 Task: Compose an email with the signature Isabel Kelly with the subject Thank you for a referral and the message Please confirm if the new deadline is feasible for you. from softage.8@softage.net to softage.9@softage.net Select the numbered list and change the font typography to strikethroughSelect the numbered list and remove the font typography strikethrough Send the email. Finally, move the email from Sent Items to the label Gifts
Action: Mouse moved to (1070, 60)
Screenshot: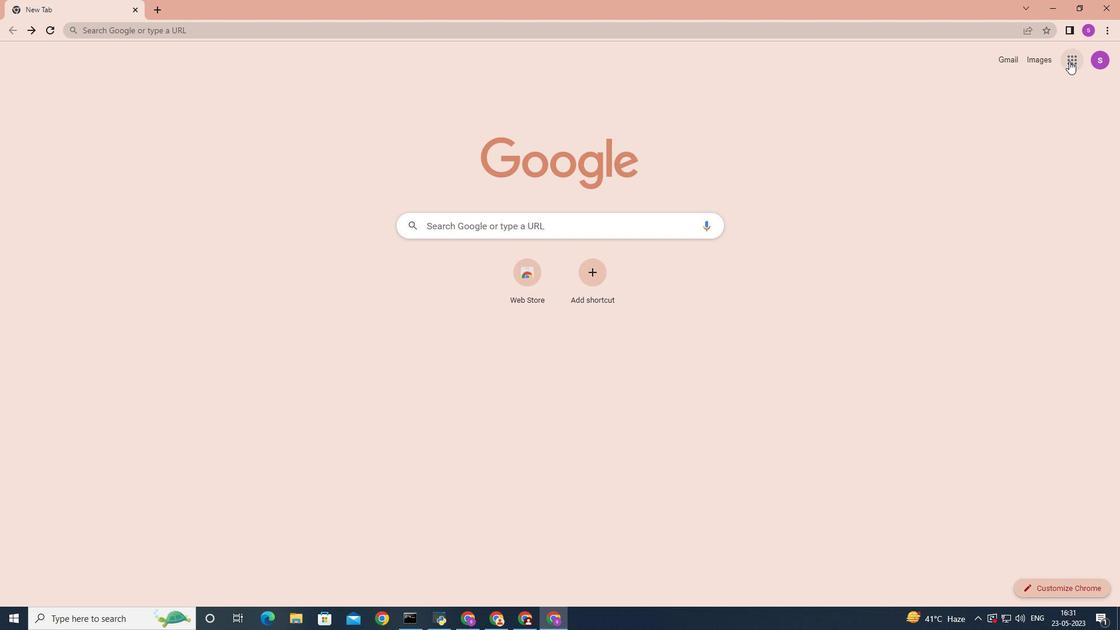 
Action: Mouse pressed left at (1070, 60)
Screenshot: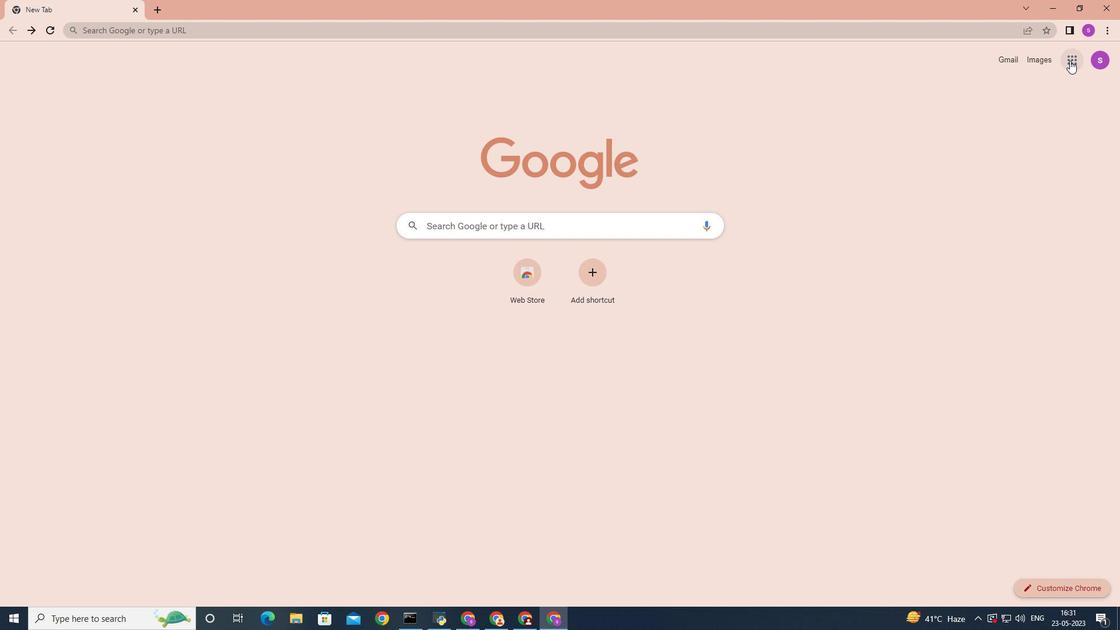 
Action: Mouse moved to (1067, 62)
Screenshot: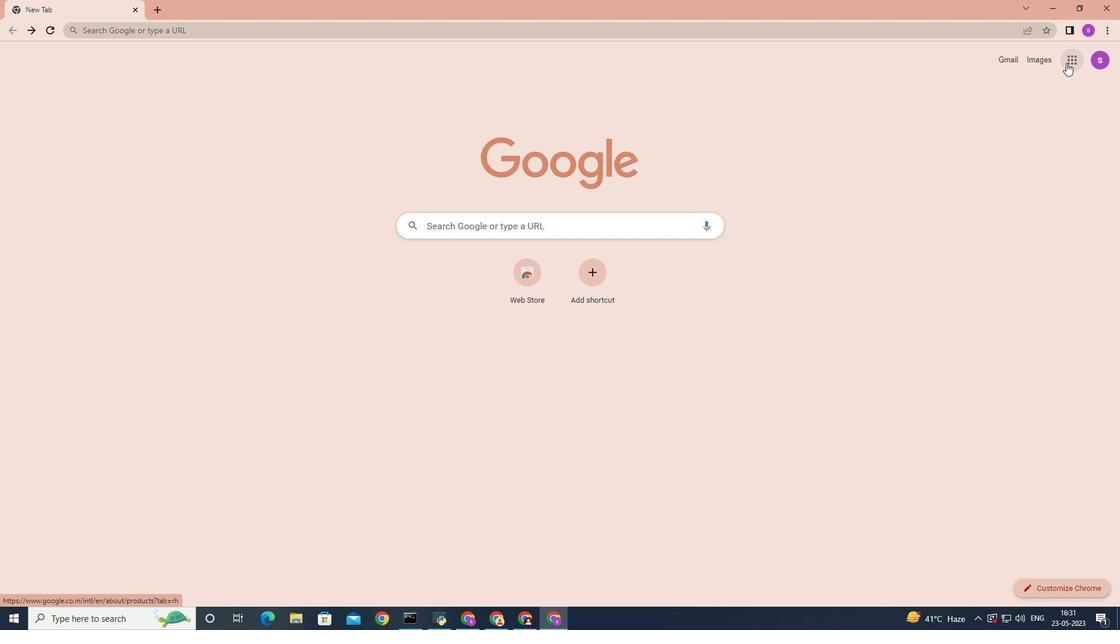 
Action: Mouse pressed left at (1067, 62)
Screenshot: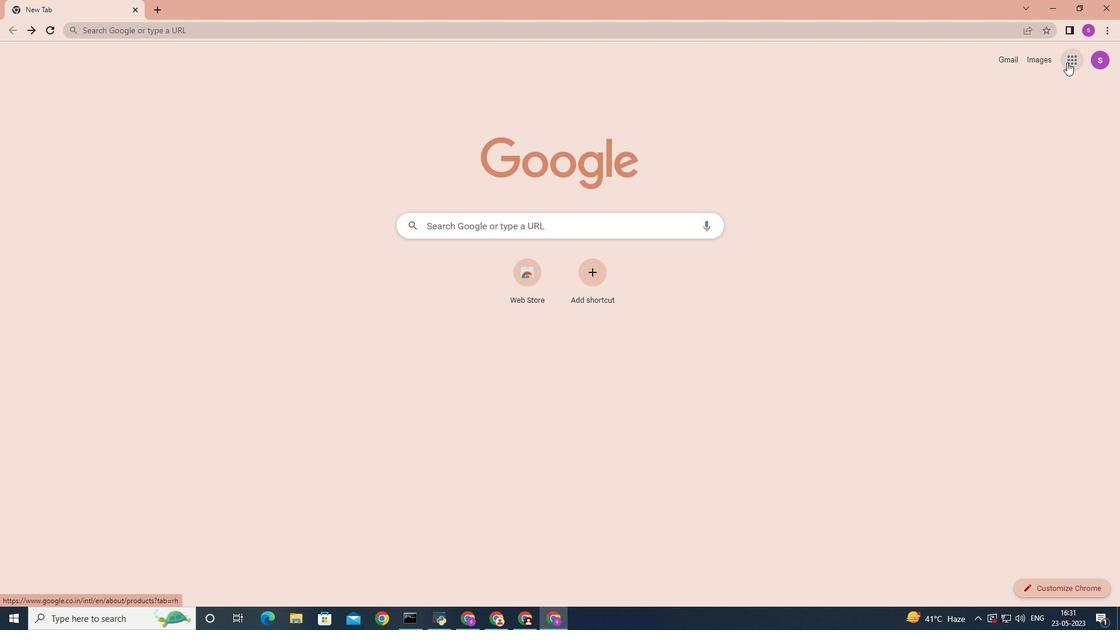 
Action: Mouse moved to (1025, 114)
Screenshot: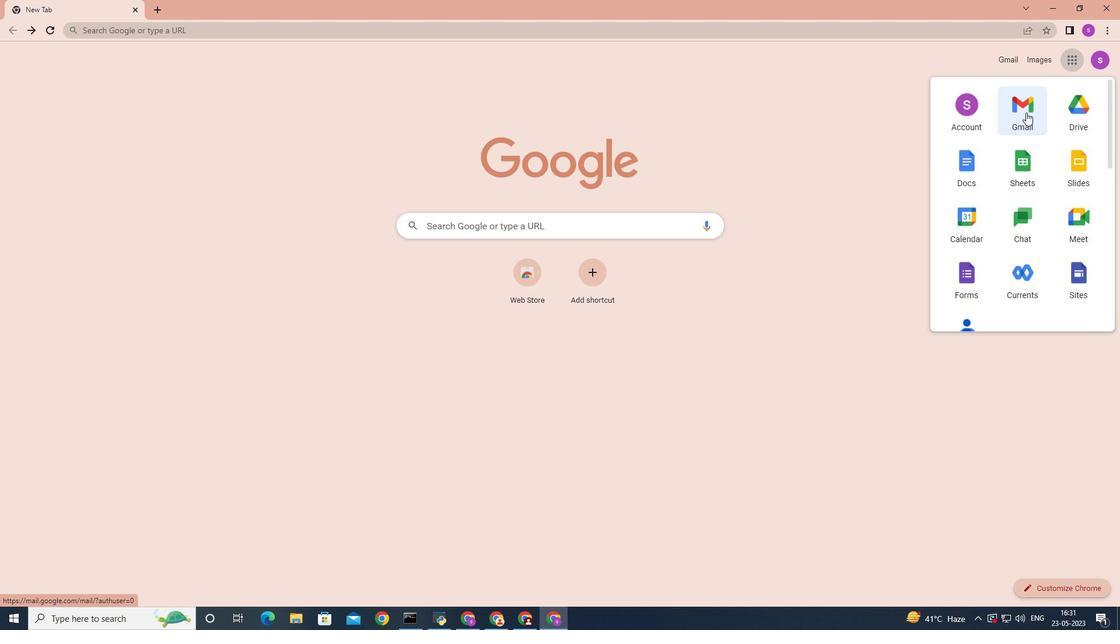 
Action: Mouse pressed left at (1025, 114)
Screenshot: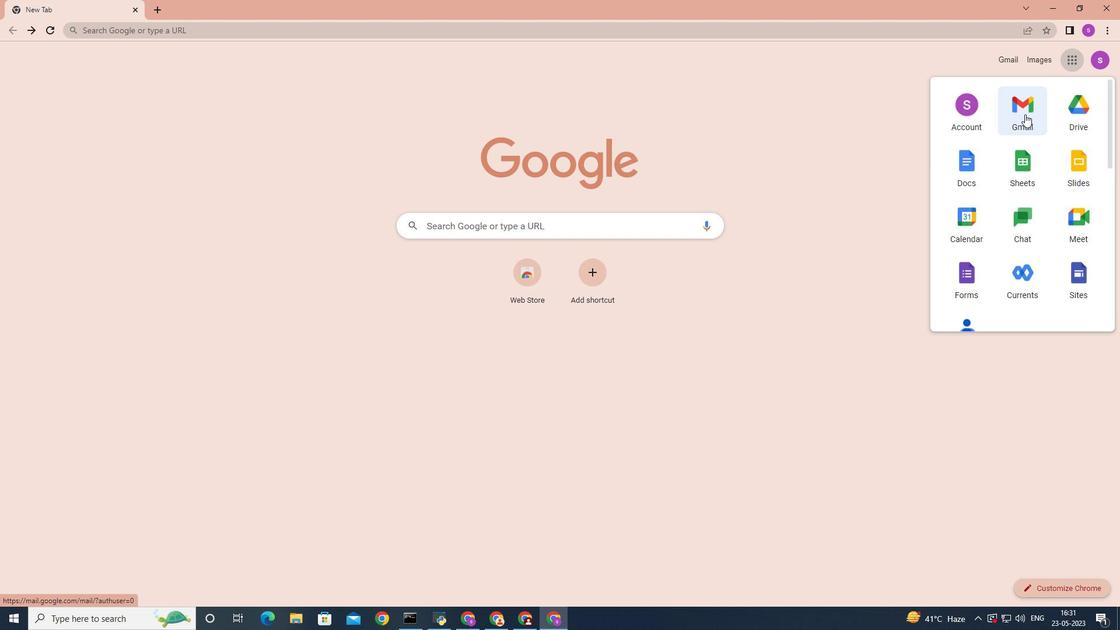 
Action: Mouse moved to (997, 63)
Screenshot: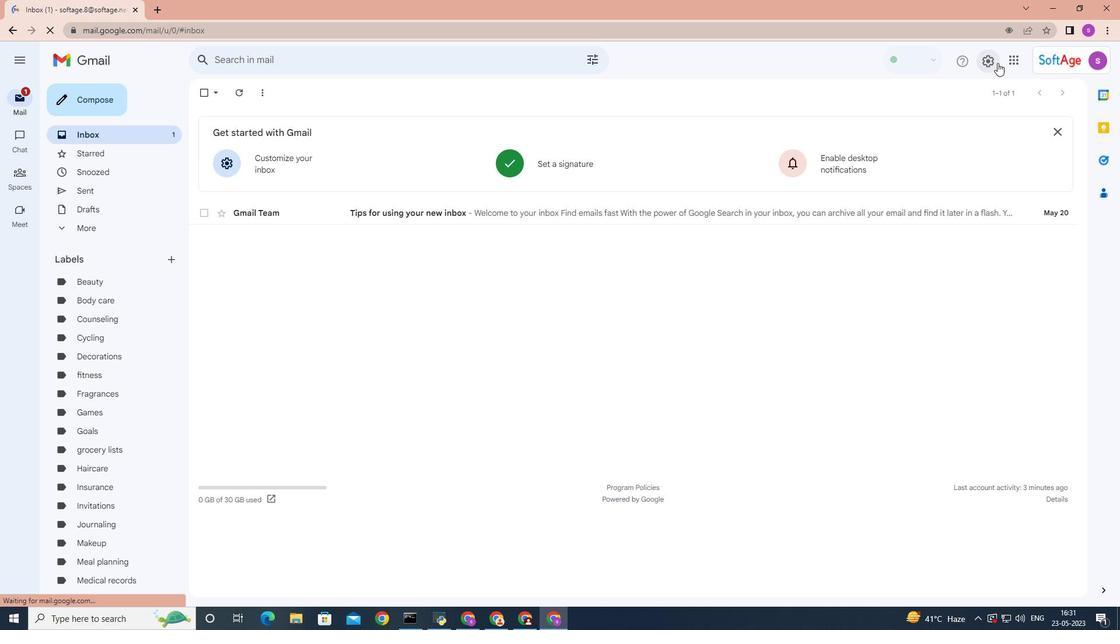 
Action: Mouse pressed left at (997, 63)
Screenshot: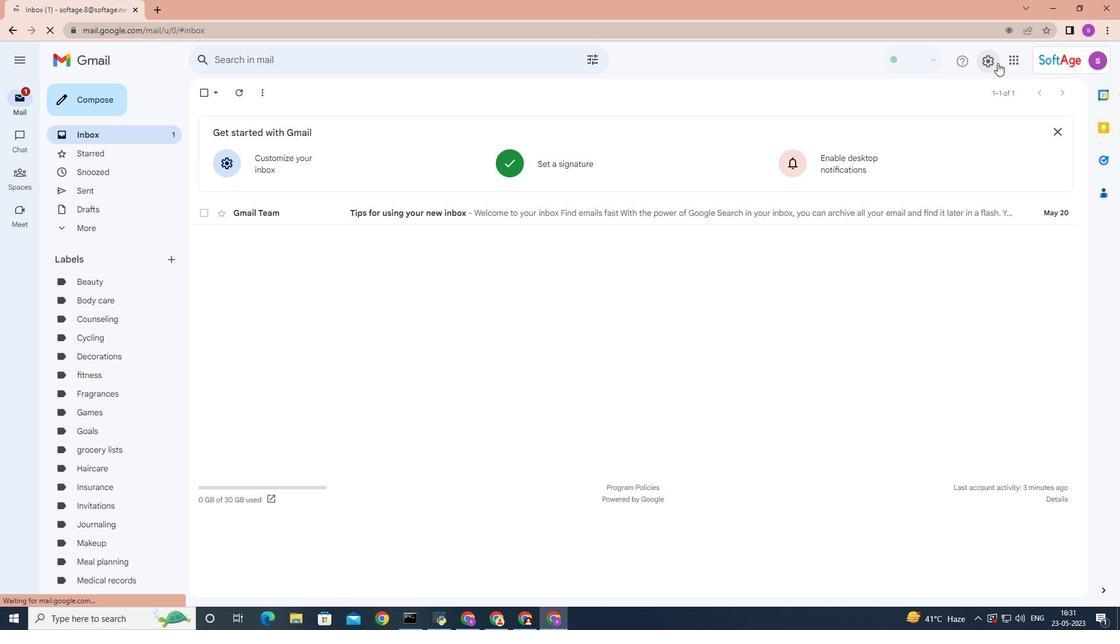 
Action: Mouse moved to (994, 117)
Screenshot: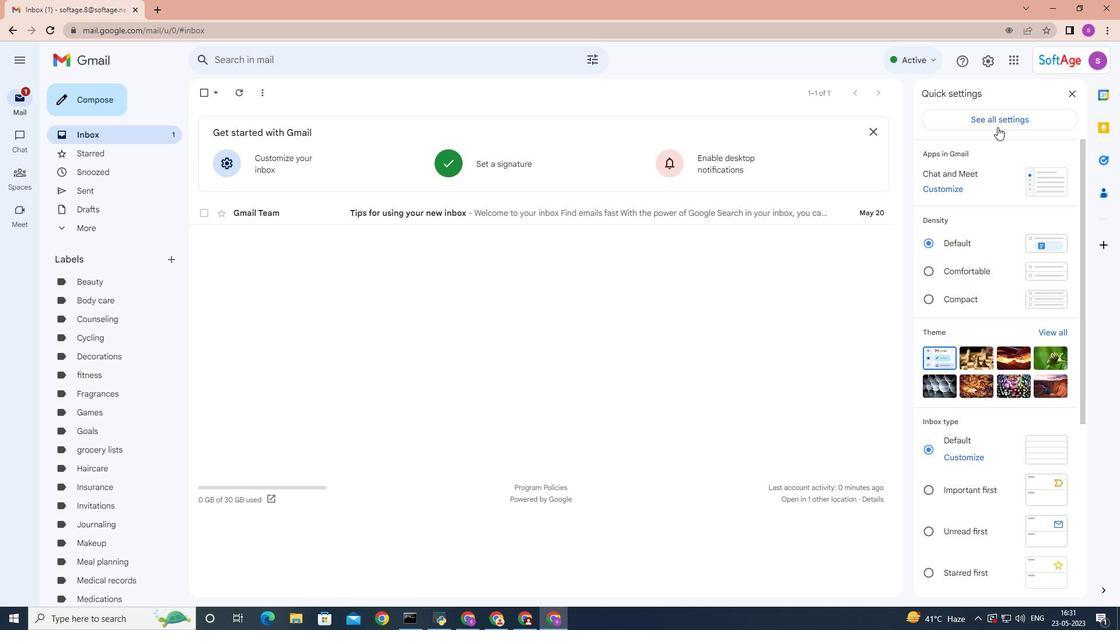 
Action: Mouse pressed left at (994, 117)
Screenshot: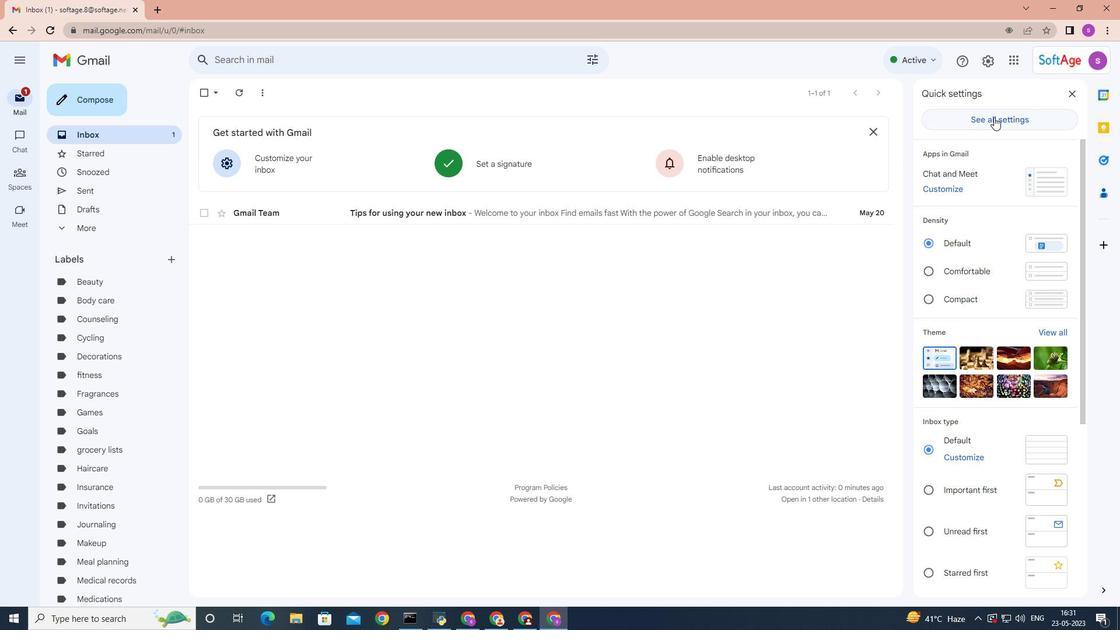 
Action: Mouse moved to (794, 255)
Screenshot: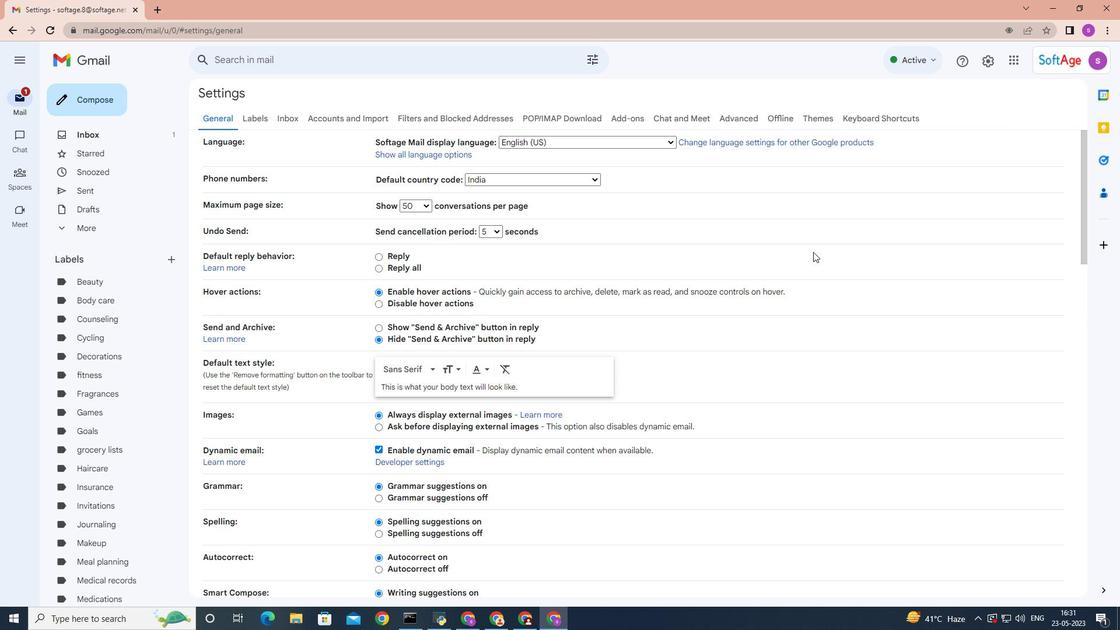 
Action: Mouse scrolled (794, 255) with delta (0, 0)
Screenshot: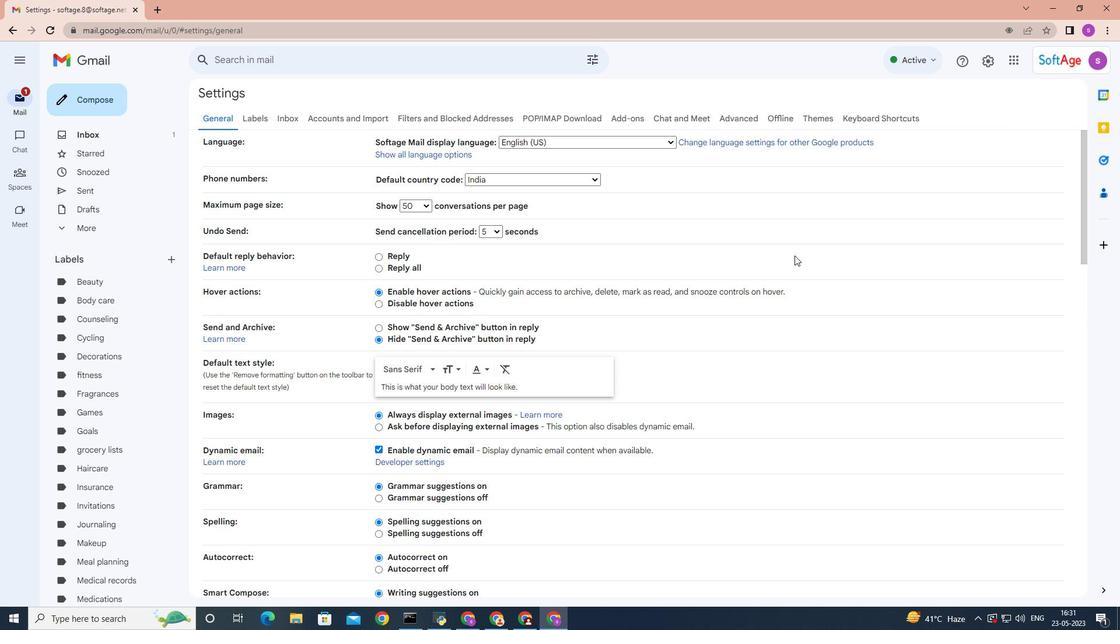
Action: Mouse scrolled (794, 255) with delta (0, 0)
Screenshot: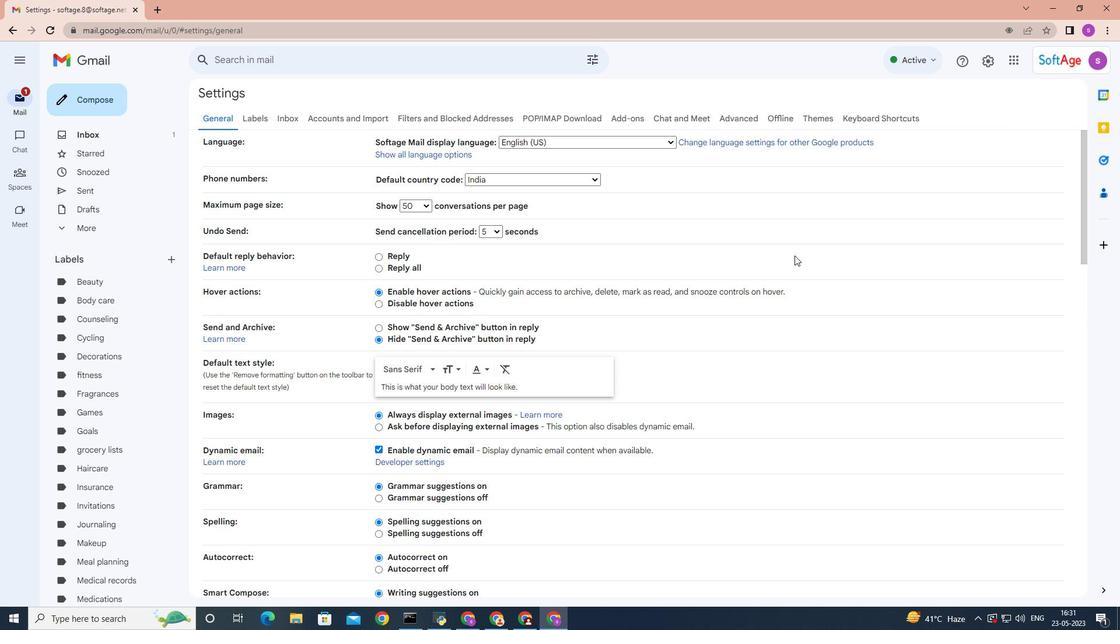 
Action: Mouse scrolled (794, 255) with delta (0, 0)
Screenshot: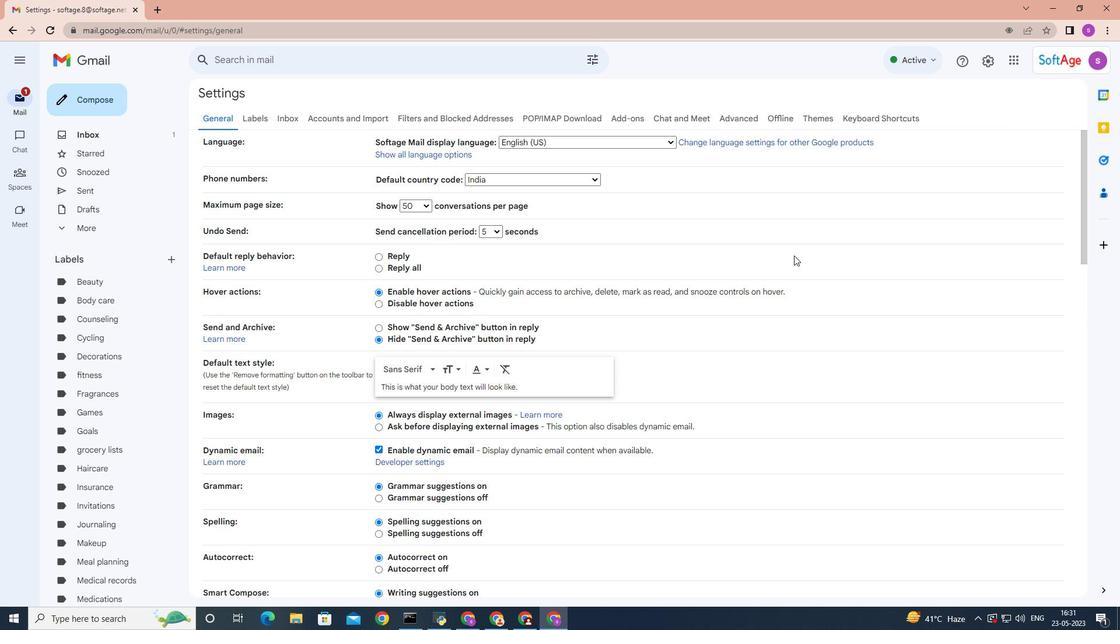 
Action: Mouse scrolled (794, 255) with delta (0, 0)
Screenshot: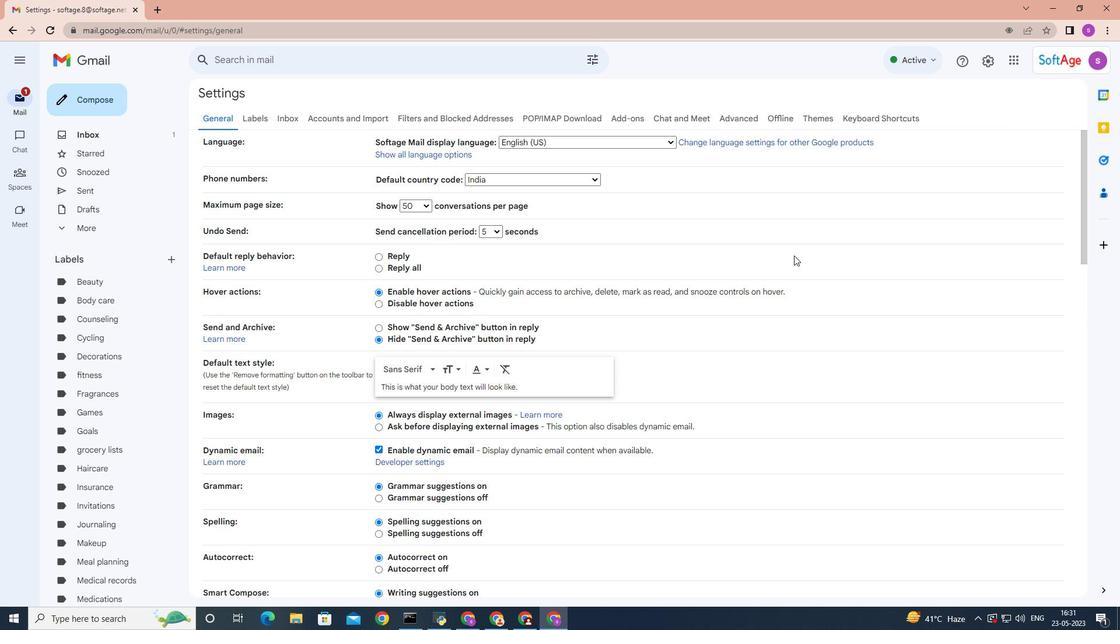 
Action: Mouse scrolled (794, 255) with delta (0, 0)
Screenshot: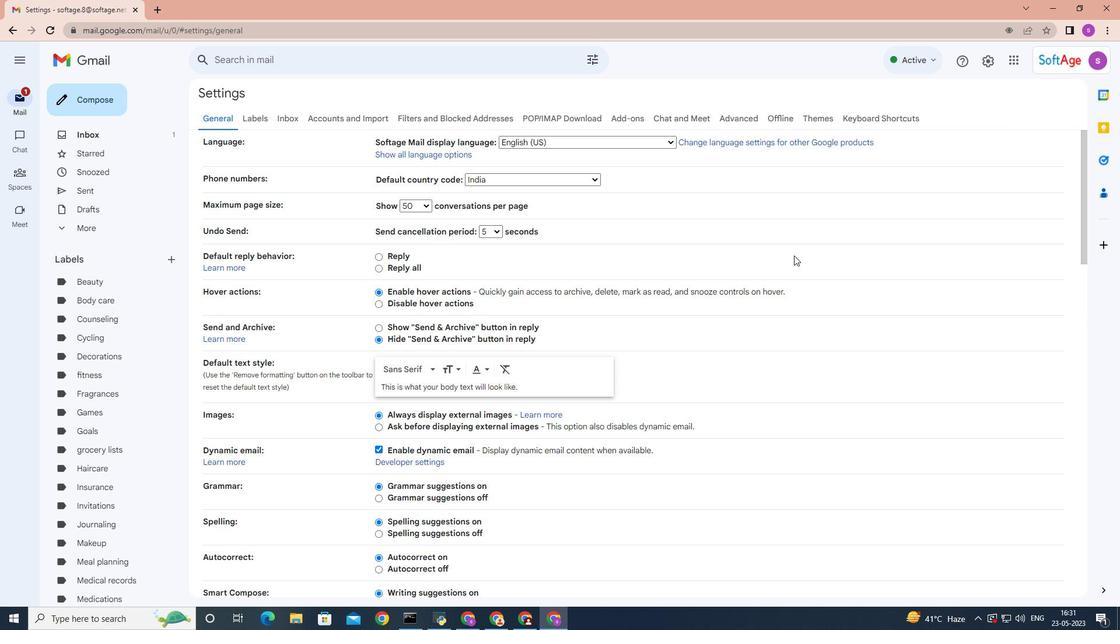 
Action: Mouse moved to (780, 243)
Screenshot: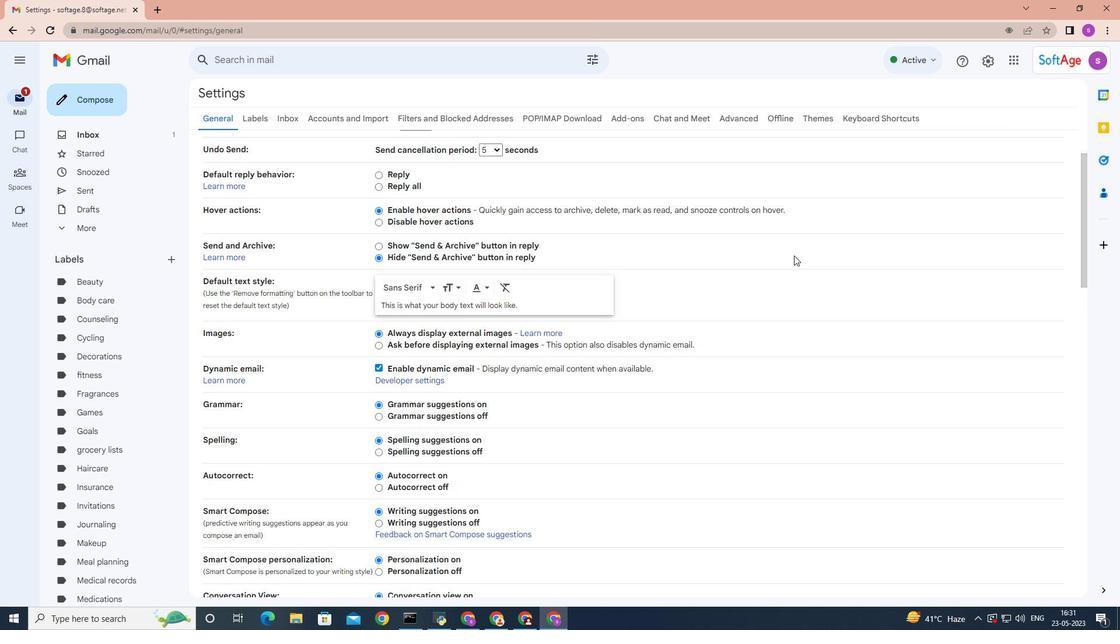 
Action: Mouse scrolled (791, 253) with delta (0, 0)
Screenshot: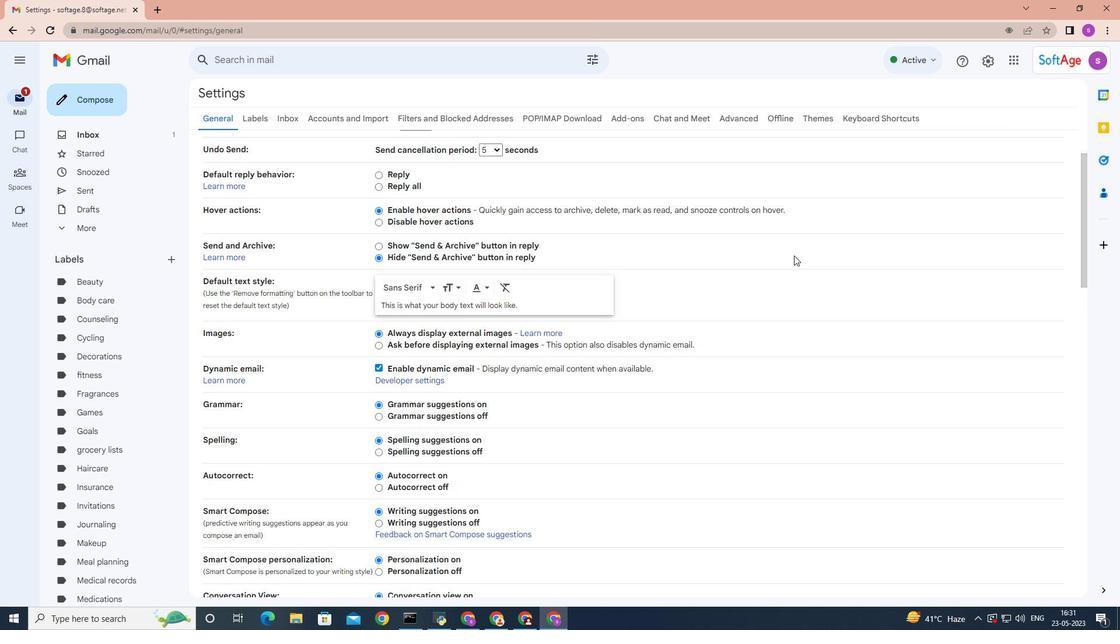 
Action: Mouse scrolled (788, 251) with delta (0, 0)
Screenshot: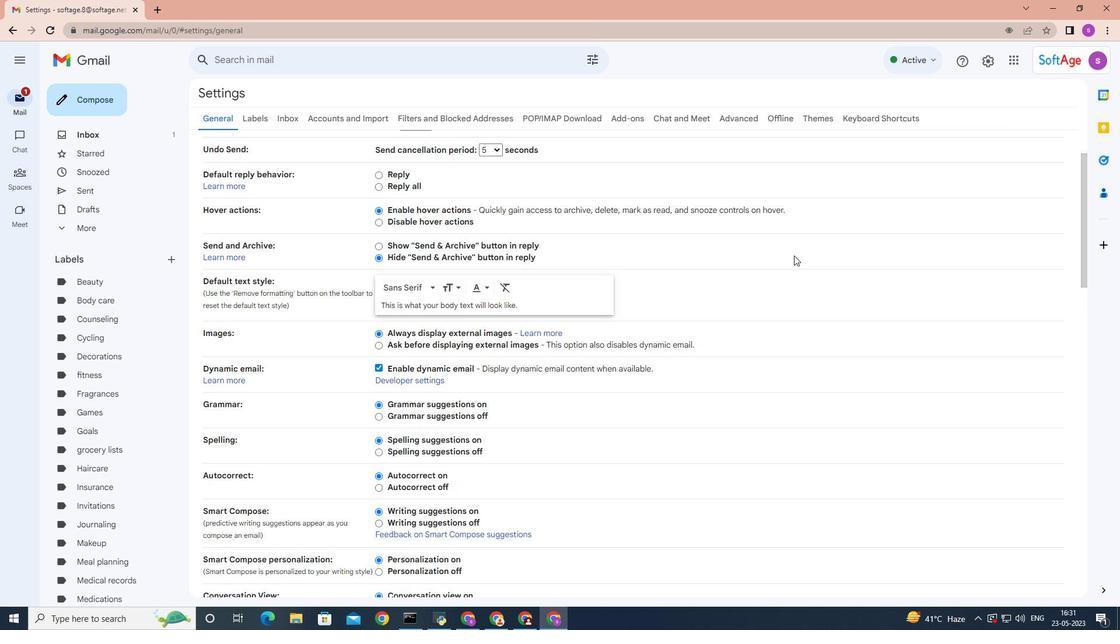 
Action: Mouse moved to (739, 247)
Screenshot: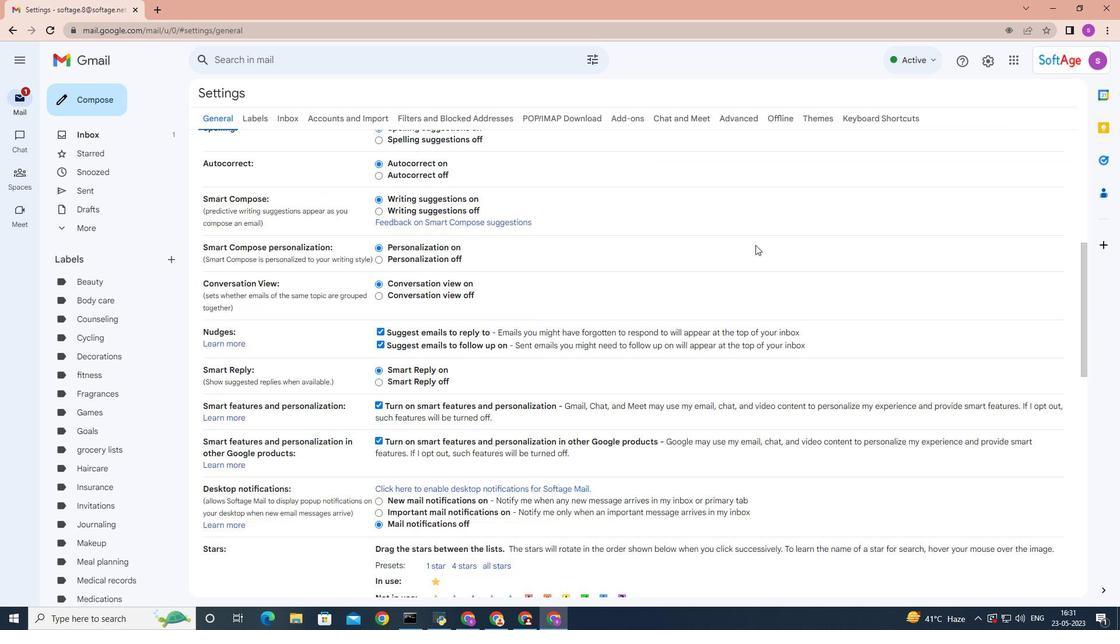 
Action: Mouse scrolled (739, 246) with delta (0, 0)
Screenshot: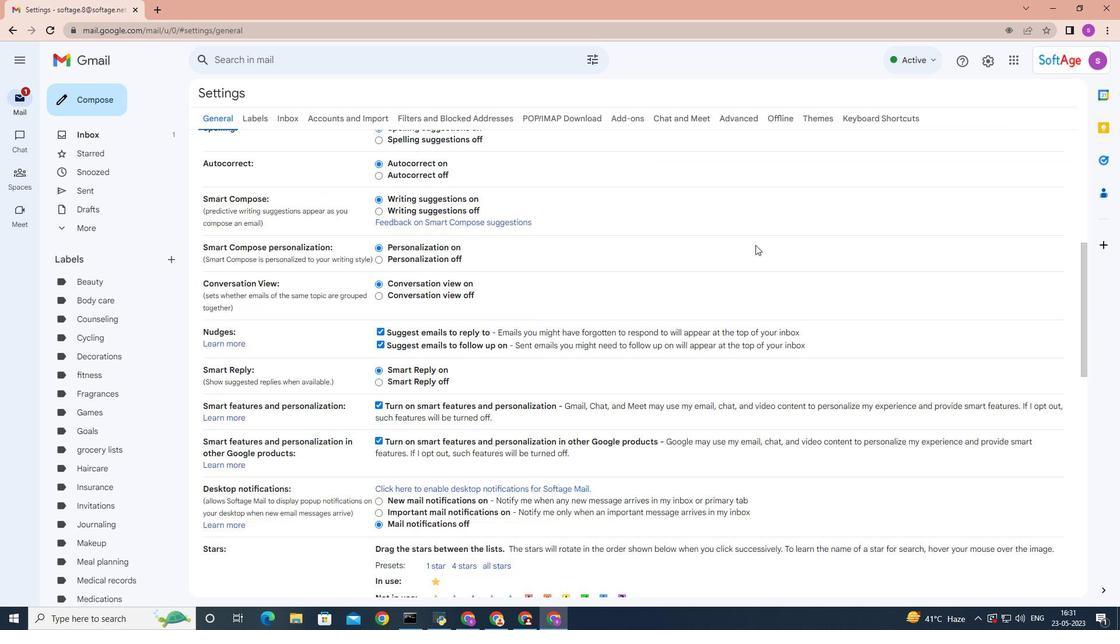 
Action: Mouse moved to (734, 247)
Screenshot: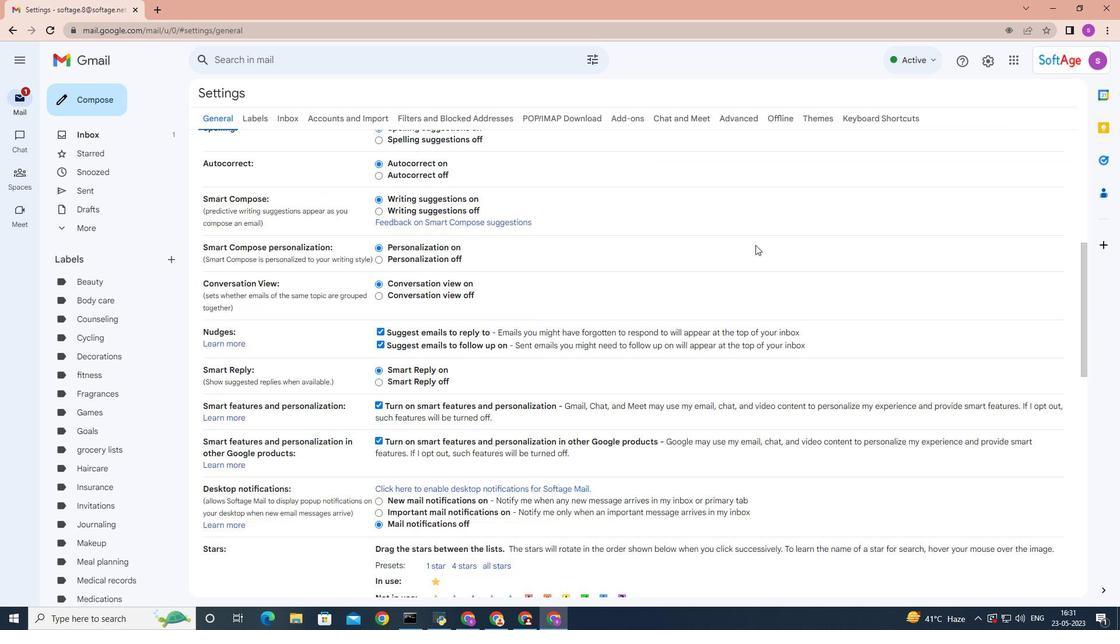 
Action: Mouse scrolled (734, 246) with delta (0, 0)
Screenshot: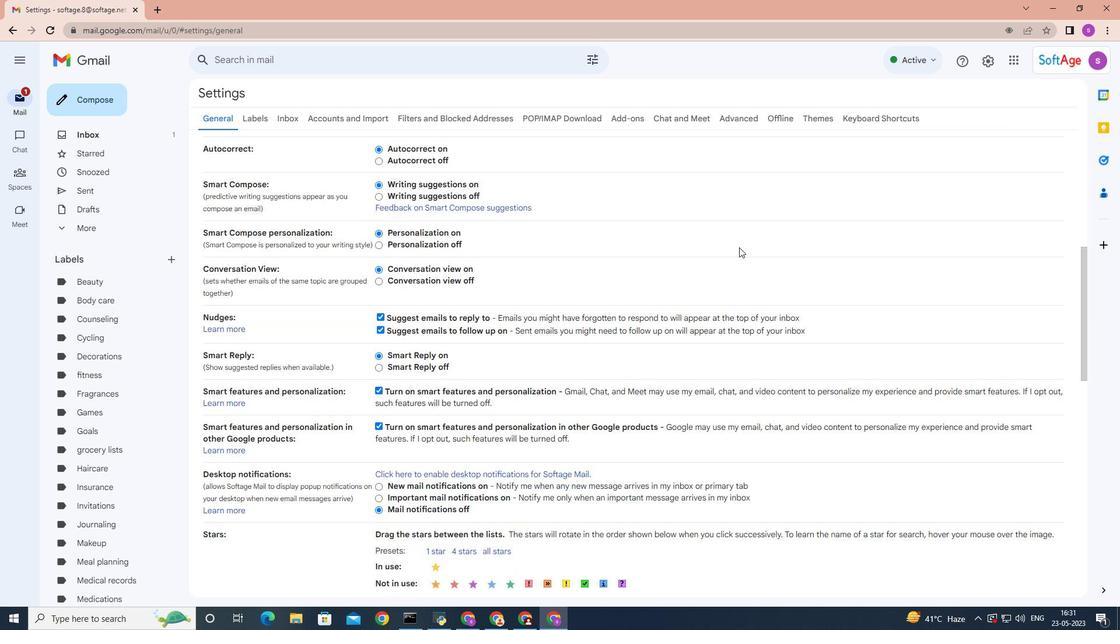 
Action: Mouse moved to (731, 247)
Screenshot: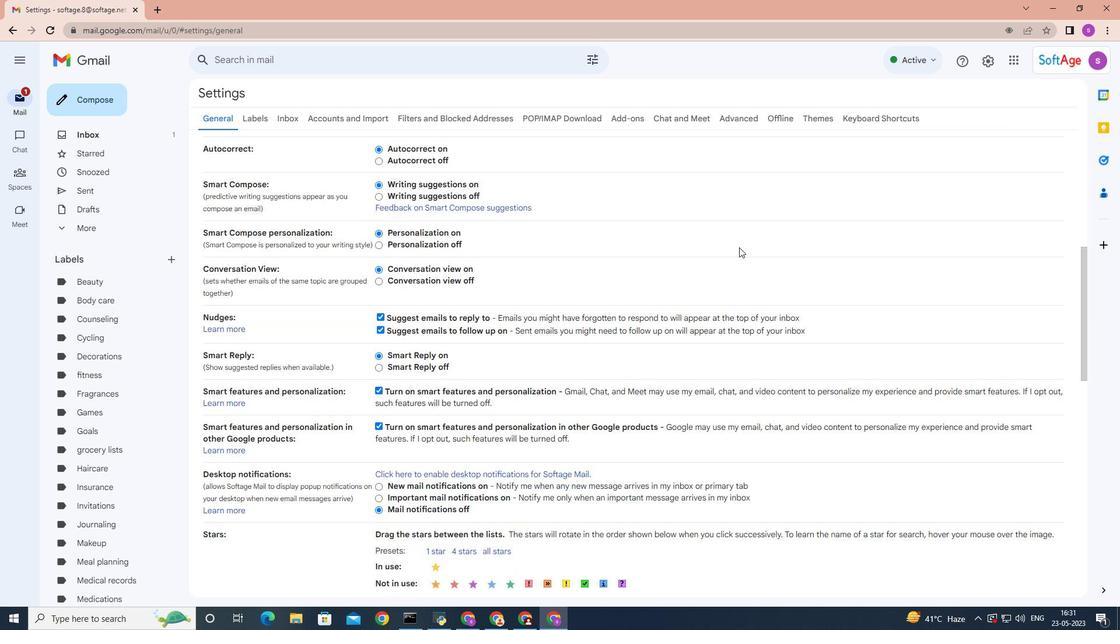 
Action: Mouse scrolled (731, 246) with delta (0, 0)
Screenshot: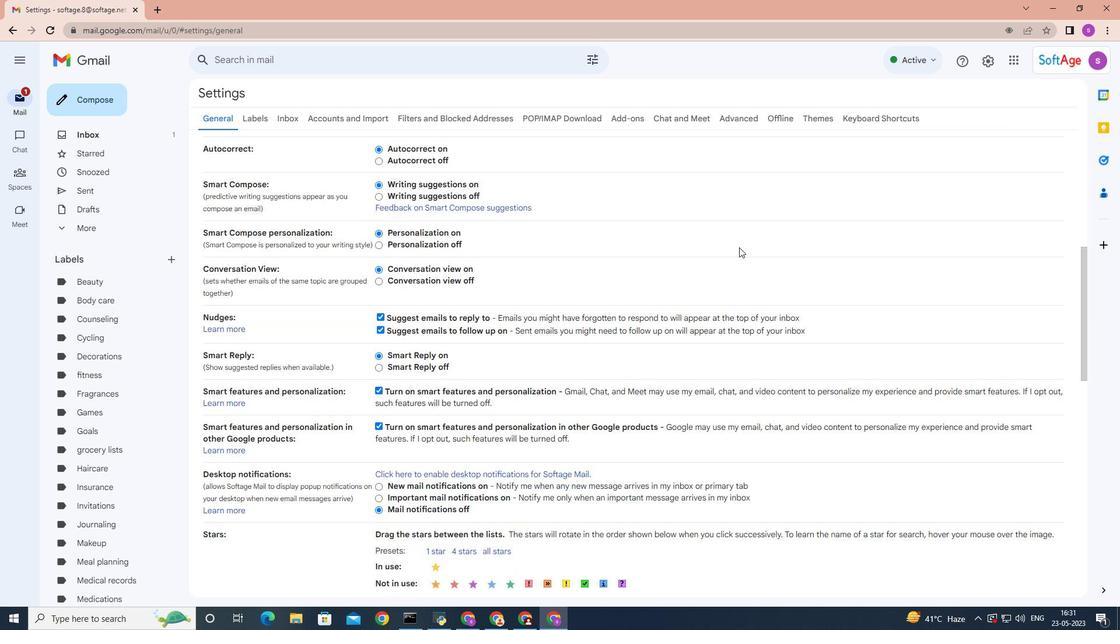 
Action: Mouse moved to (727, 247)
Screenshot: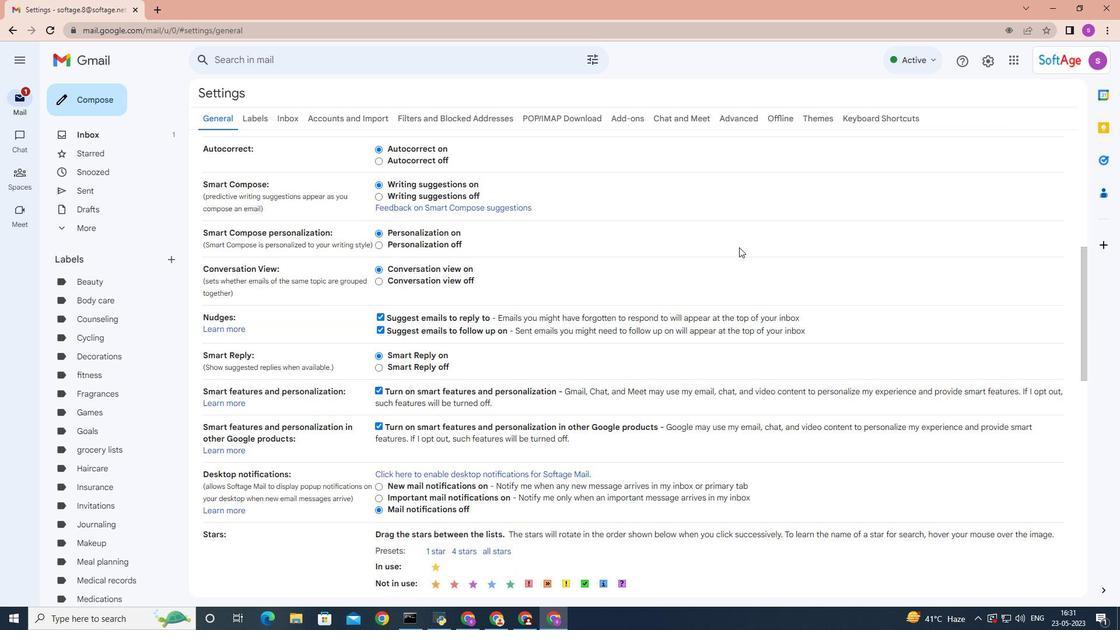 
Action: Mouse scrolled (727, 246) with delta (0, 0)
Screenshot: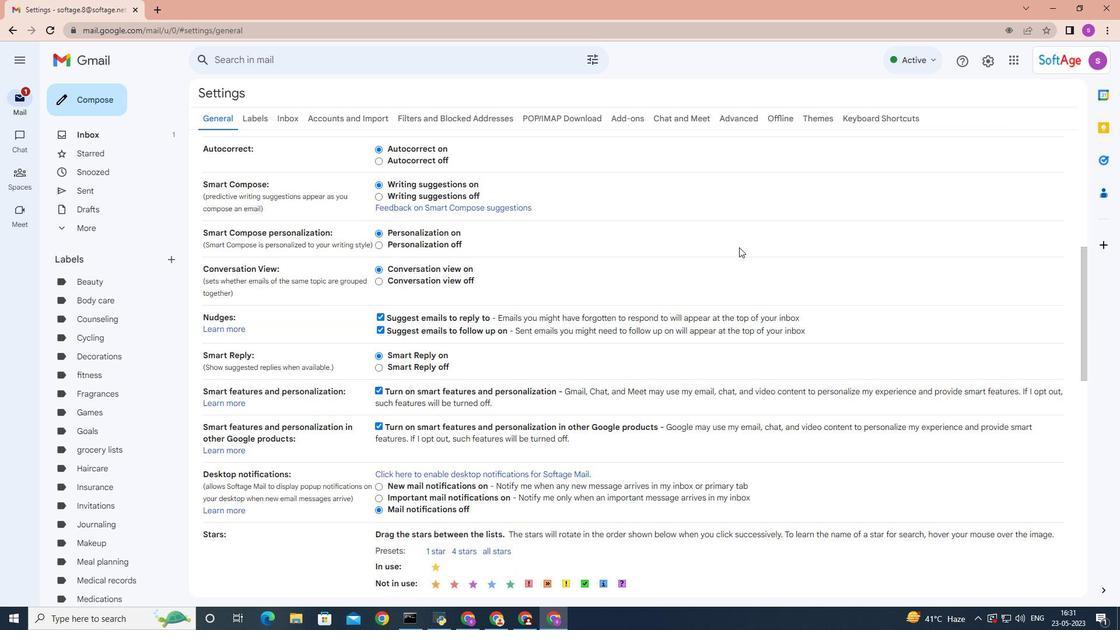 
Action: Mouse moved to (723, 247)
Screenshot: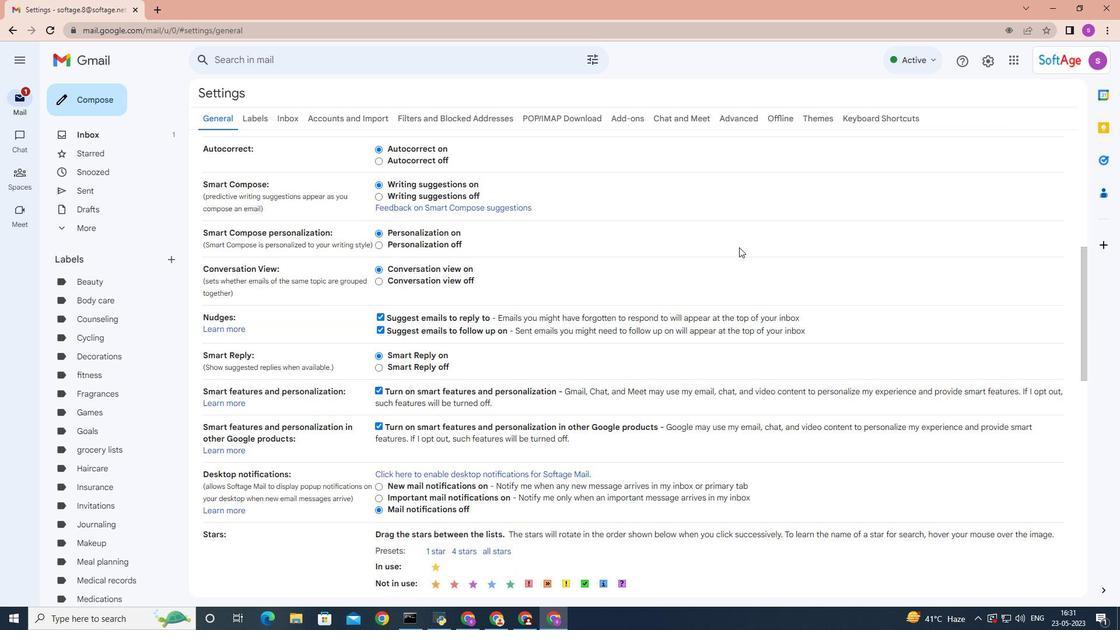 
Action: Mouse scrolled (723, 246) with delta (0, 0)
Screenshot: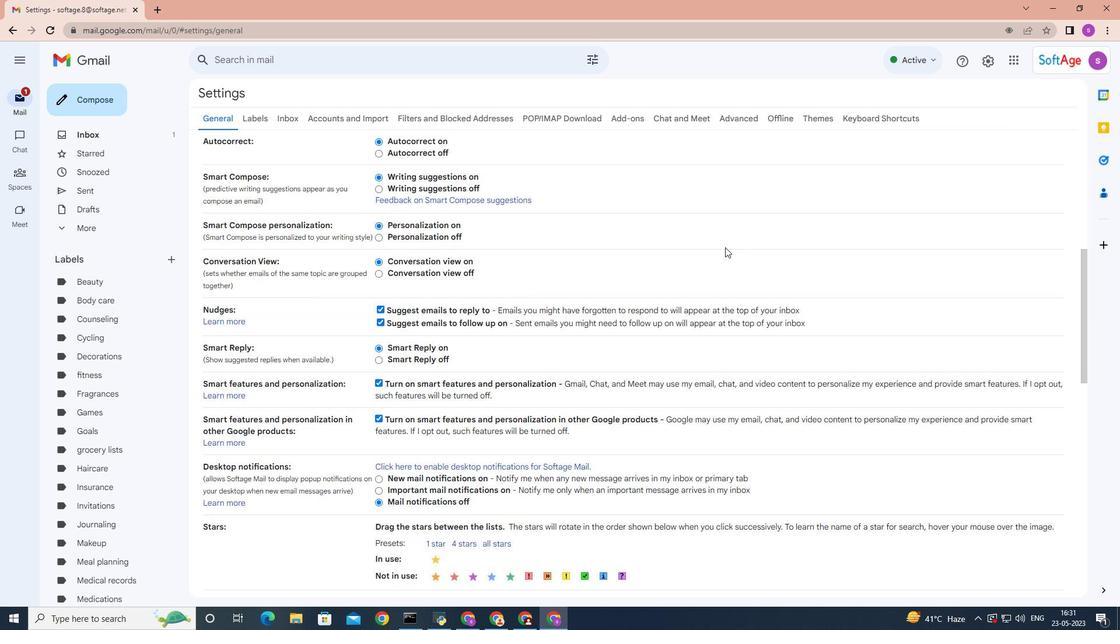 
Action: Mouse moved to (717, 247)
Screenshot: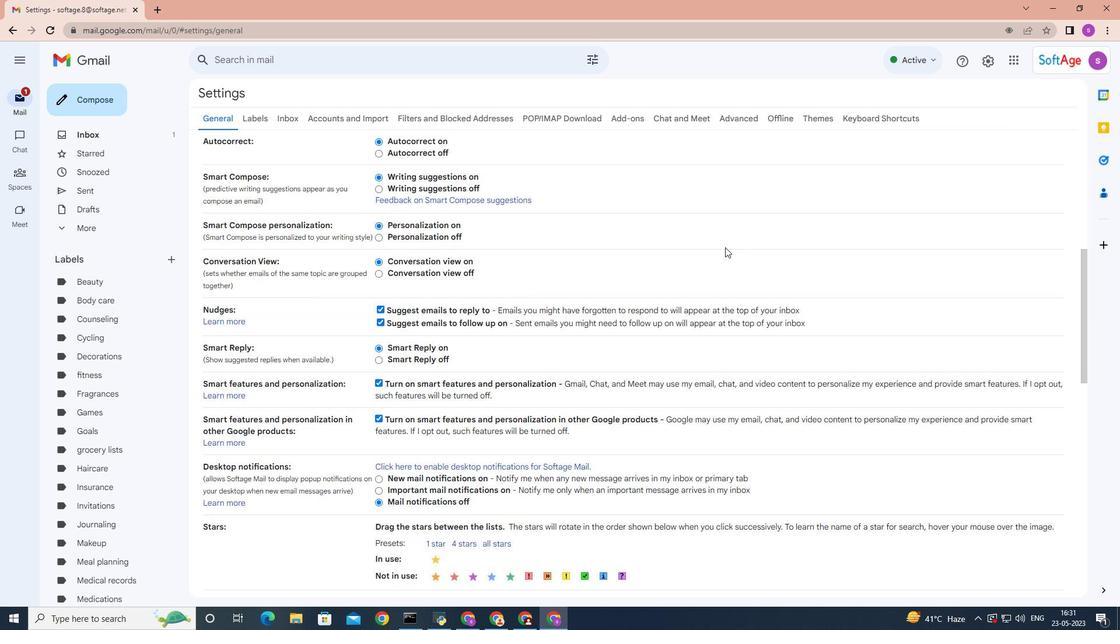 
Action: Mouse scrolled (717, 246) with delta (0, 0)
Screenshot: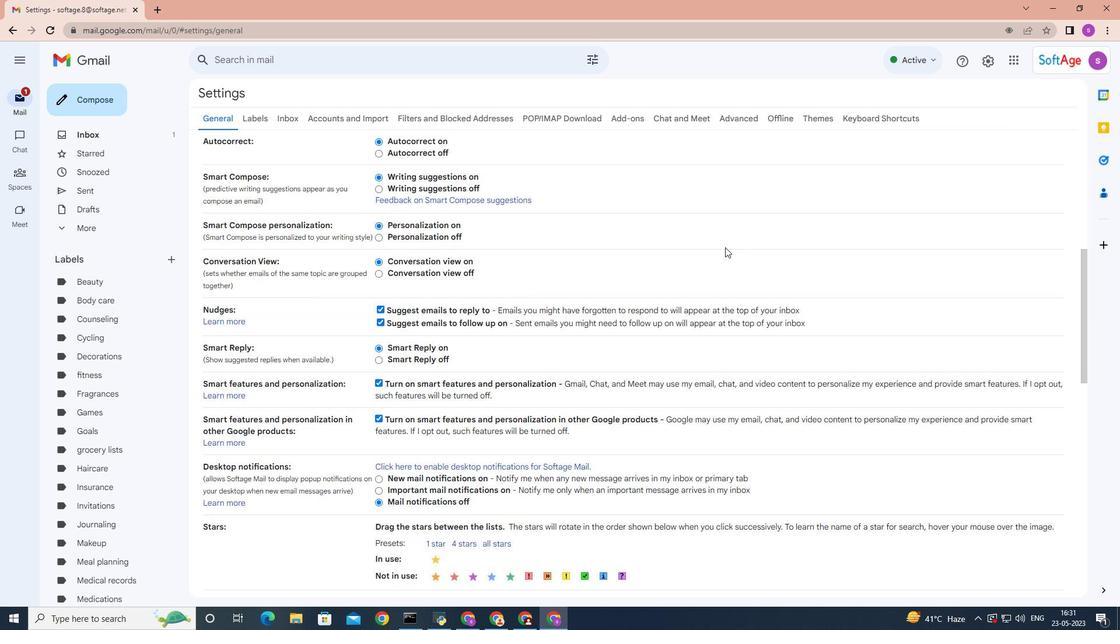 
Action: Mouse moved to (688, 244)
Screenshot: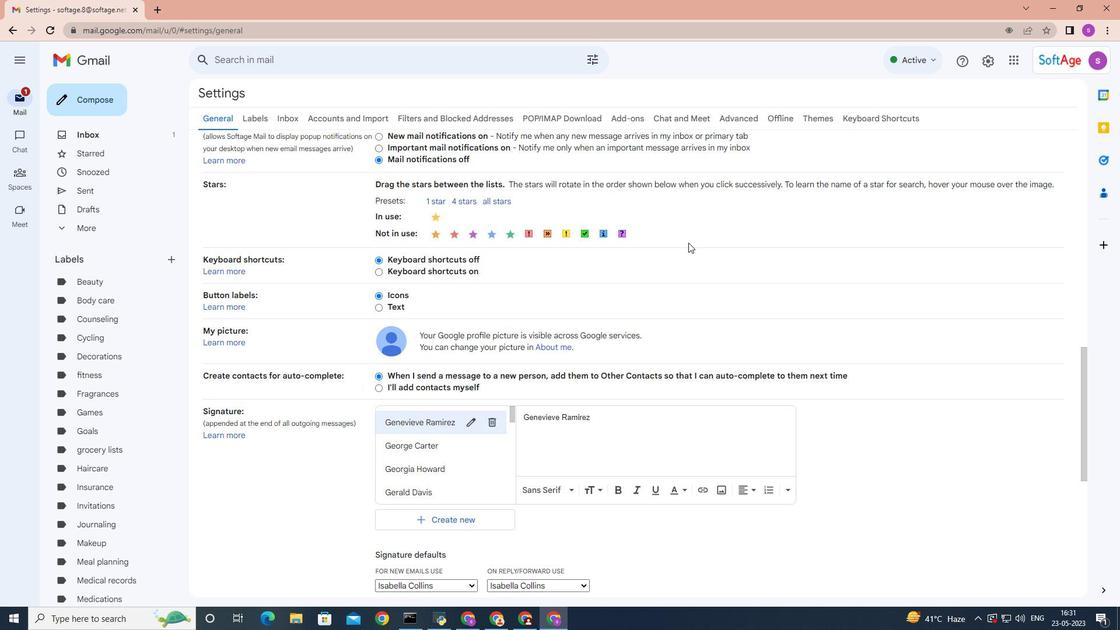 
Action: Mouse scrolled (688, 243) with delta (0, 0)
Screenshot: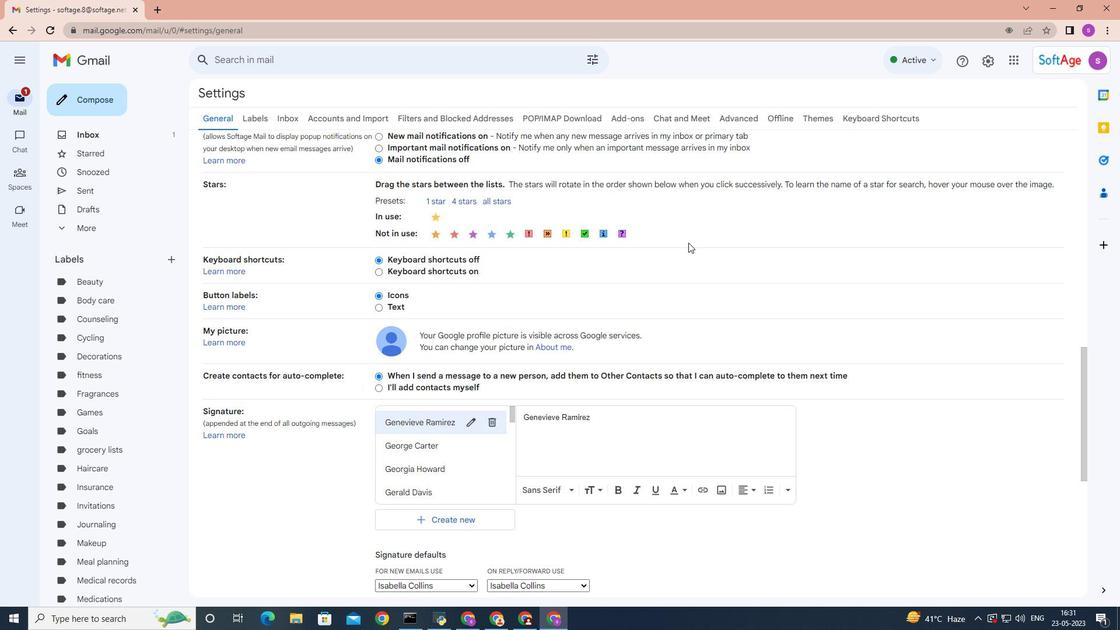 
Action: Mouse scrolled (688, 243) with delta (0, 0)
Screenshot: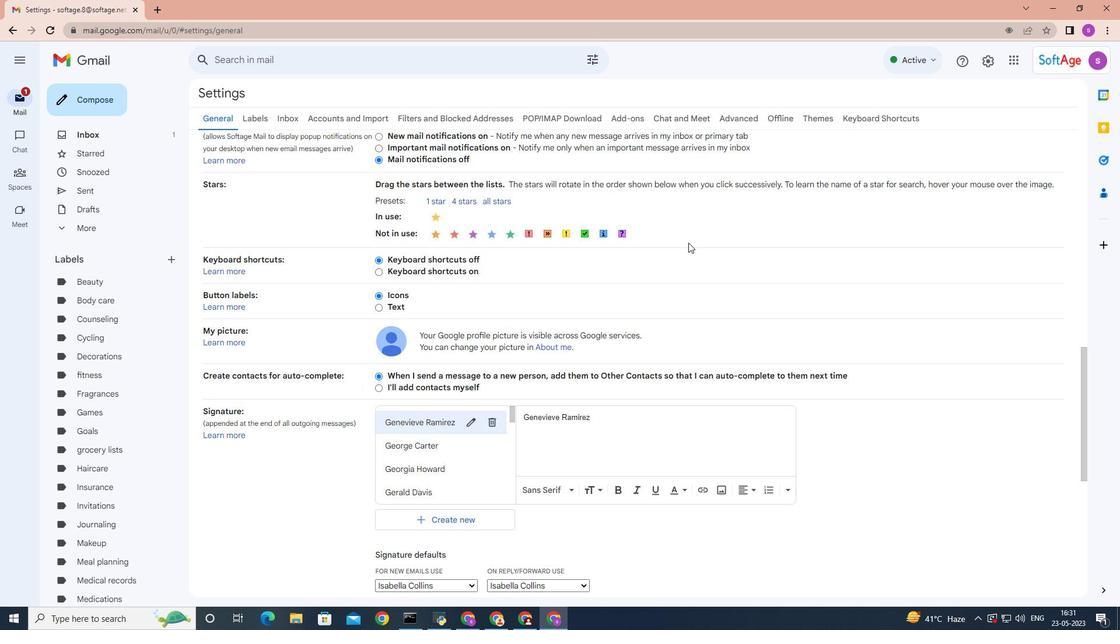 
Action: Mouse scrolled (688, 243) with delta (0, 0)
Screenshot: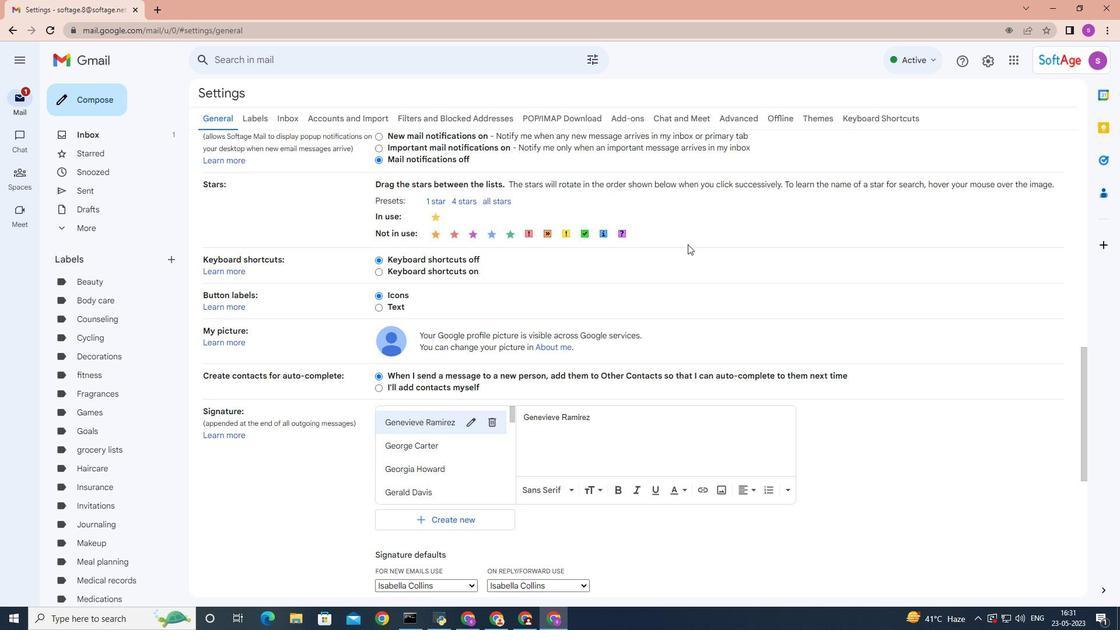 
Action: Mouse moved to (686, 243)
Screenshot: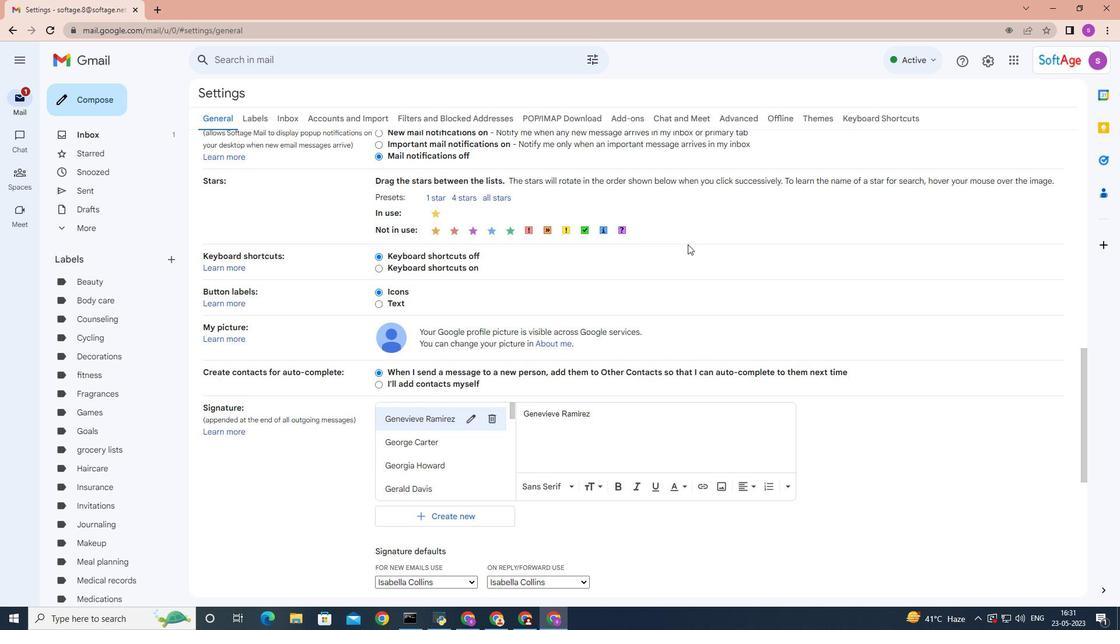 
Action: Mouse scrolled (686, 243) with delta (0, 0)
Screenshot: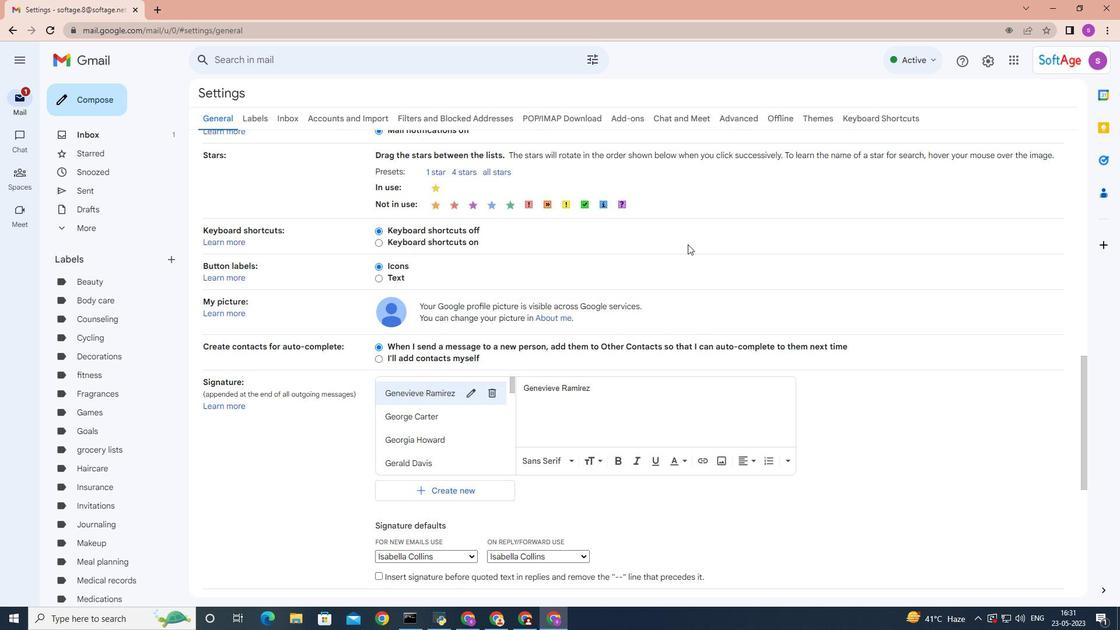 
Action: Mouse moved to (488, 285)
Screenshot: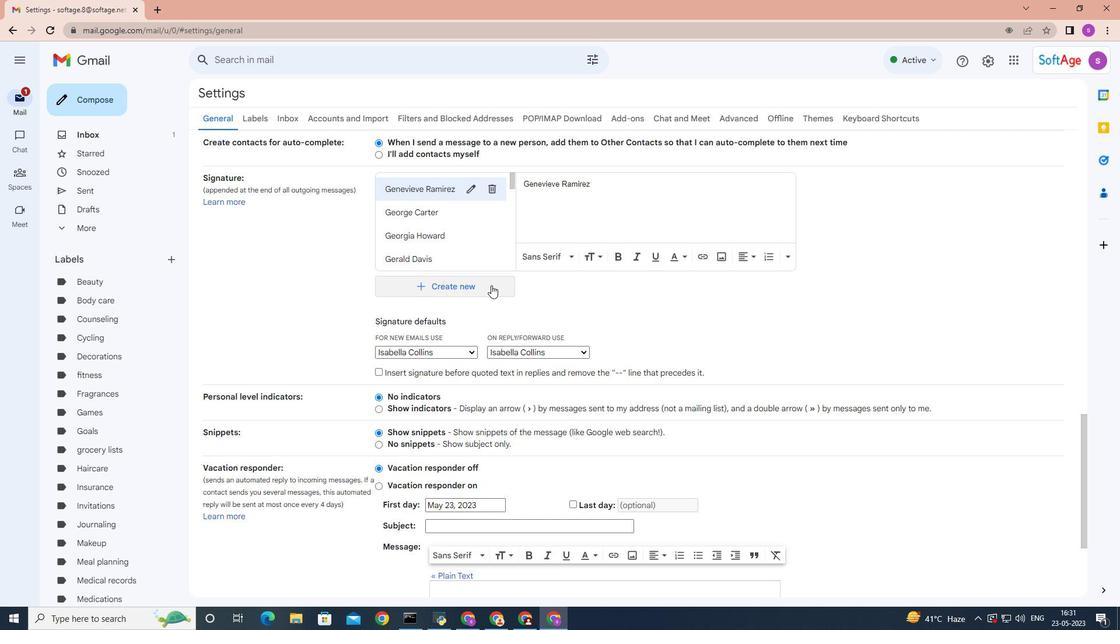 
Action: Mouse pressed left at (488, 285)
Screenshot: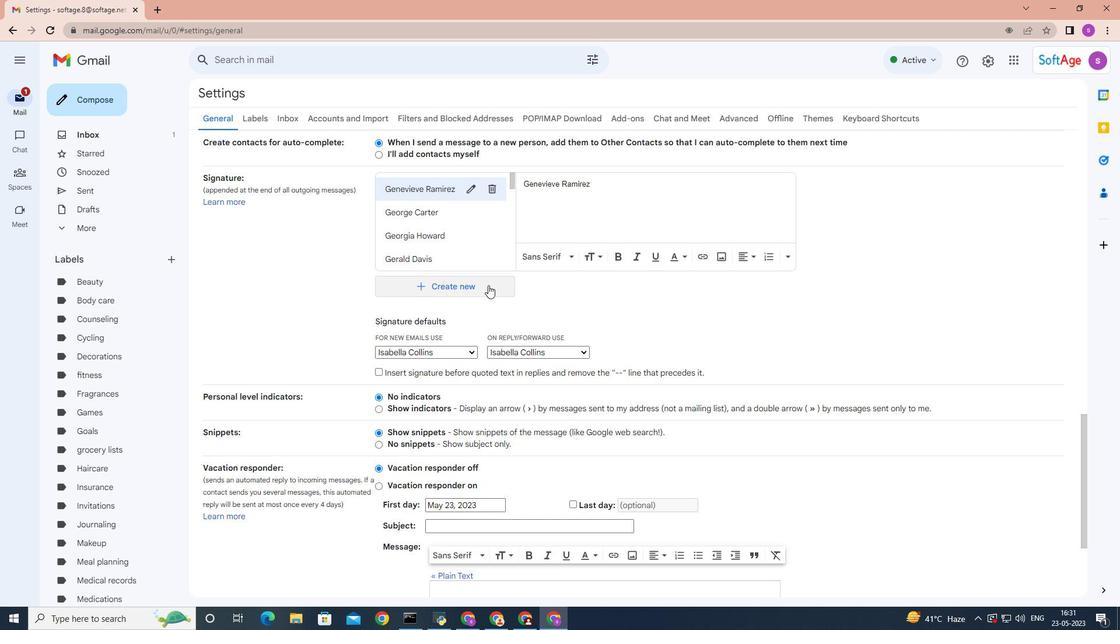
Action: Mouse moved to (588, 307)
Screenshot: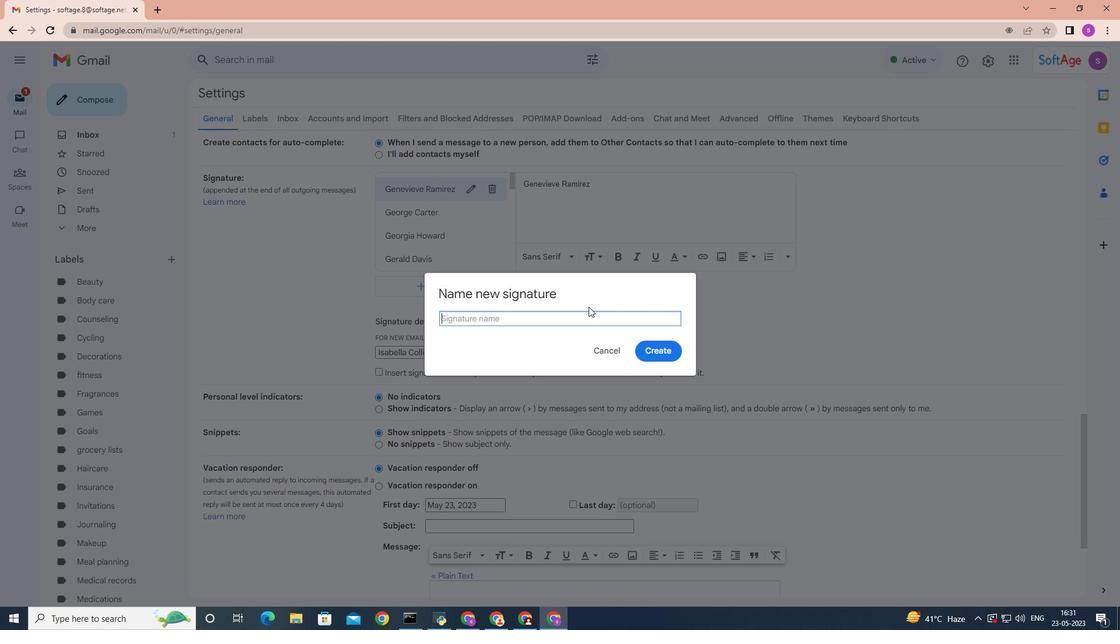 
Action: Key pressed <Key.shift>Isabel<Key.space><Key.shift>L<Key.backspace><Key.shift>Kelly
Screenshot: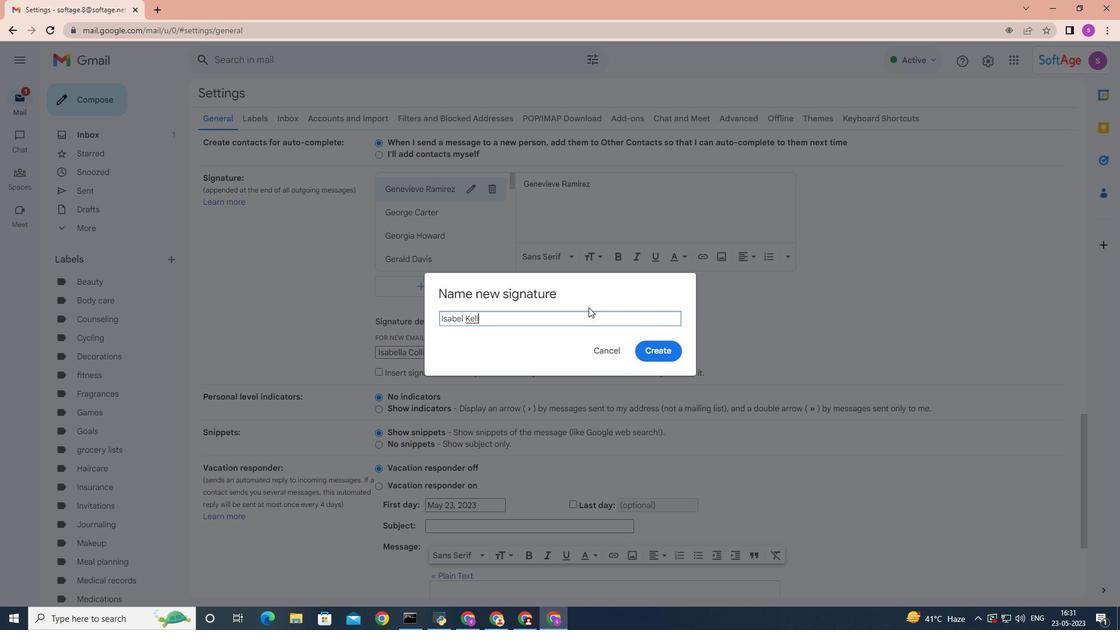 
Action: Mouse moved to (669, 357)
Screenshot: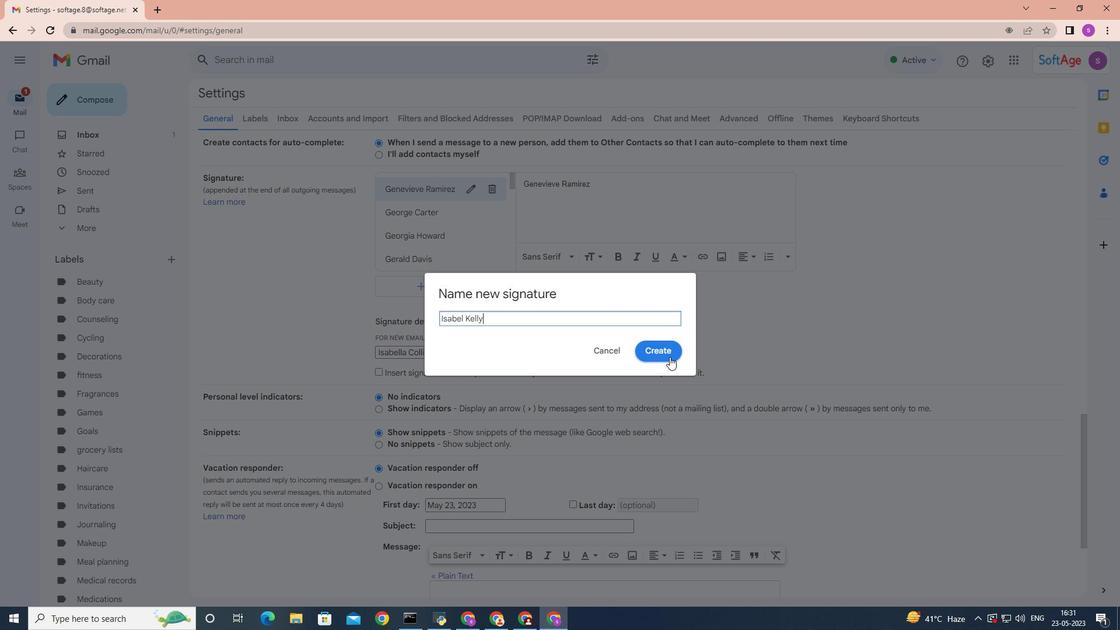 
Action: Mouse pressed left at (669, 357)
Screenshot: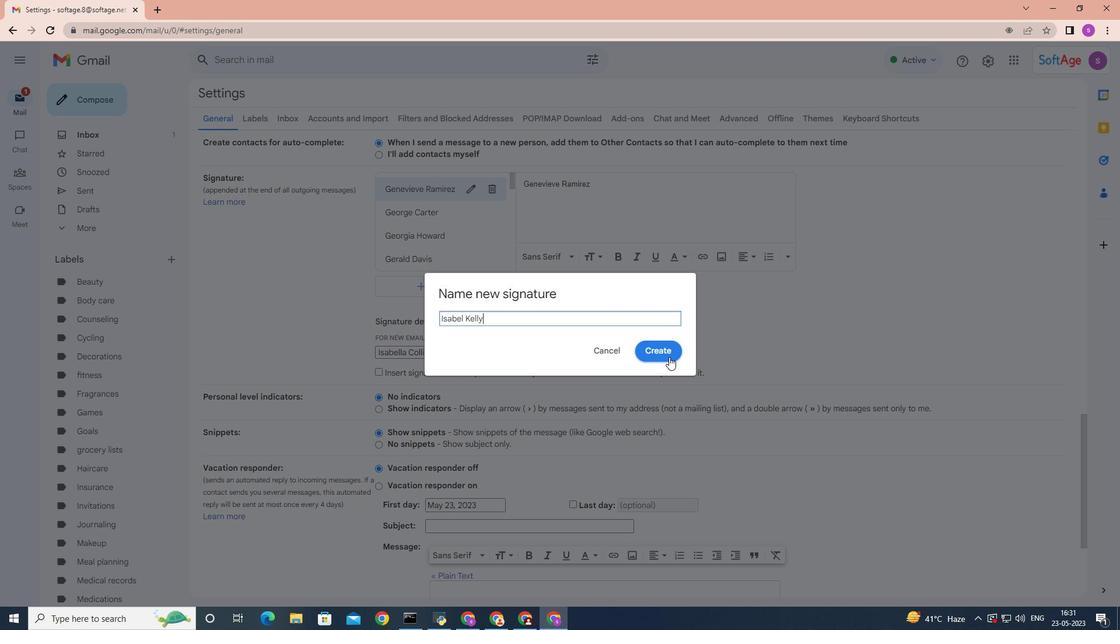
Action: Mouse moved to (548, 170)
Screenshot: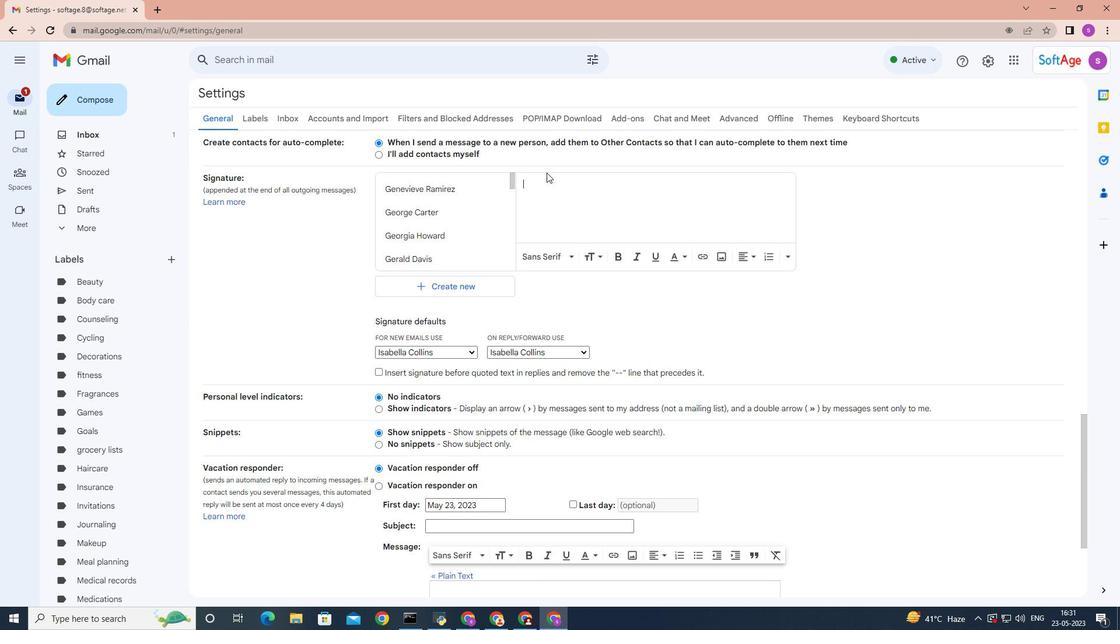 
Action: Key pressed <Key.shift>Isabel<Key.space><Key.shift><Key.shift><Key.shift><Key.shift><Key.shift><Key.shift>Kelly
Screenshot: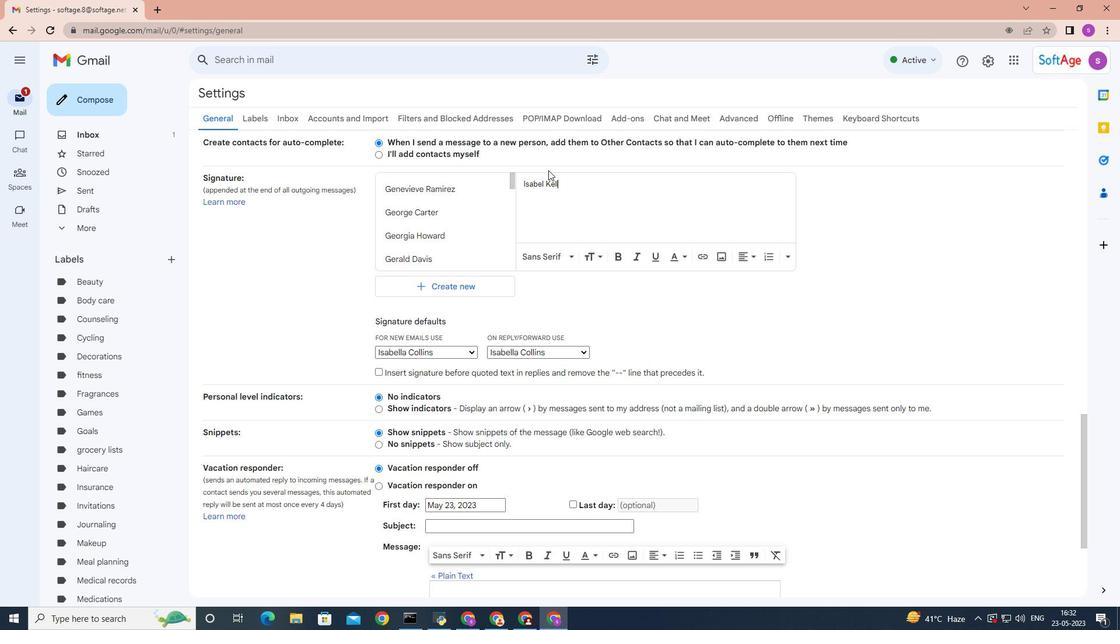 
Action: Mouse moved to (504, 340)
Screenshot: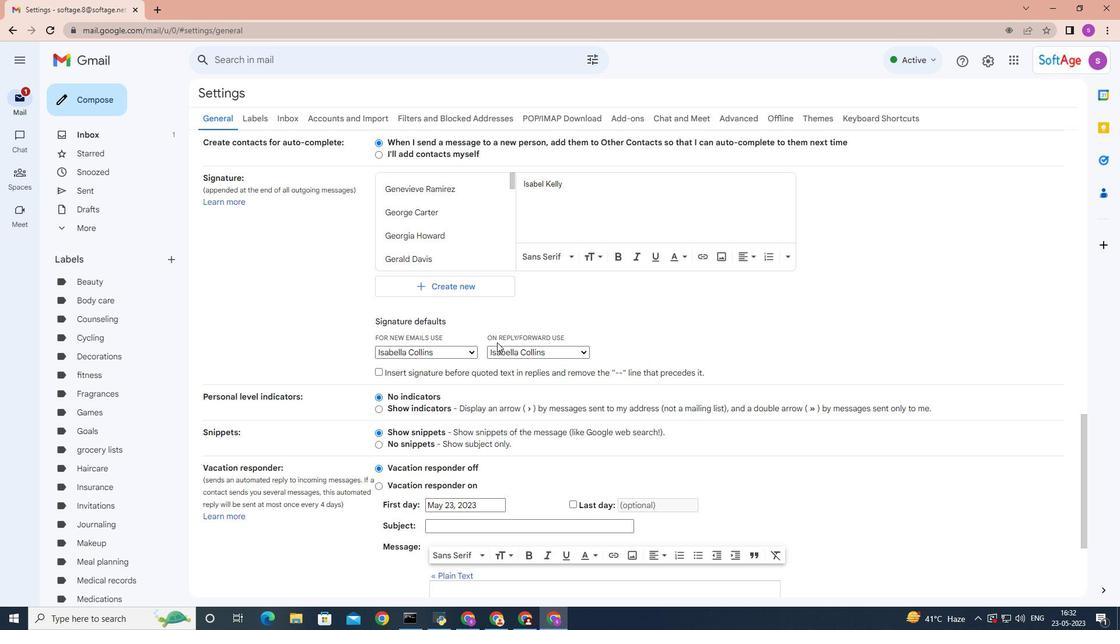
Action: Mouse scrolled (504, 340) with delta (0, 0)
Screenshot: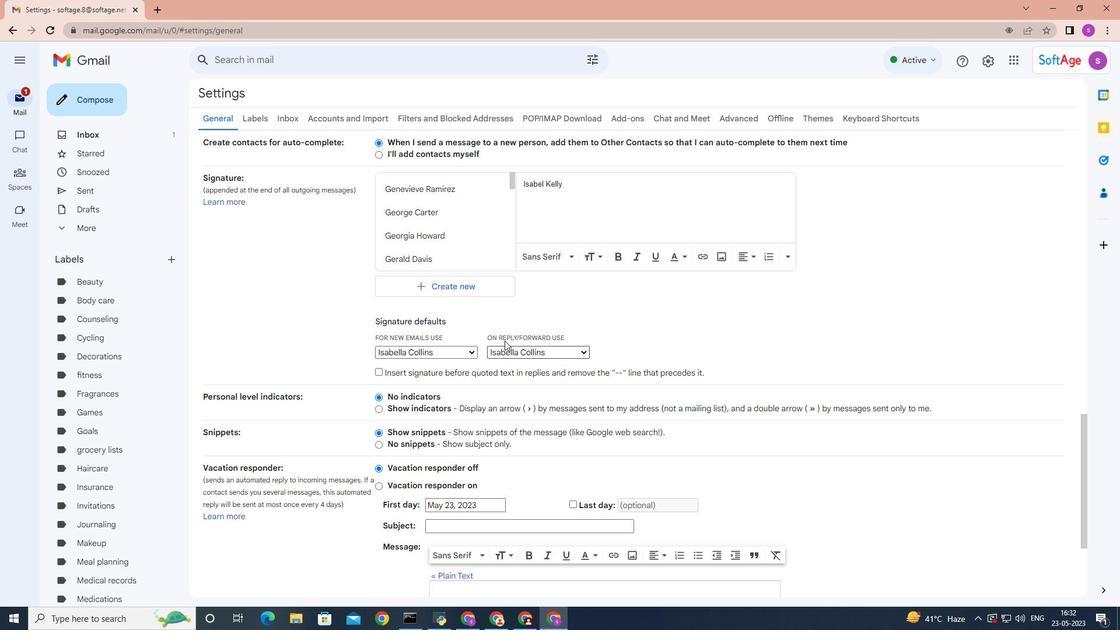 
Action: Mouse moved to (467, 295)
Screenshot: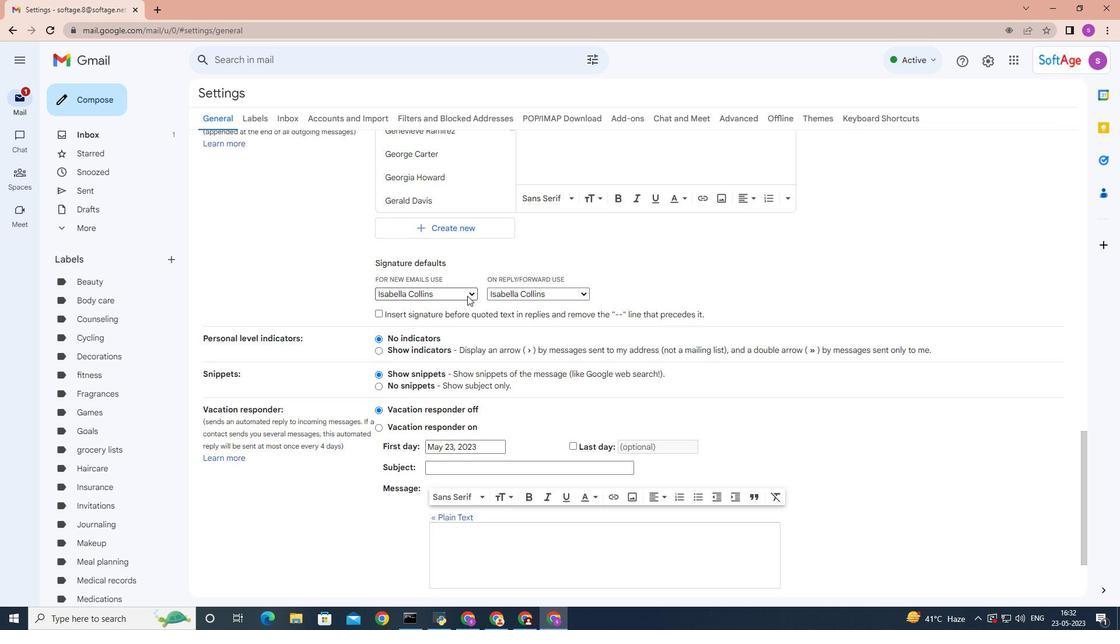 
Action: Mouse pressed left at (467, 295)
Screenshot: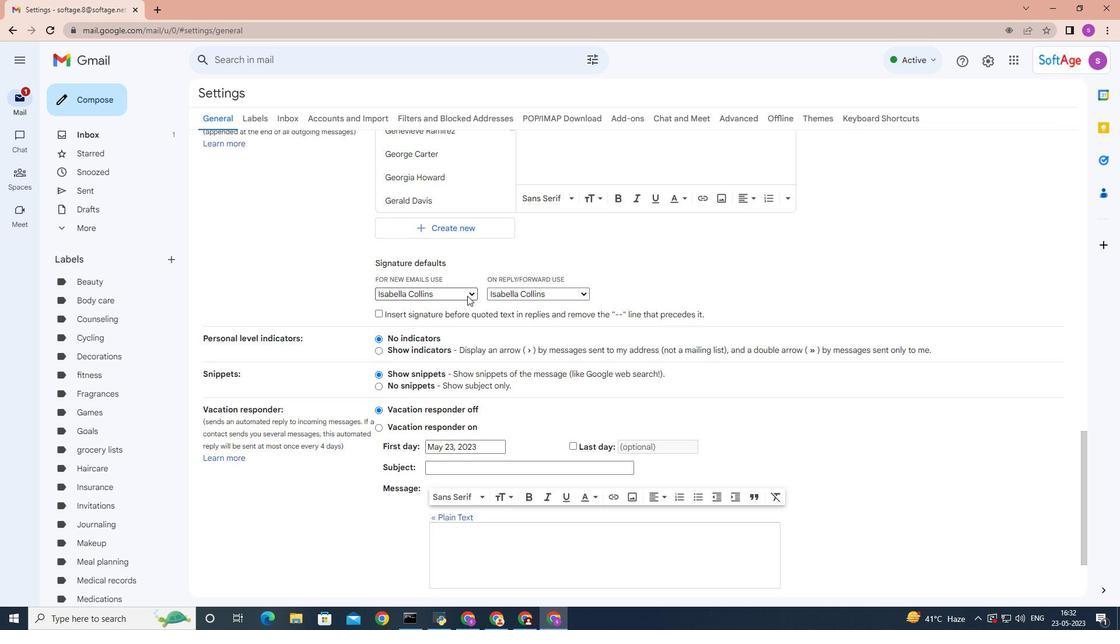 
Action: Mouse moved to (441, 373)
Screenshot: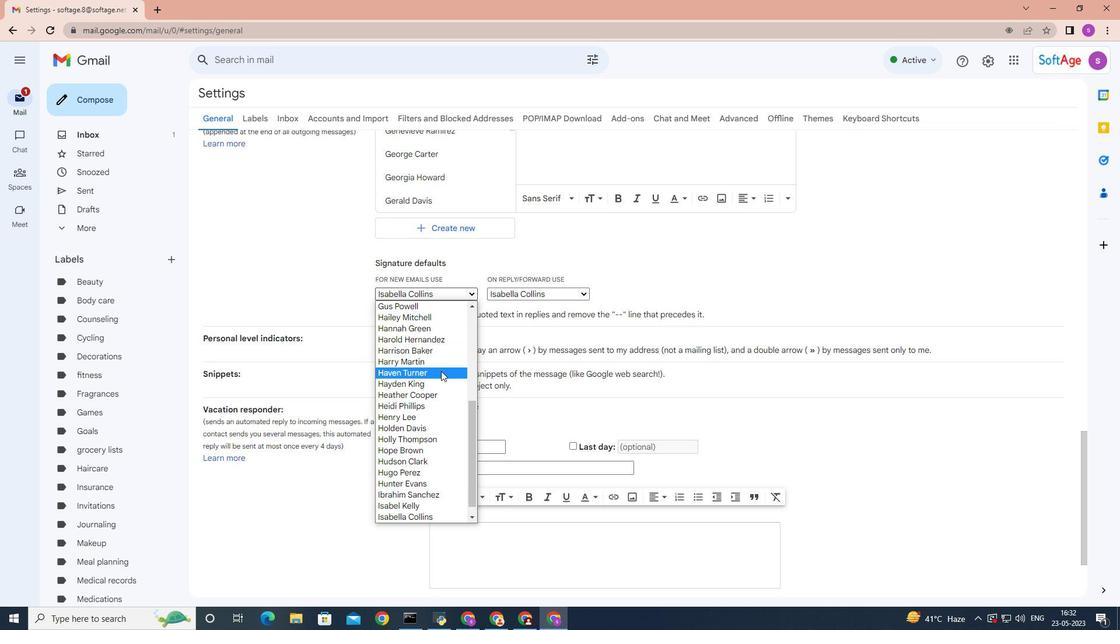 
Action: Mouse scrolled (441, 372) with delta (0, 0)
Screenshot: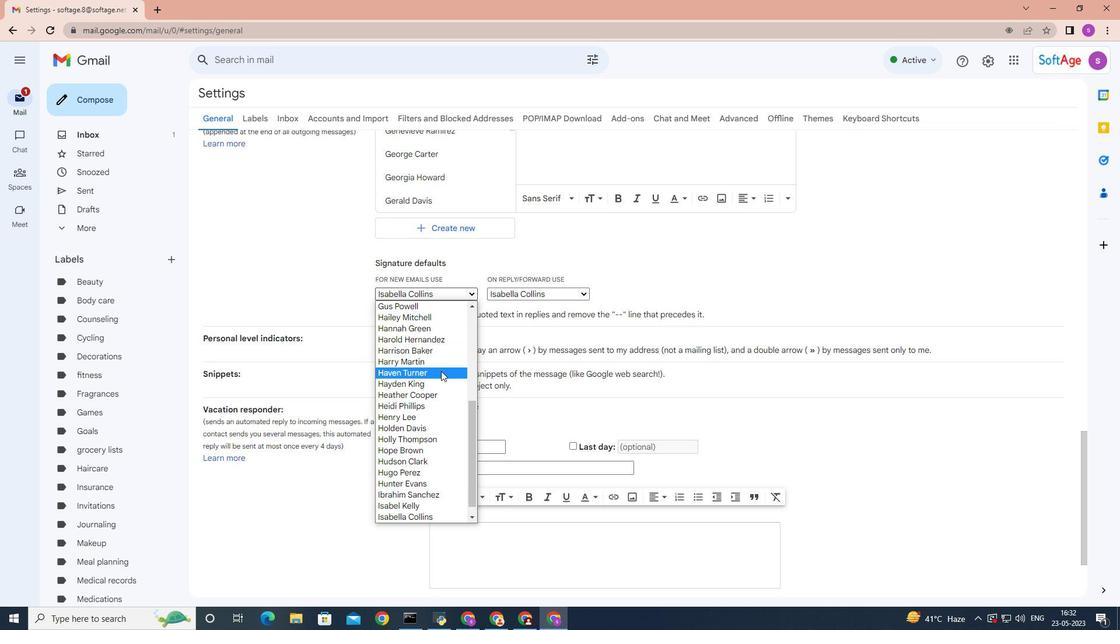
Action: Mouse moved to (441, 376)
Screenshot: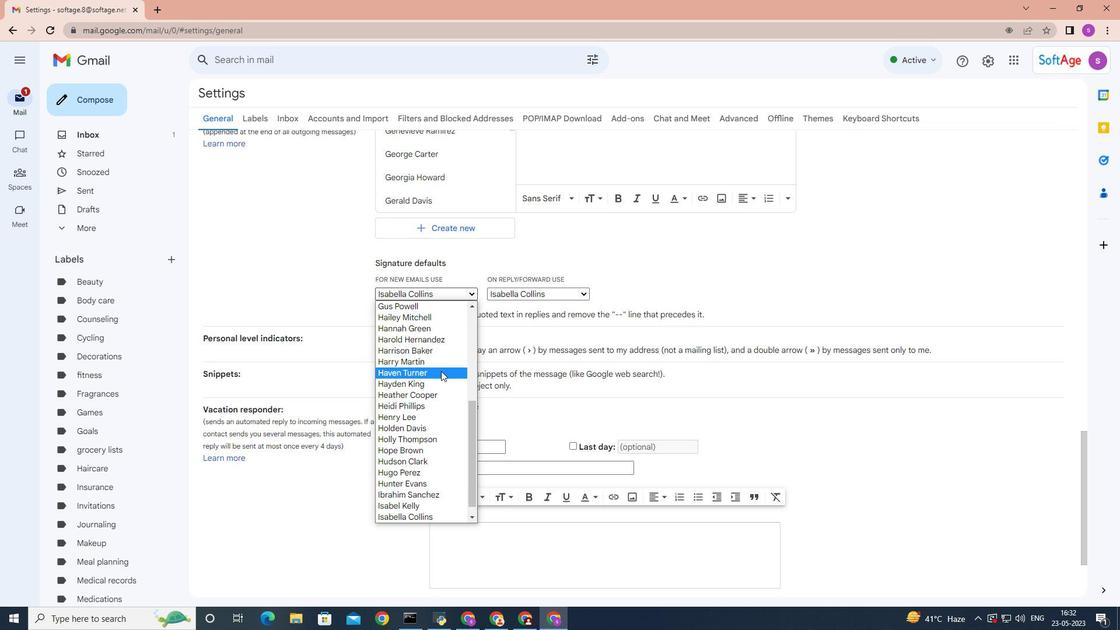 
Action: Mouse scrolled (441, 375) with delta (0, 0)
Screenshot: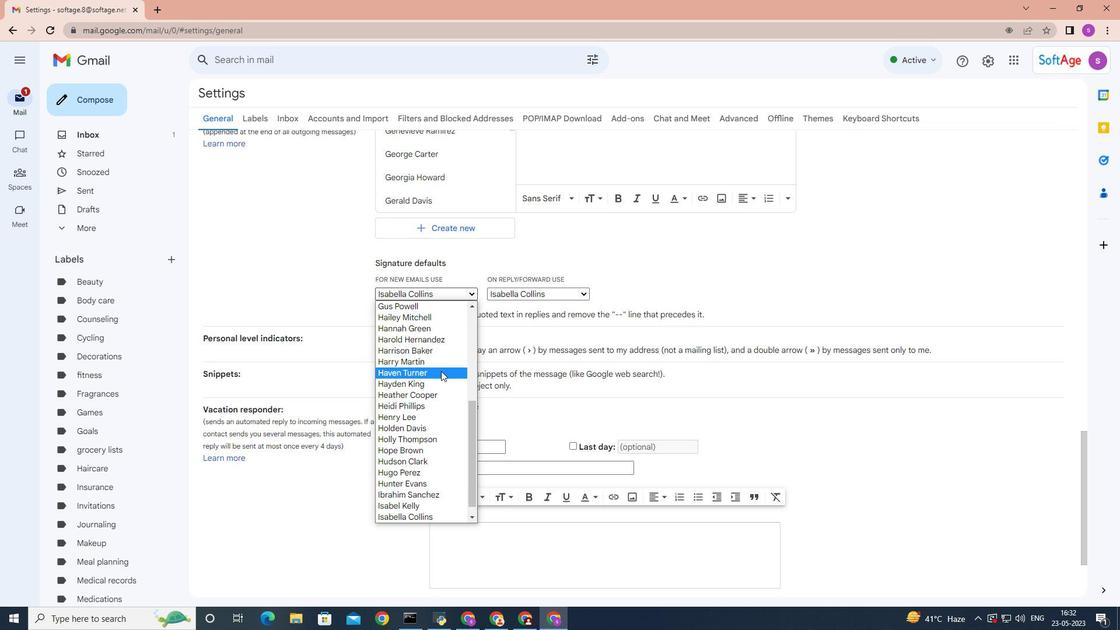 
Action: Mouse moved to (442, 378)
Screenshot: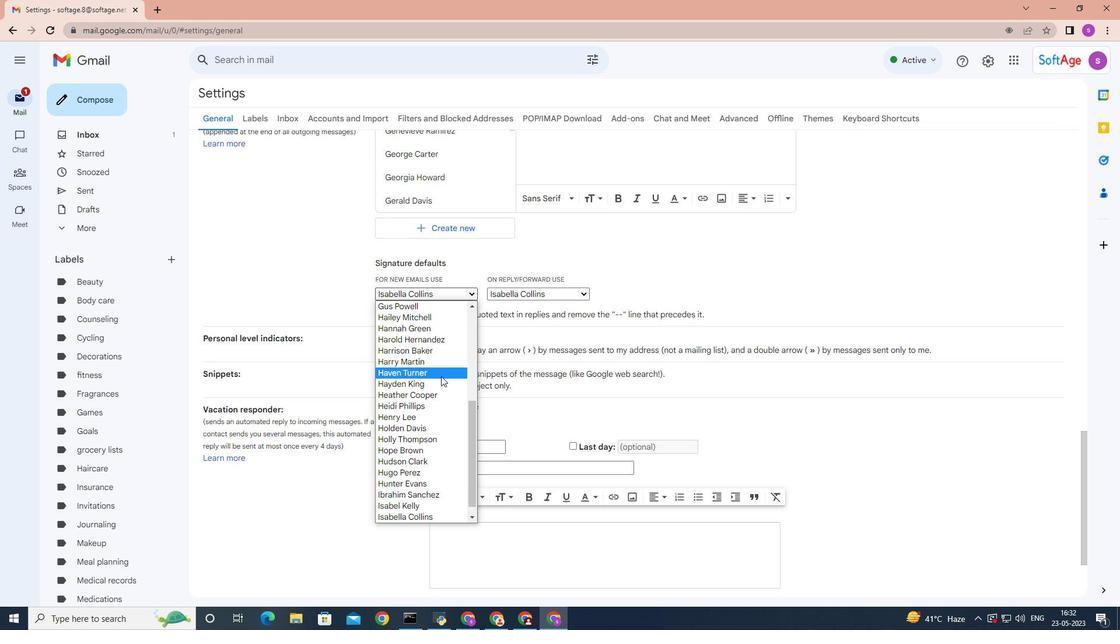 
Action: Mouse scrolled (442, 377) with delta (0, 0)
Screenshot: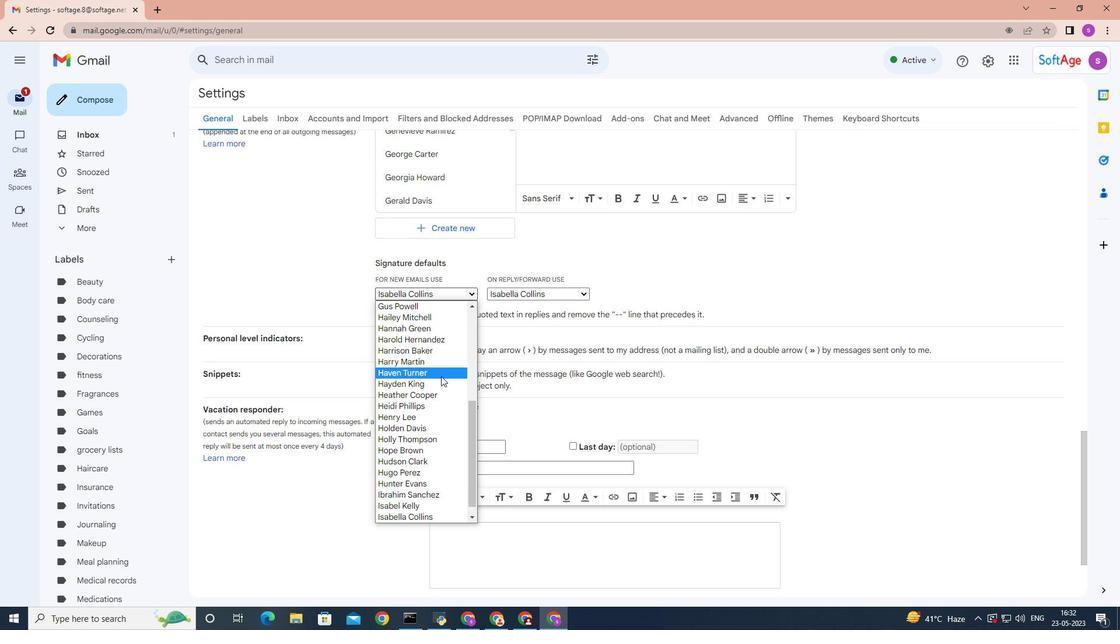 
Action: Mouse moved to (443, 378)
Screenshot: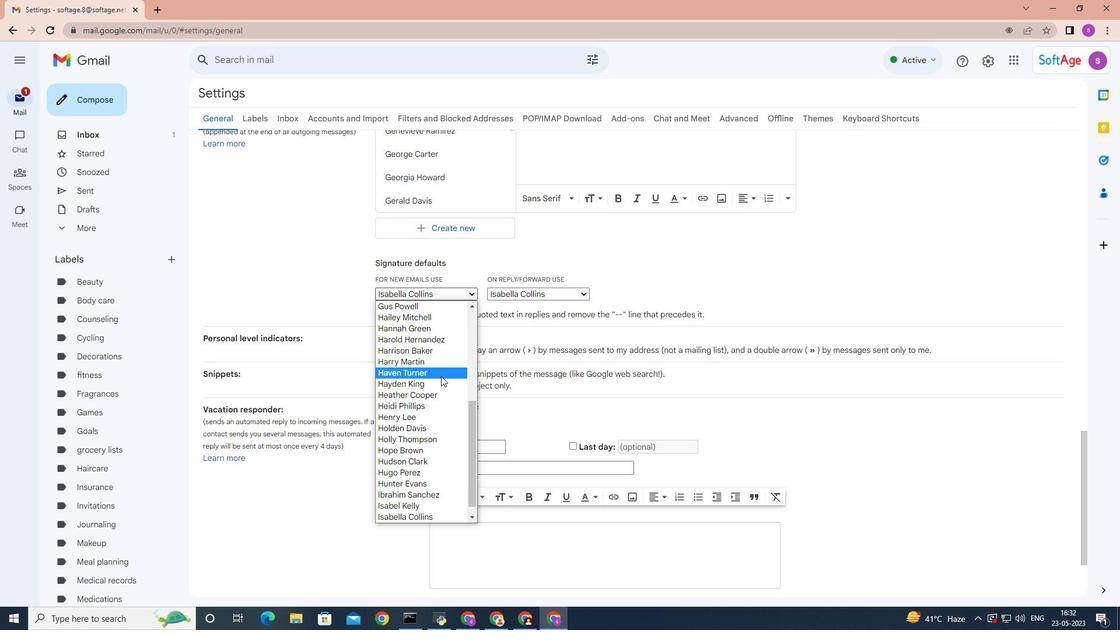 
Action: Mouse scrolled (443, 378) with delta (0, 0)
Screenshot: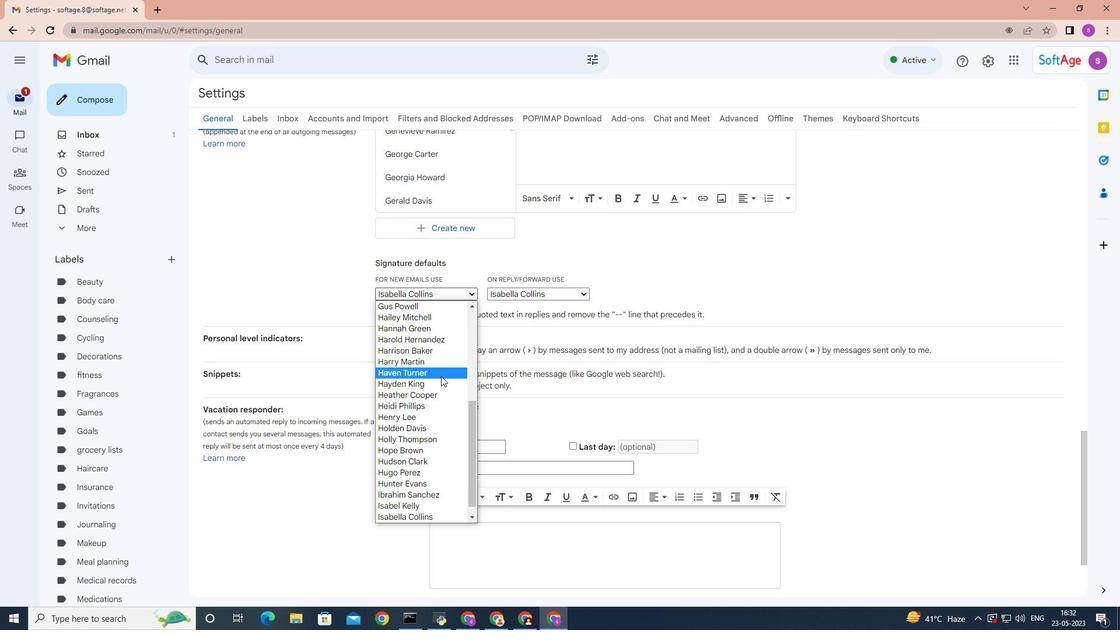 
Action: Mouse moved to (444, 379)
Screenshot: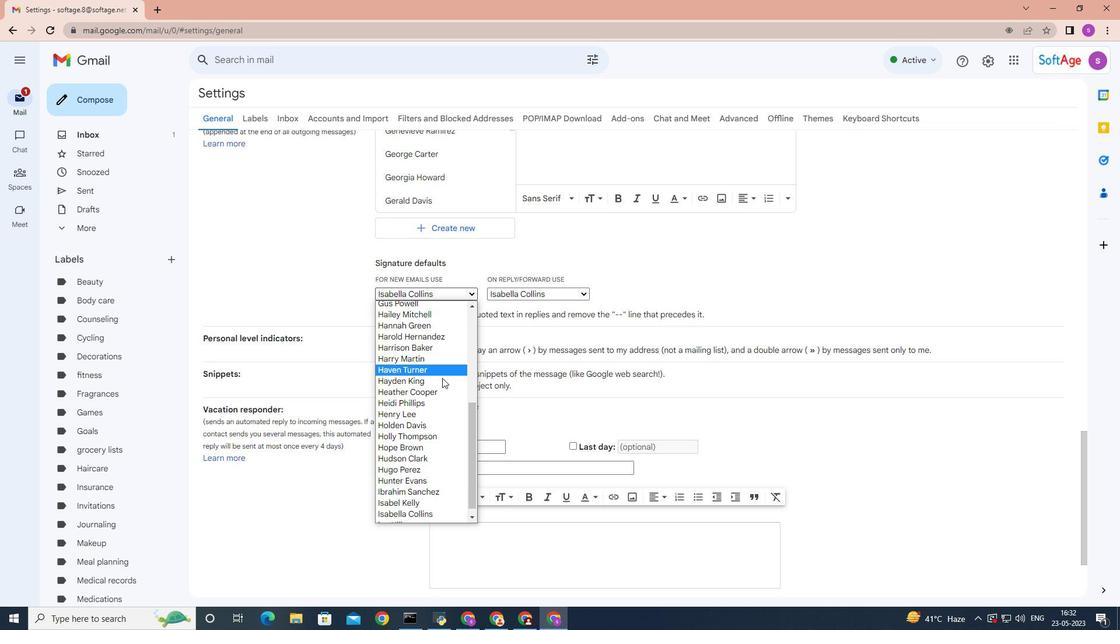 
Action: Mouse scrolled (444, 379) with delta (0, 0)
Screenshot: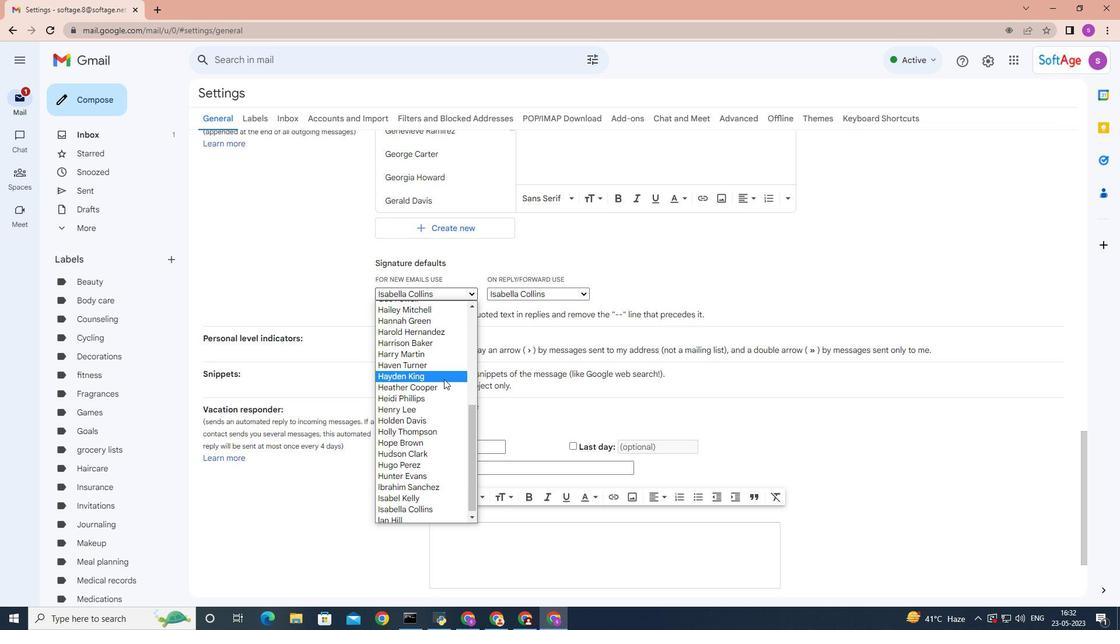 
Action: Mouse scrolled (444, 379) with delta (0, 0)
Screenshot: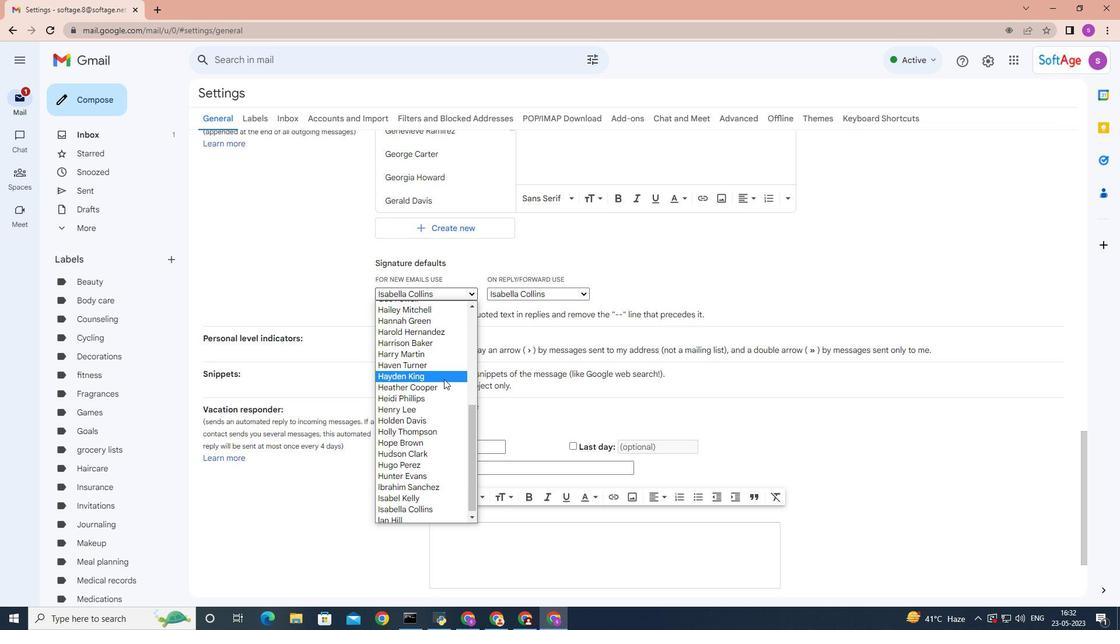 
Action: Mouse moved to (430, 493)
Screenshot: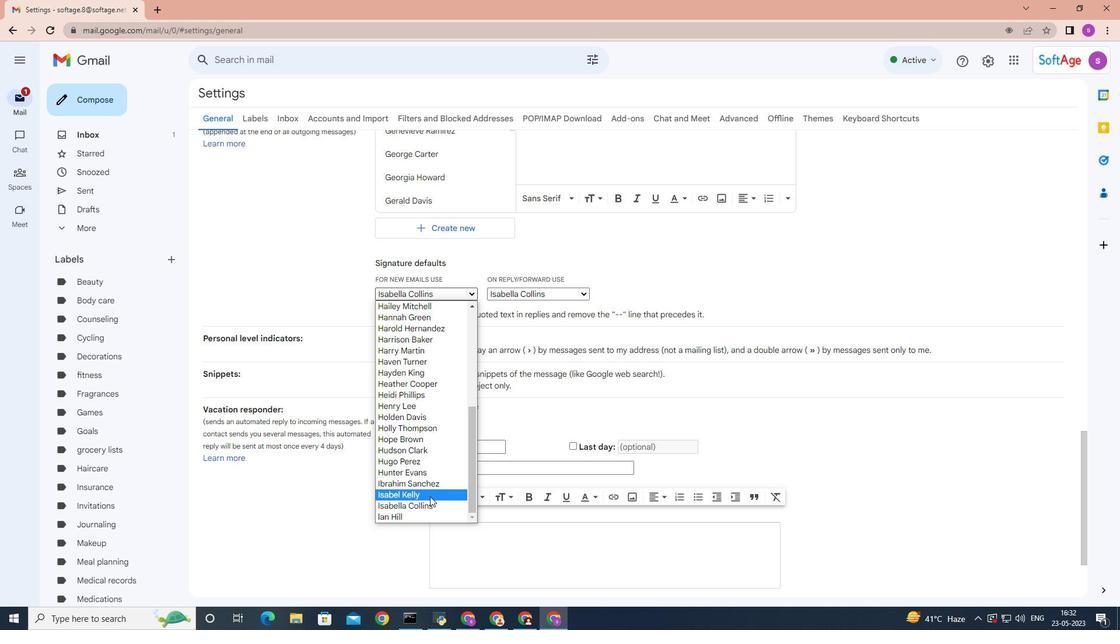 
Action: Mouse pressed left at (430, 493)
Screenshot: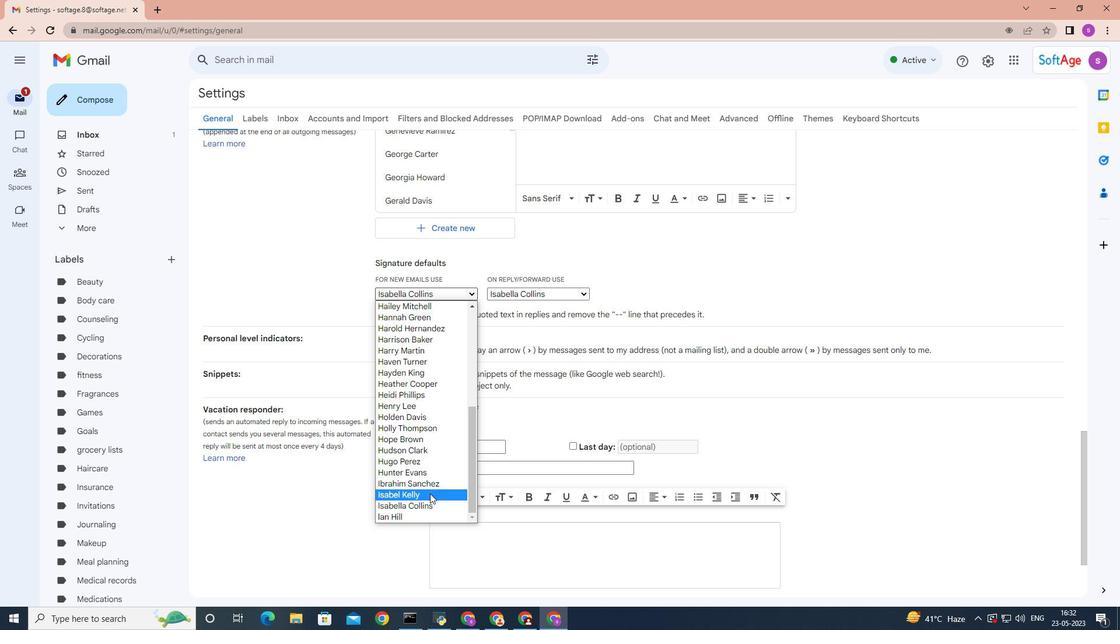 
Action: Mouse moved to (578, 295)
Screenshot: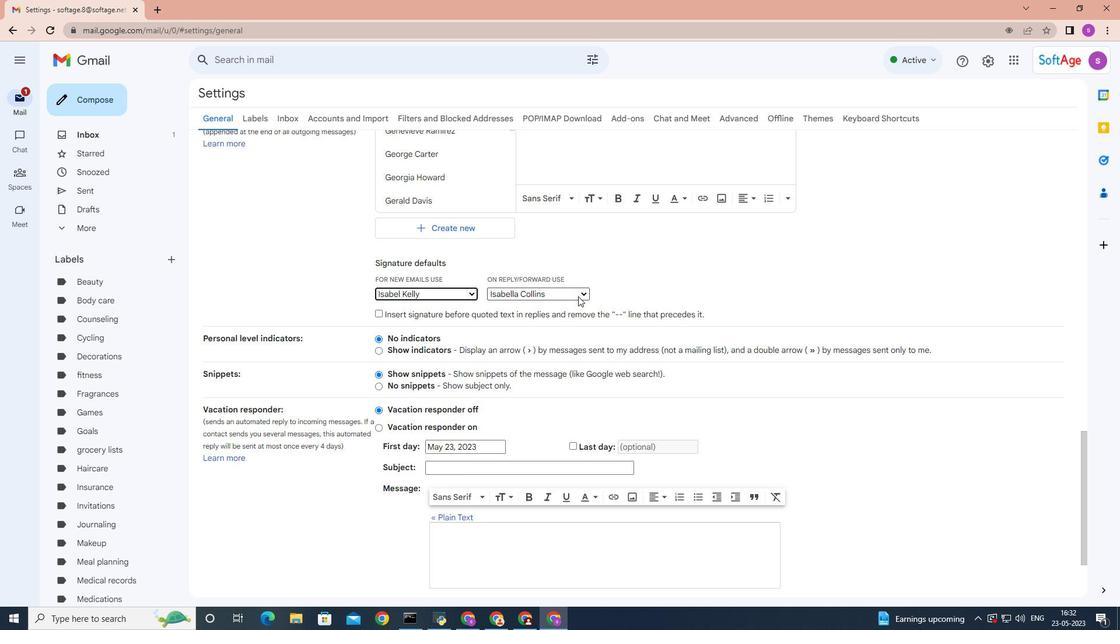 
Action: Mouse pressed left at (578, 295)
Screenshot: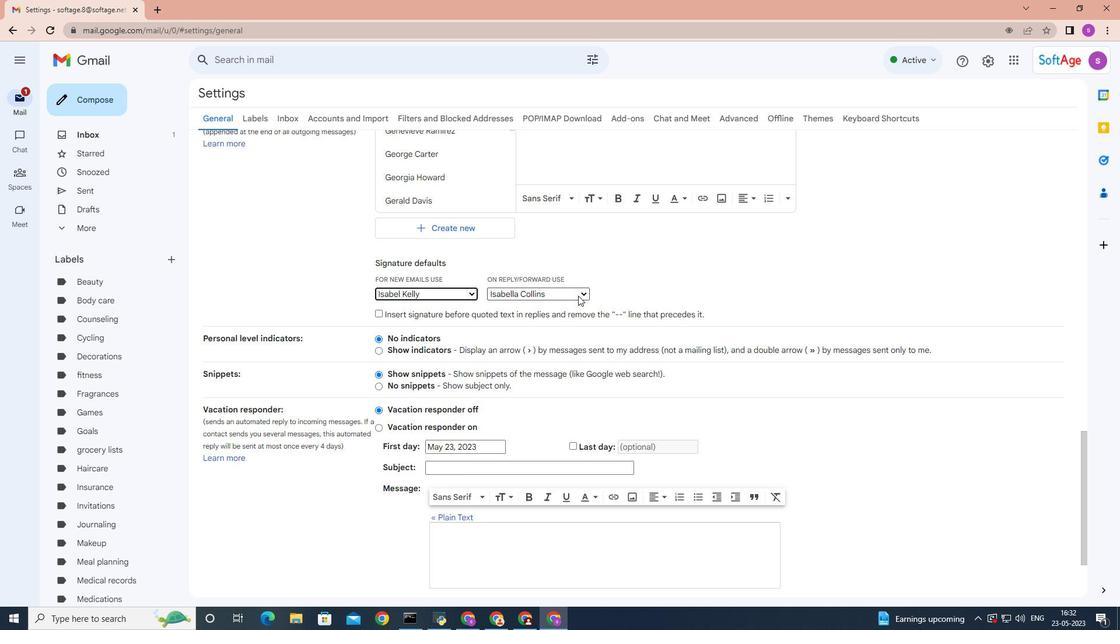 
Action: Mouse moved to (551, 413)
Screenshot: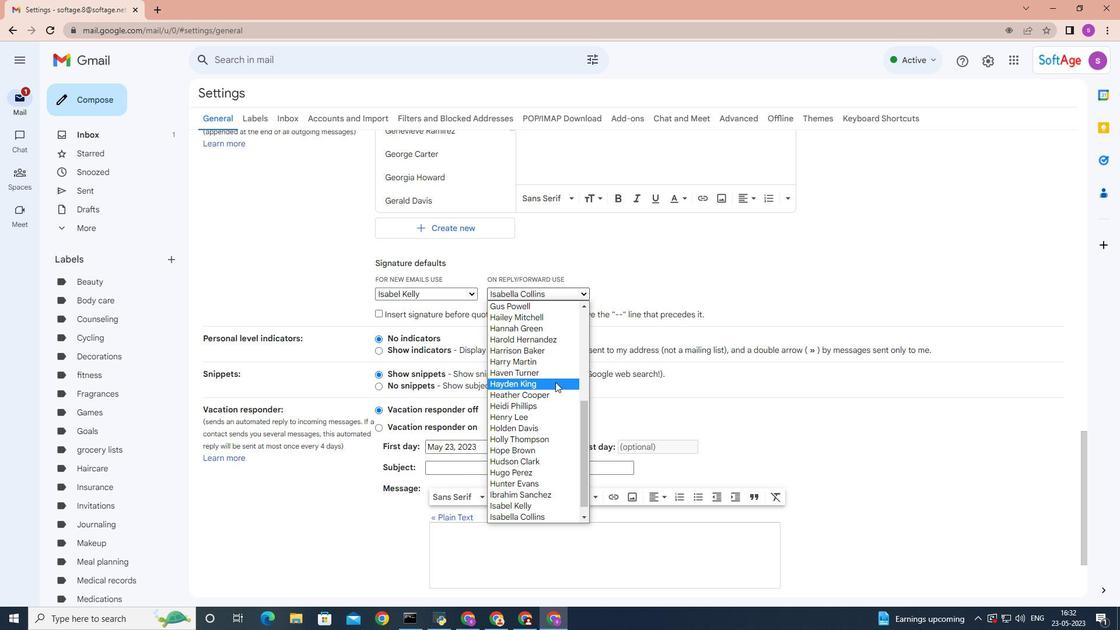 
Action: Mouse scrolled (551, 413) with delta (0, 0)
Screenshot: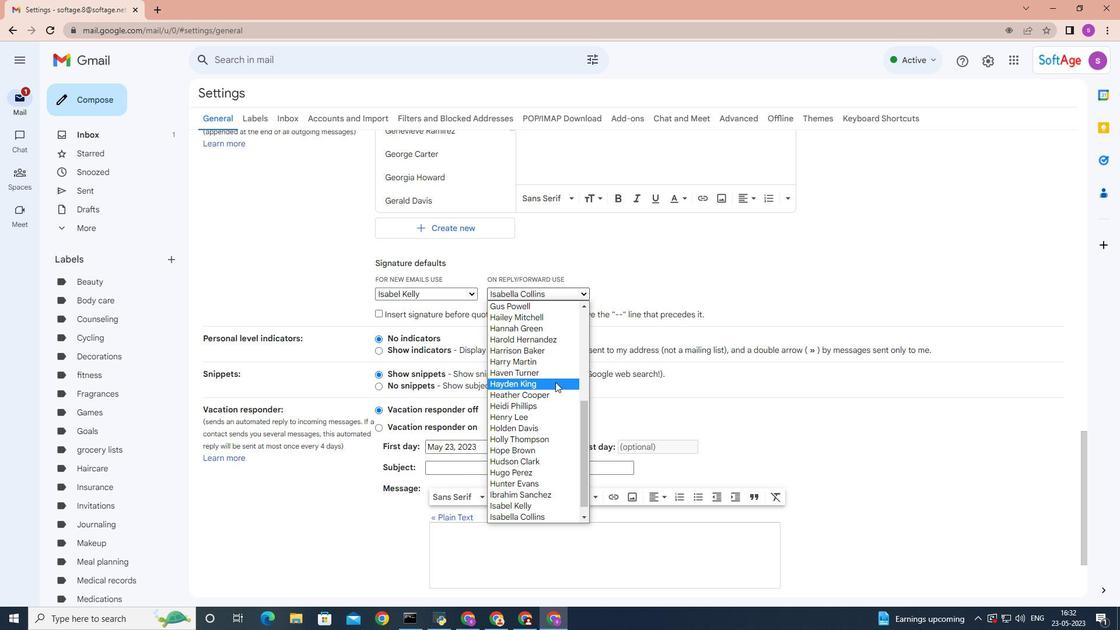 
Action: Mouse moved to (551, 414)
Screenshot: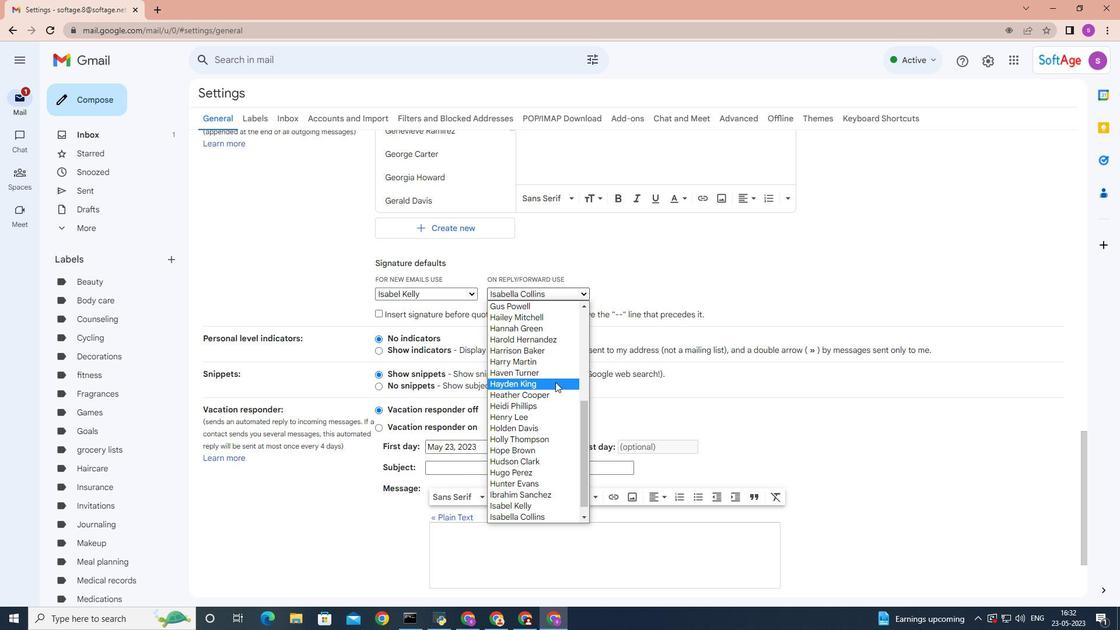 
Action: Mouse scrolled (551, 413) with delta (0, 0)
Screenshot: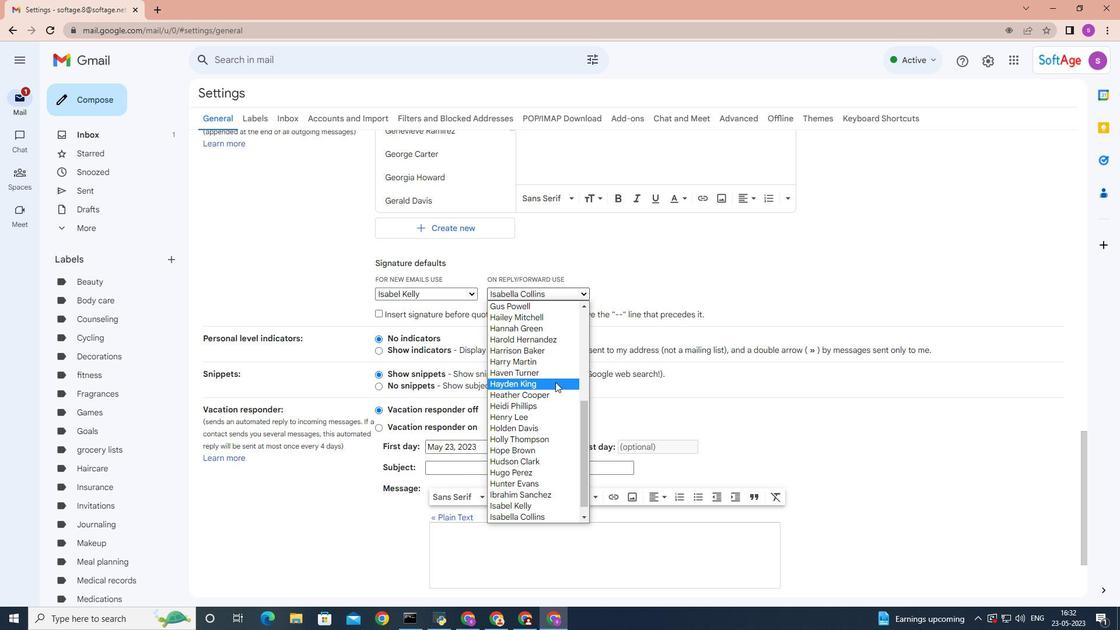 
Action: Mouse moved to (551, 414)
Screenshot: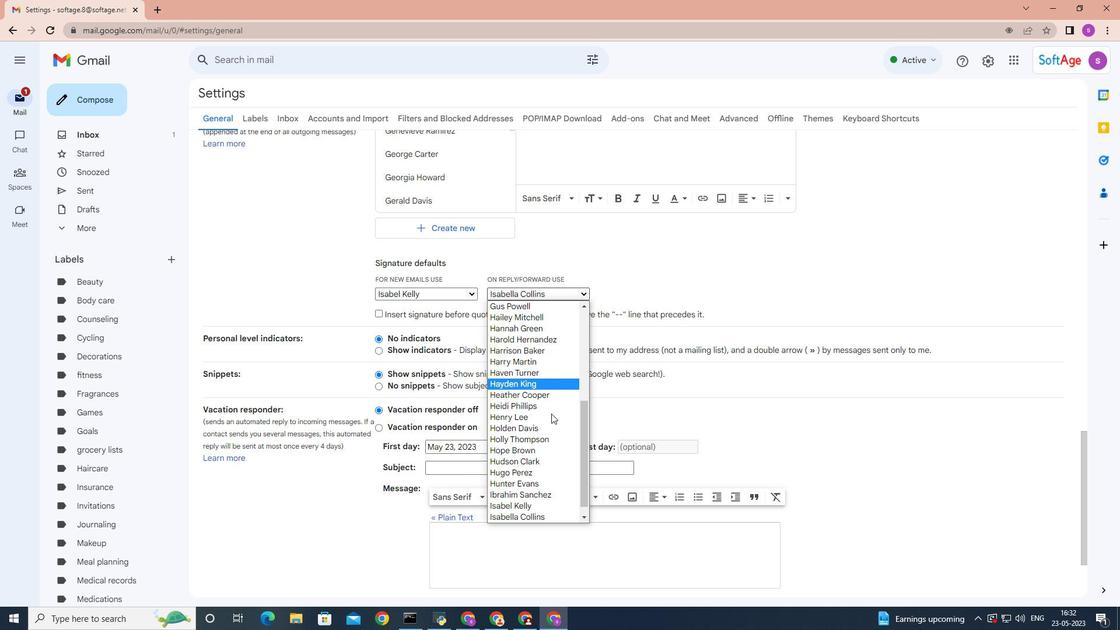 
Action: Mouse scrolled (551, 414) with delta (0, 0)
Screenshot: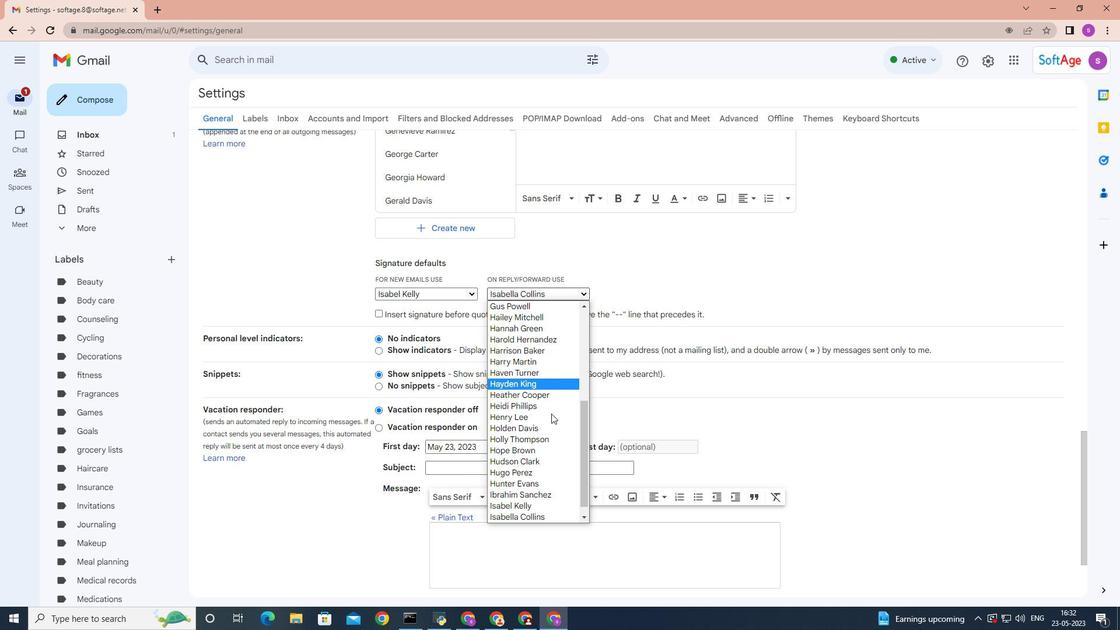 
Action: Mouse moved to (552, 416)
Screenshot: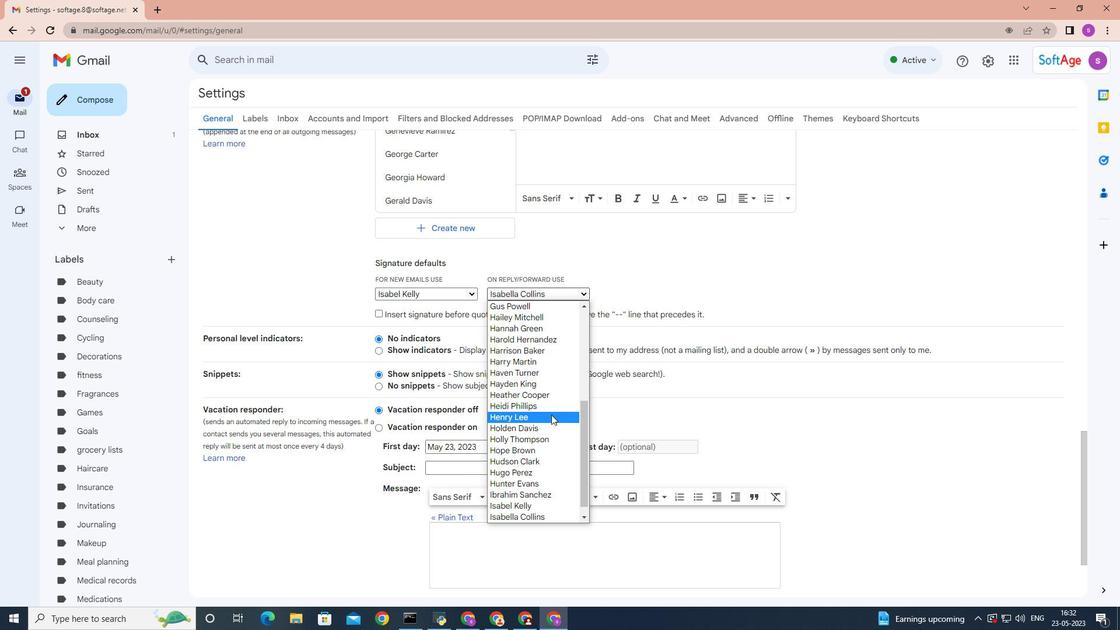 
Action: Mouse scrolled (552, 415) with delta (0, 0)
Screenshot: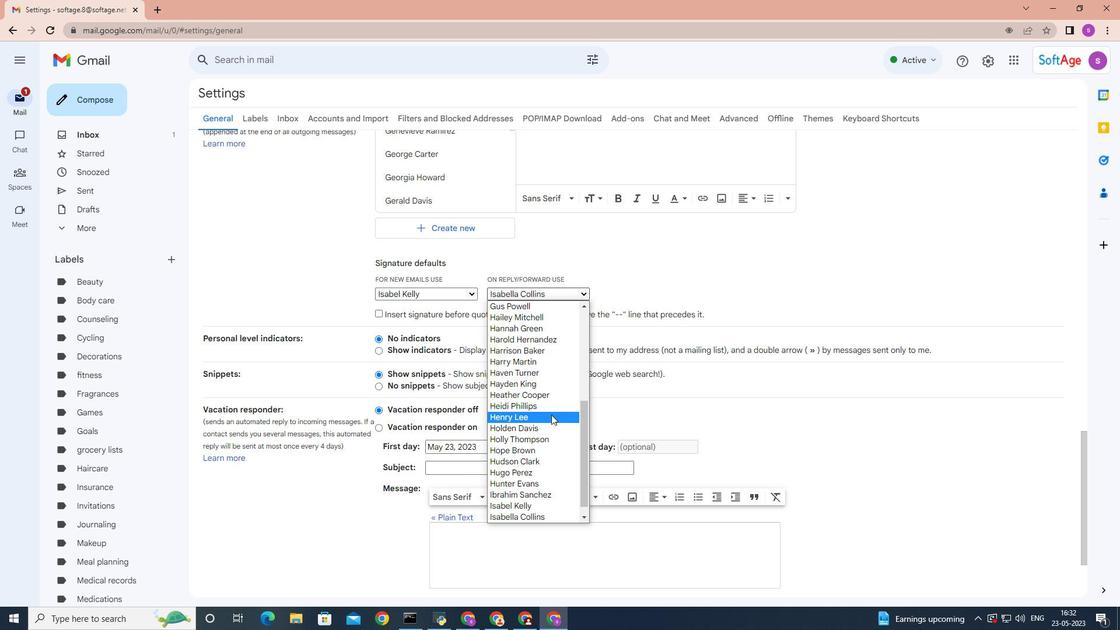 
Action: Mouse moved to (553, 416)
Screenshot: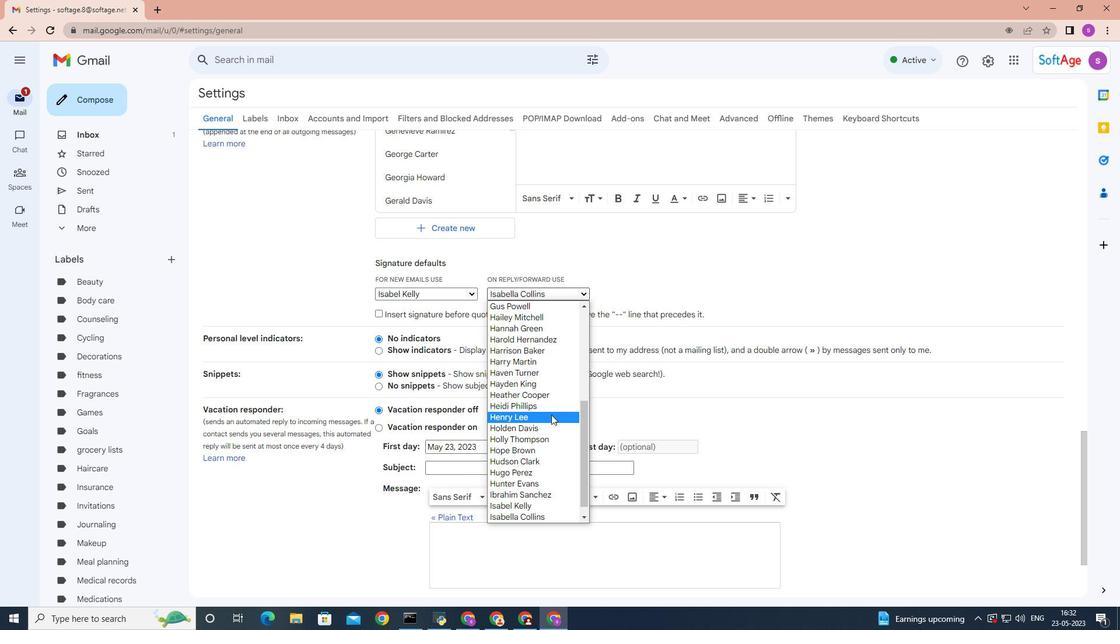 
Action: Mouse scrolled (553, 415) with delta (0, 0)
Screenshot: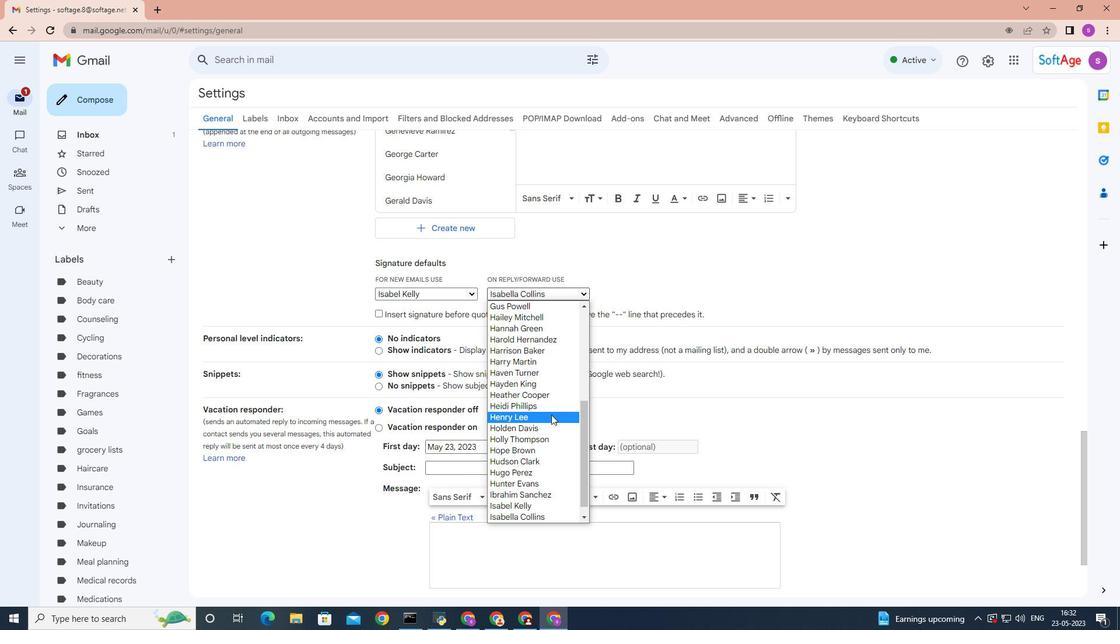 
Action: Mouse moved to (554, 416)
Screenshot: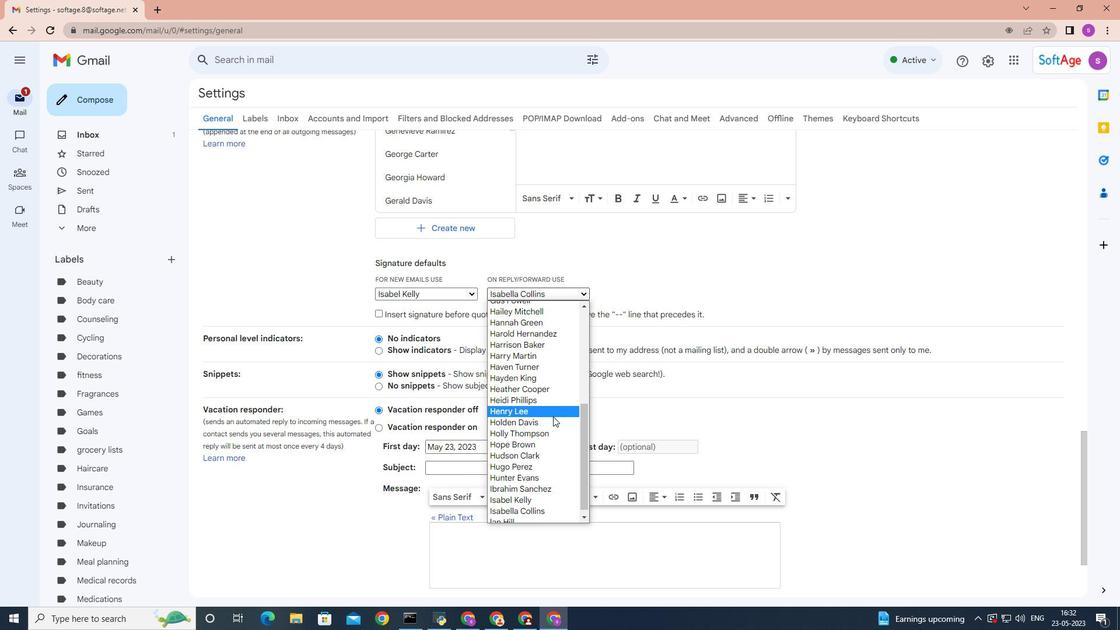
Action: Mouse scrolled (554, 416) with delta (0, 0)
Screenshot: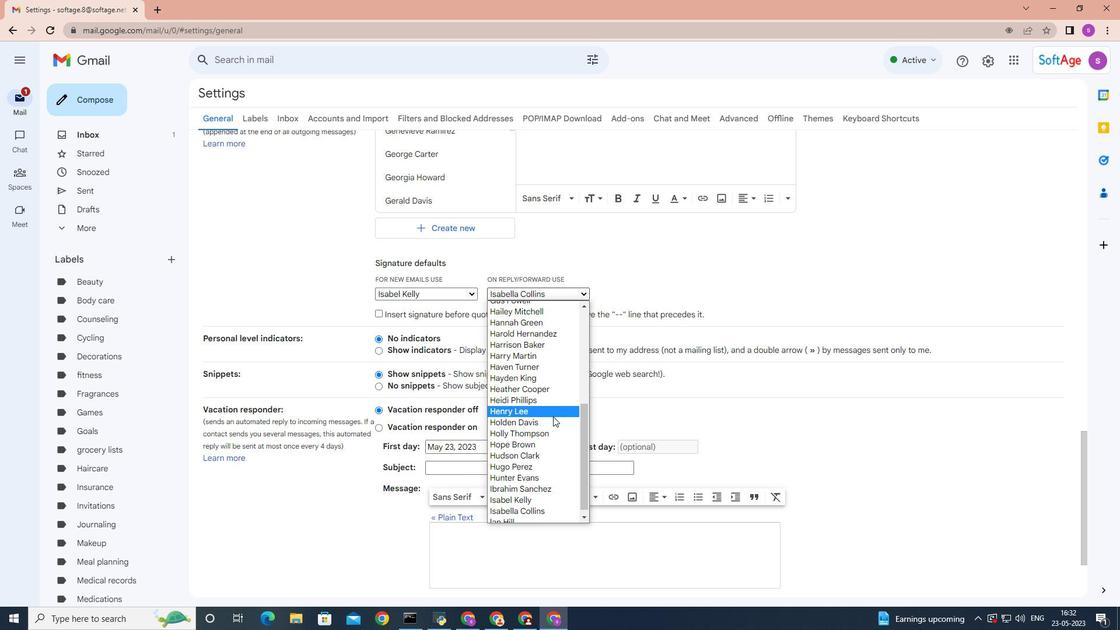 
Action: Mouse moved to (567, 487)
Screenshot: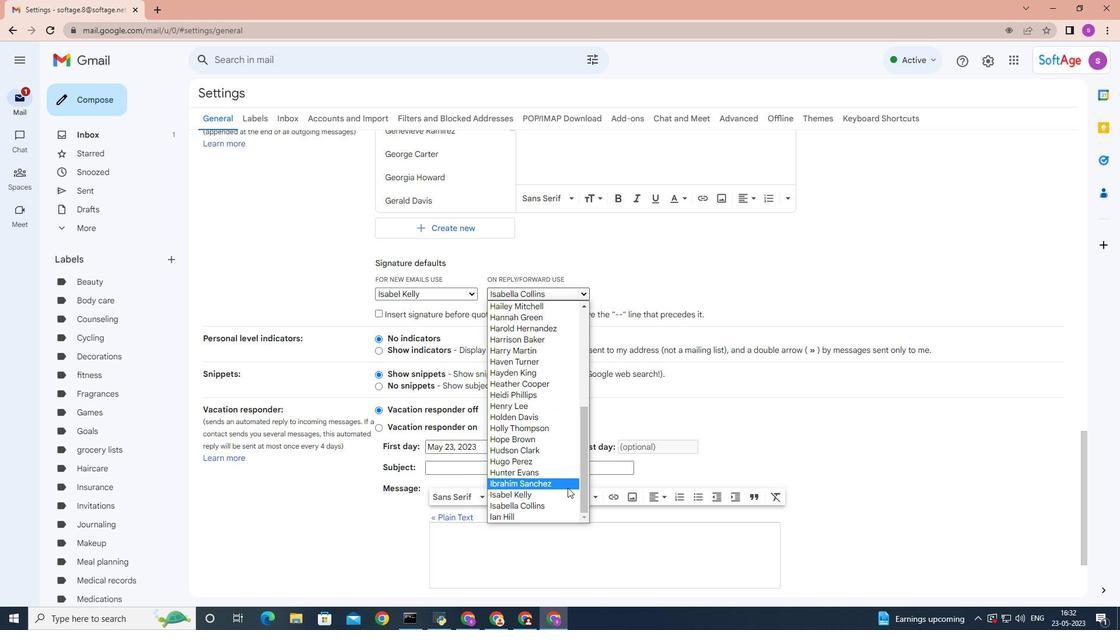 
Action: Mouse pressed left at (567, 487)
Screenshot: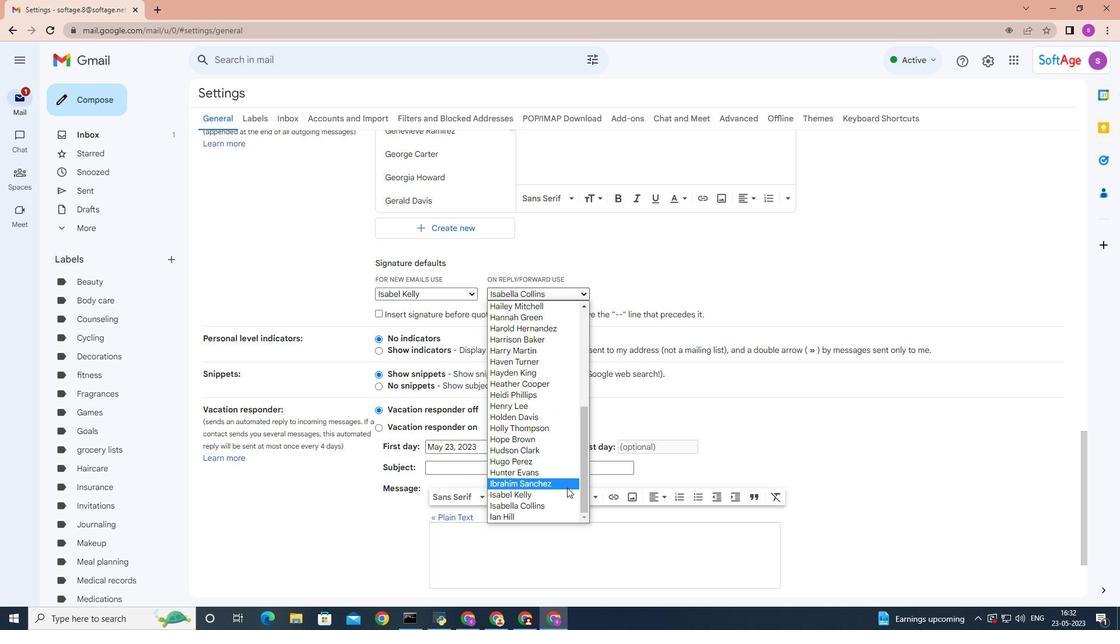 
Action: Mouse moved to (579, 286)
Screenshot: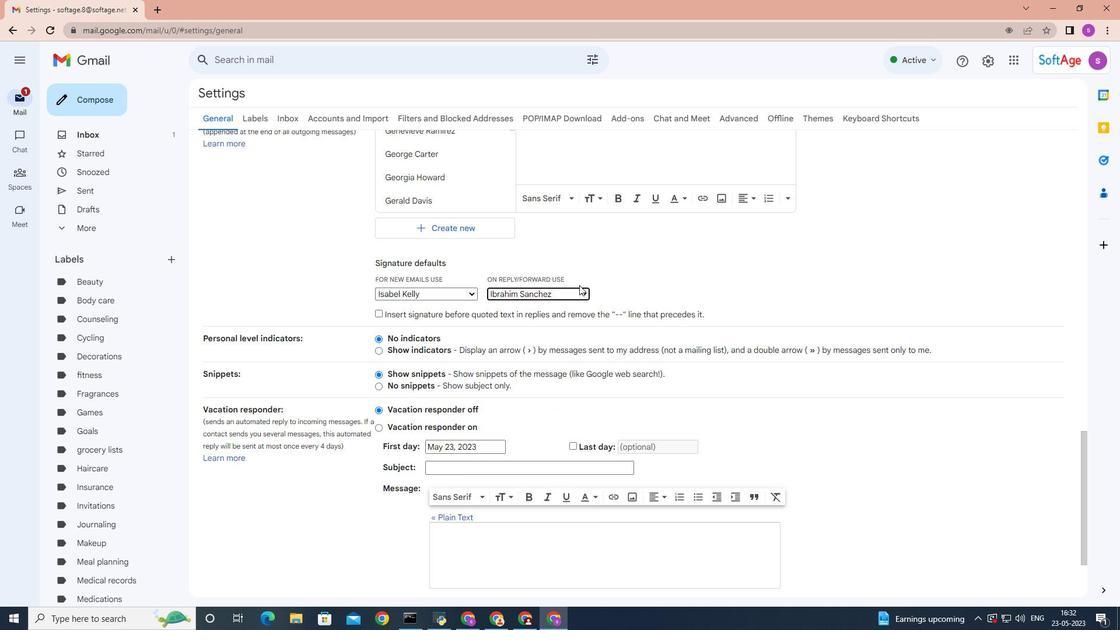 
Action: Mouse pressed left at (579, 286)
Screenshot: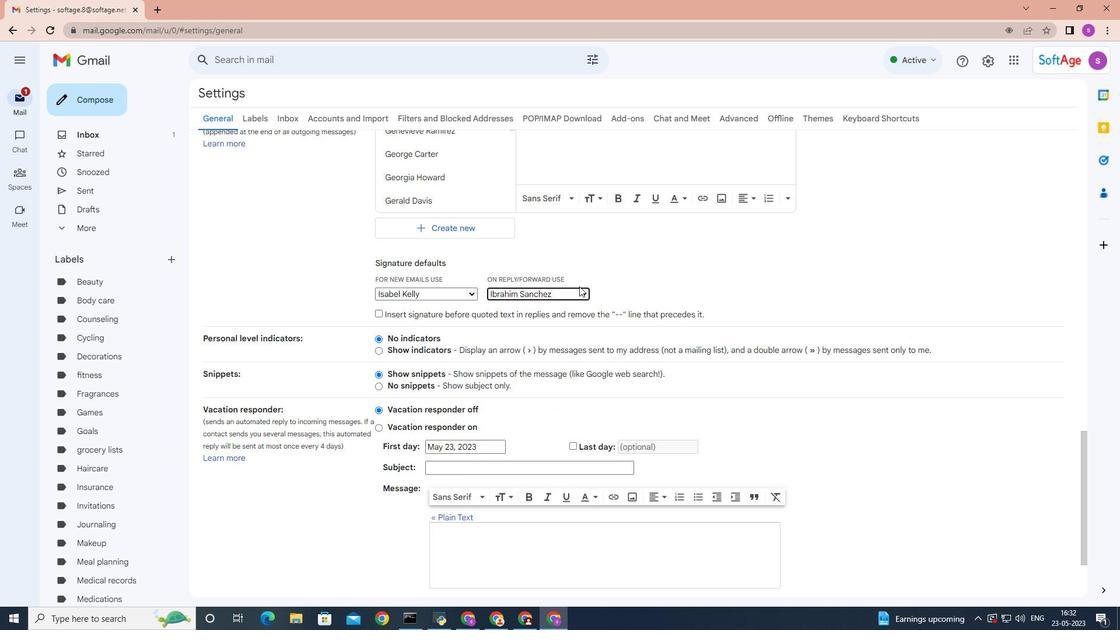 
Action: Mouse moved to (578, 291)
Screenshot: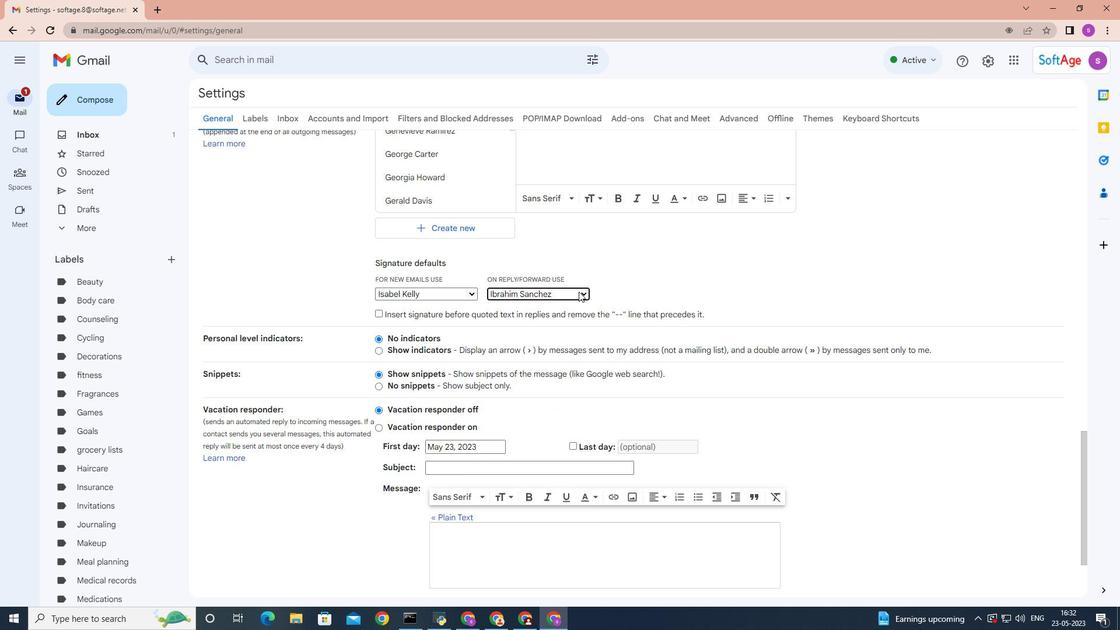 
Action: Mouse pressed left at (578, 291)
Screenshot: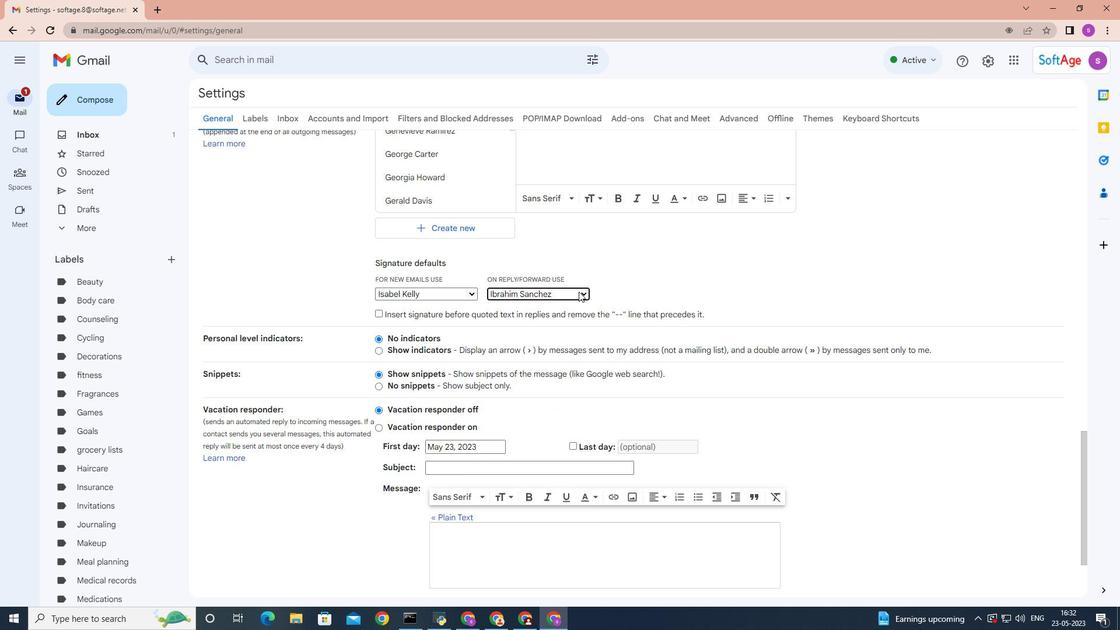 
Action: Mouse moved to (543, 407)
Screenshot: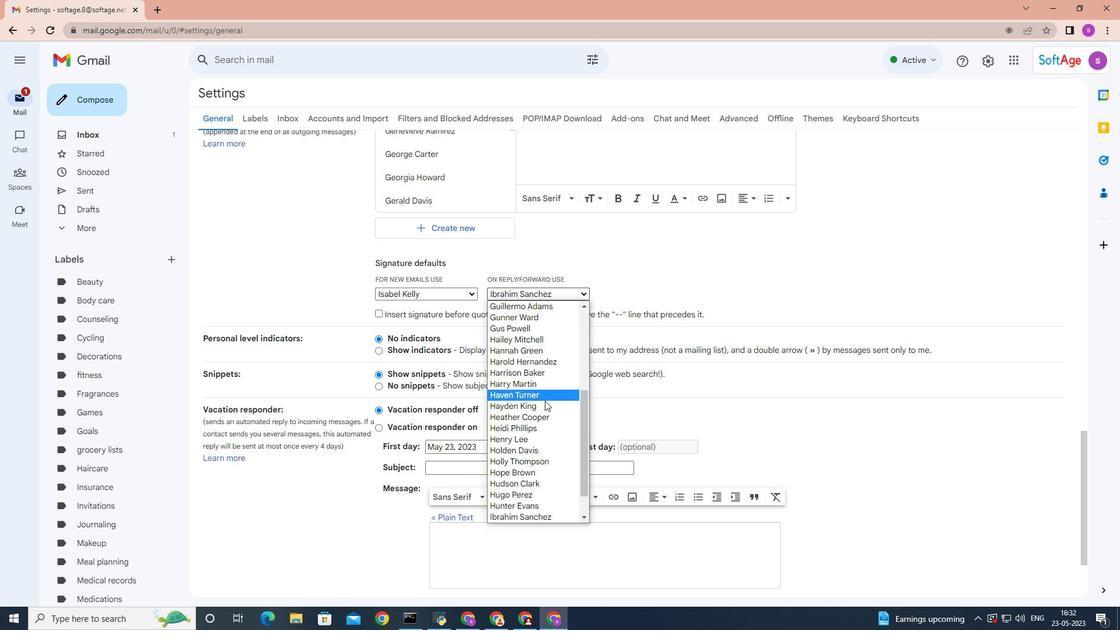 
Action: Mouse scrolled (543, 407) with delta (0, 0)
Screenshot: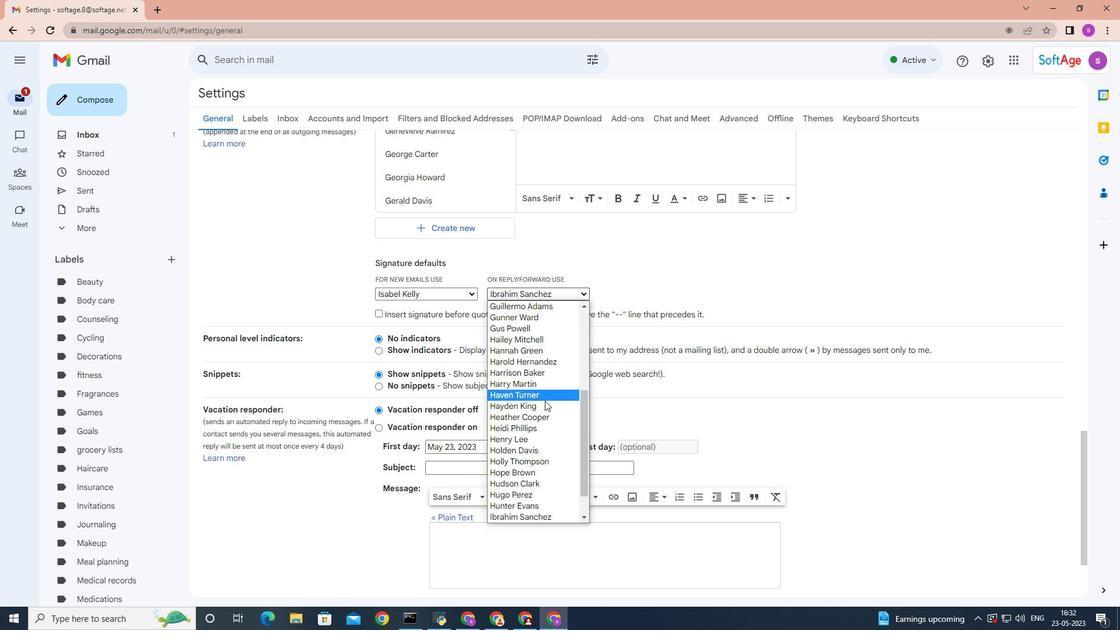 
Action: Mouse moved to (543, 418)
Screenshot: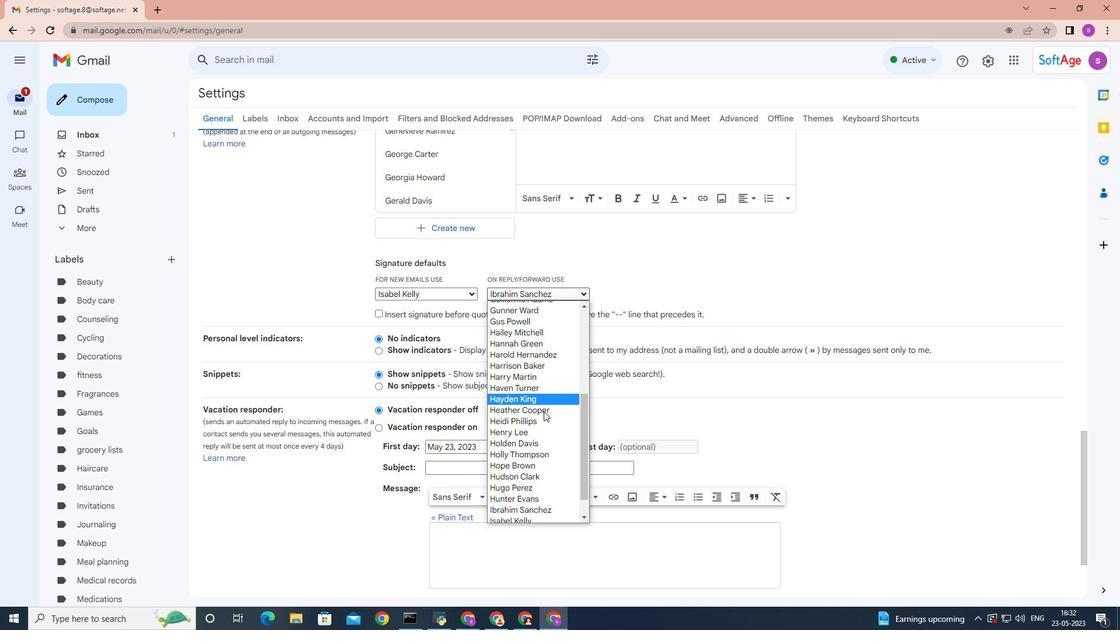 
Action: Mouse scrolled (543, 414) with delta (0, 0)
Screenshot: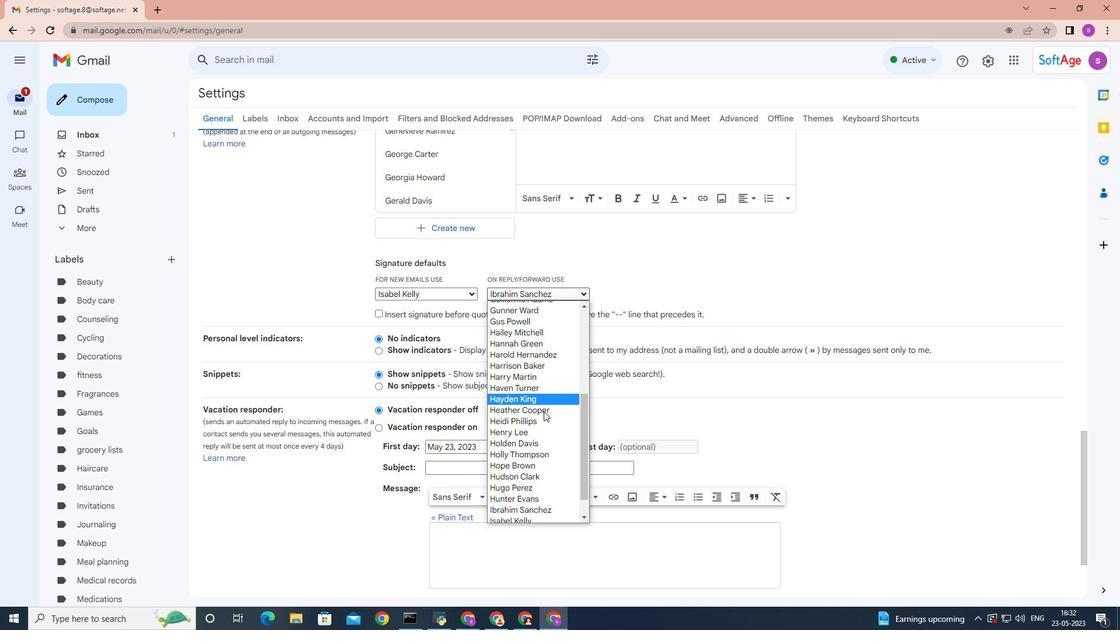 
Action: Mouse scrolled (543, 418) with delta (0, 0)
Screenshot: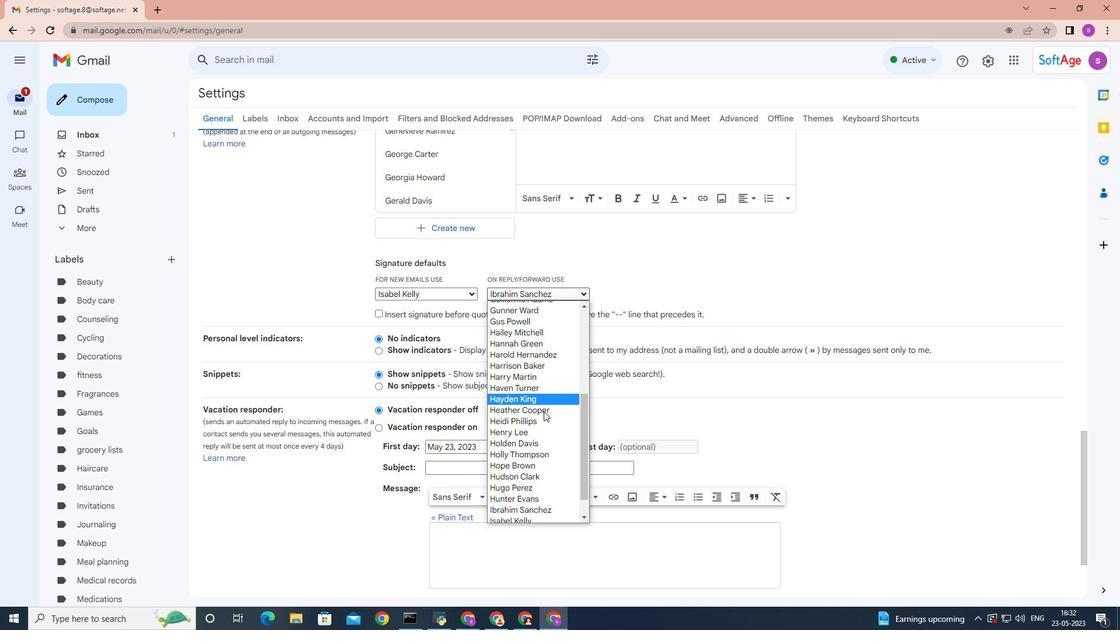 
Action: Mouse scrolled (543, 418) with delta (0, 0)
Screenshot: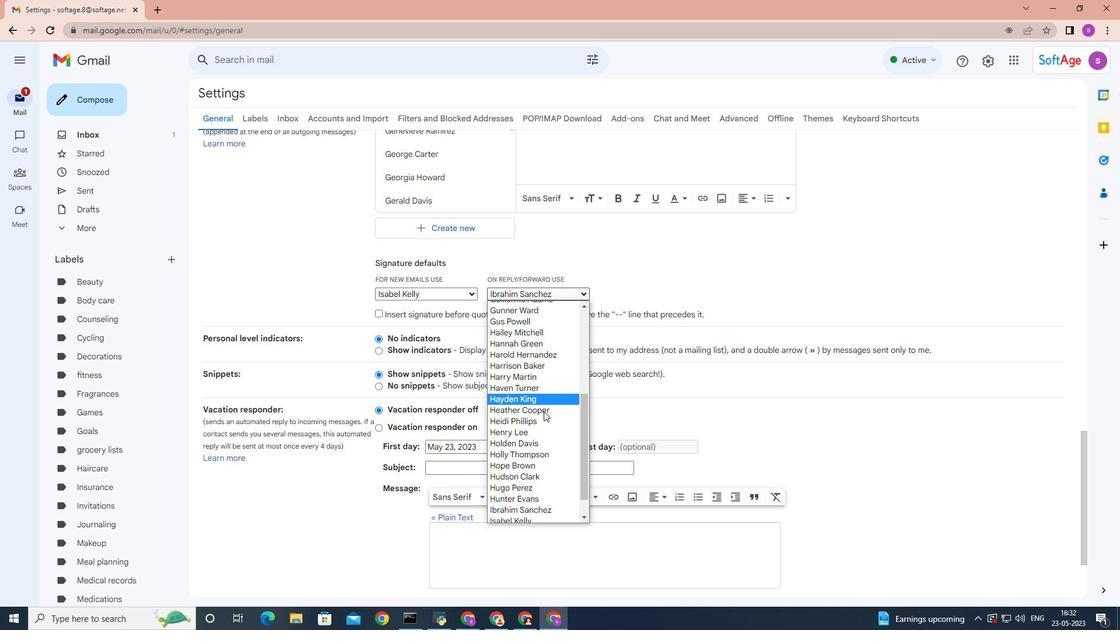 
Action: Mouse scrolled (543, 418) with delta (0, 0)
Screenshot: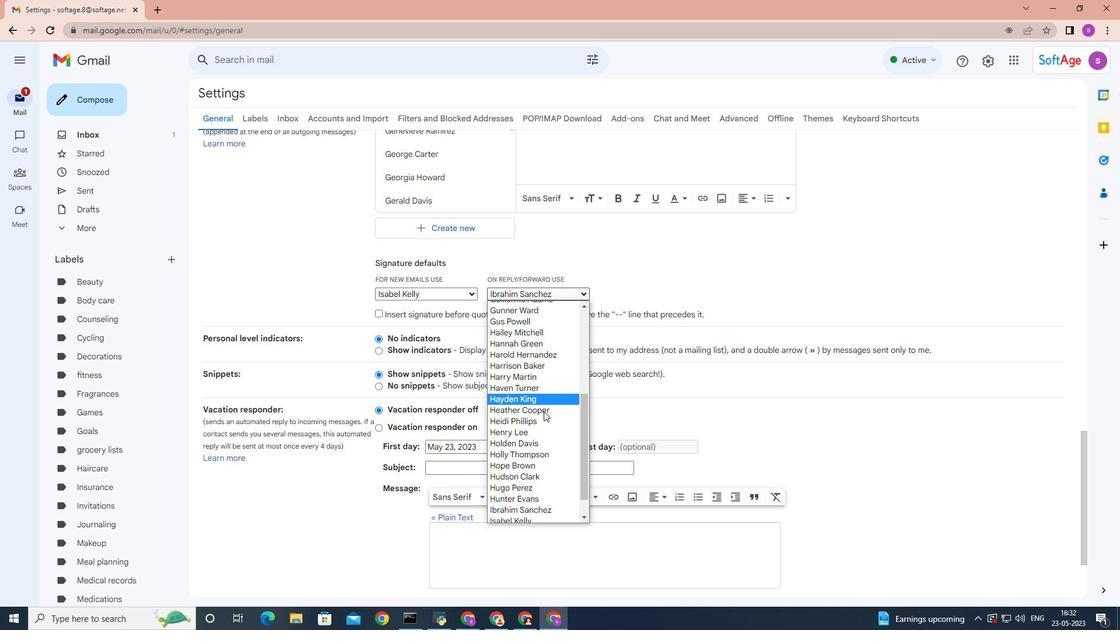 
Action: Mouse moved to (556, 493)
Screenshot: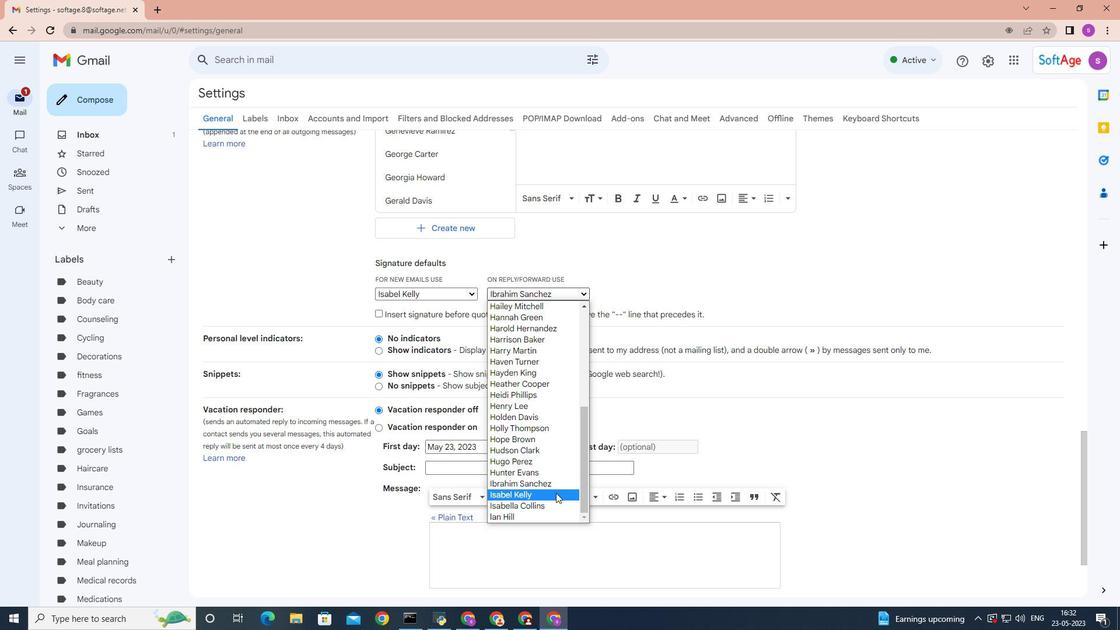 
Action: Mouse pressed left at (556, 493)
Screenshot: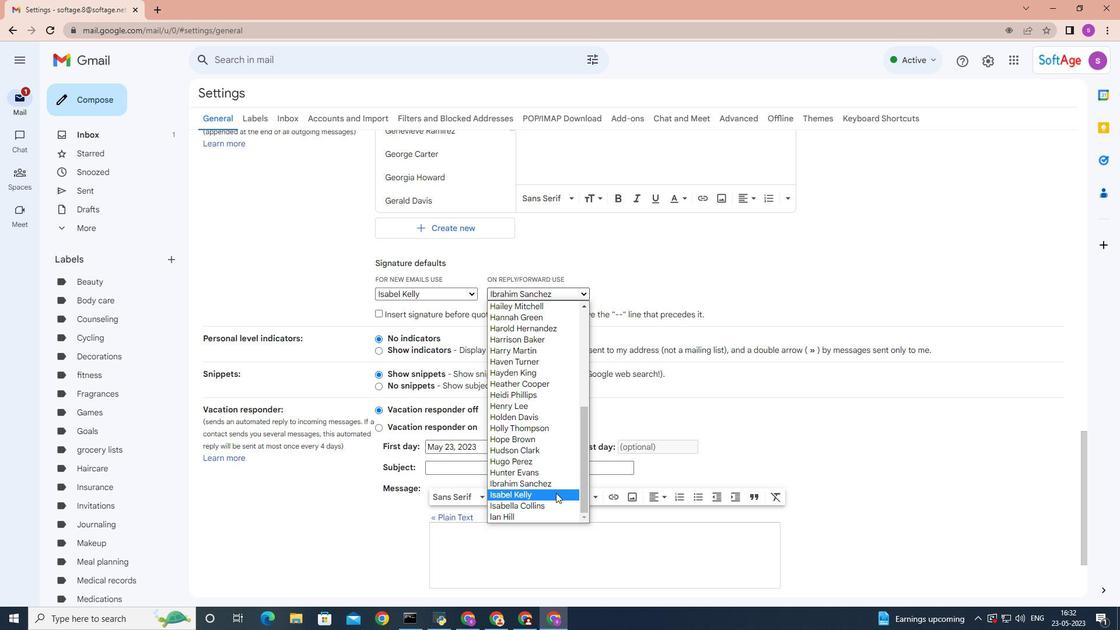 
Action: Mouse moved to (665, 338)
Screenshot: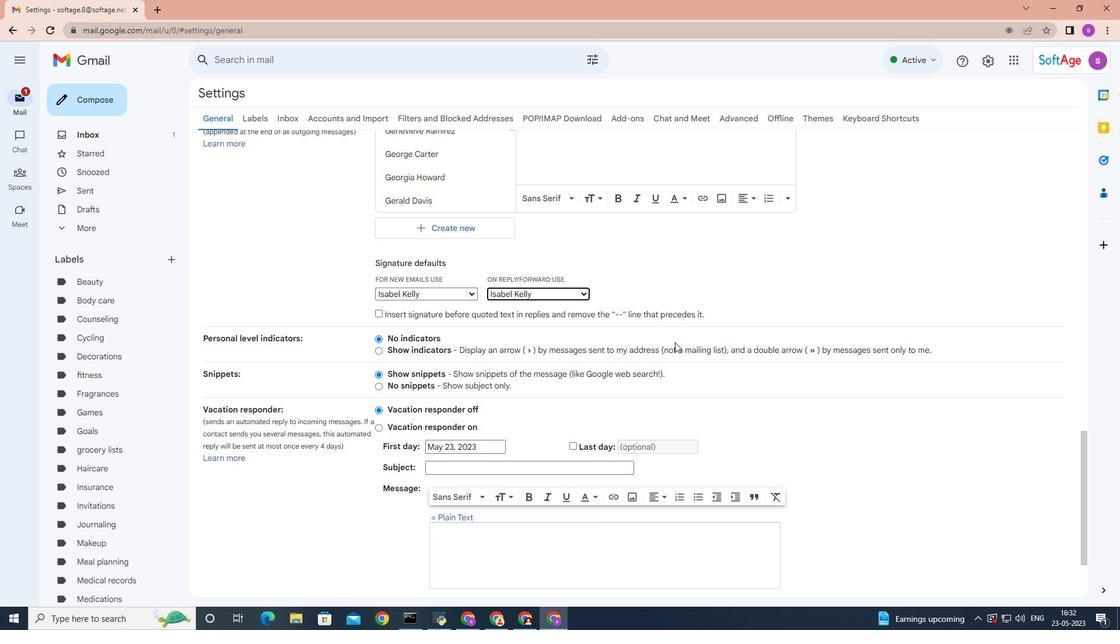 
Action: Mouse scrolled (665, 337) with delta (0, 0)
Screenshot: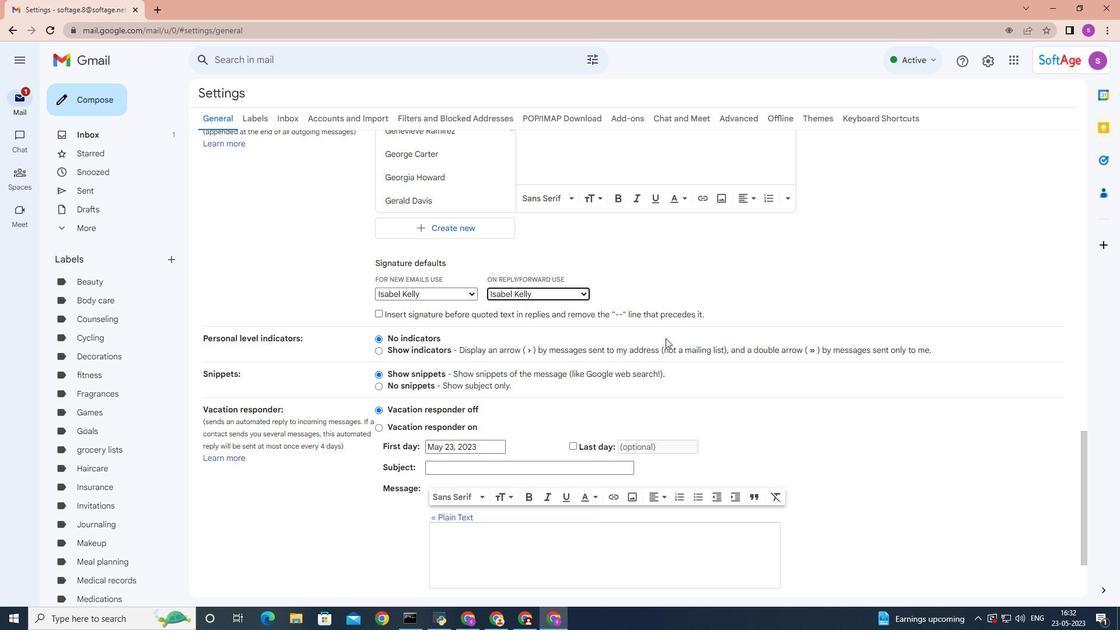 
Action: Mouse moved to (665, 338)
Screenshot: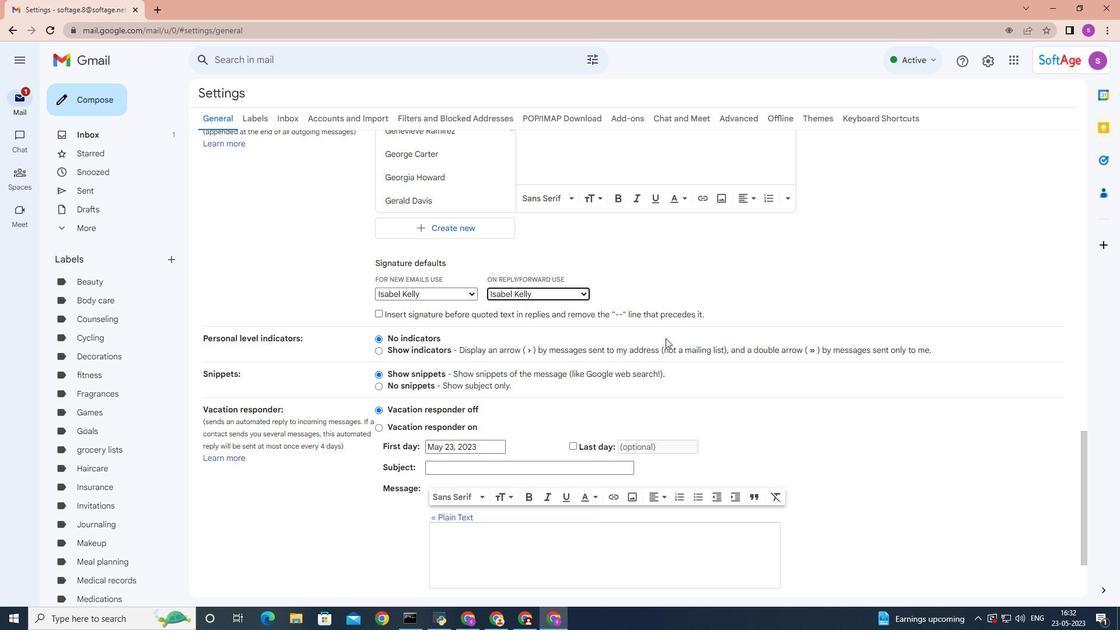 
Action: Mouse scrolled (665, 337) with delta (0, 0)
Screenshot: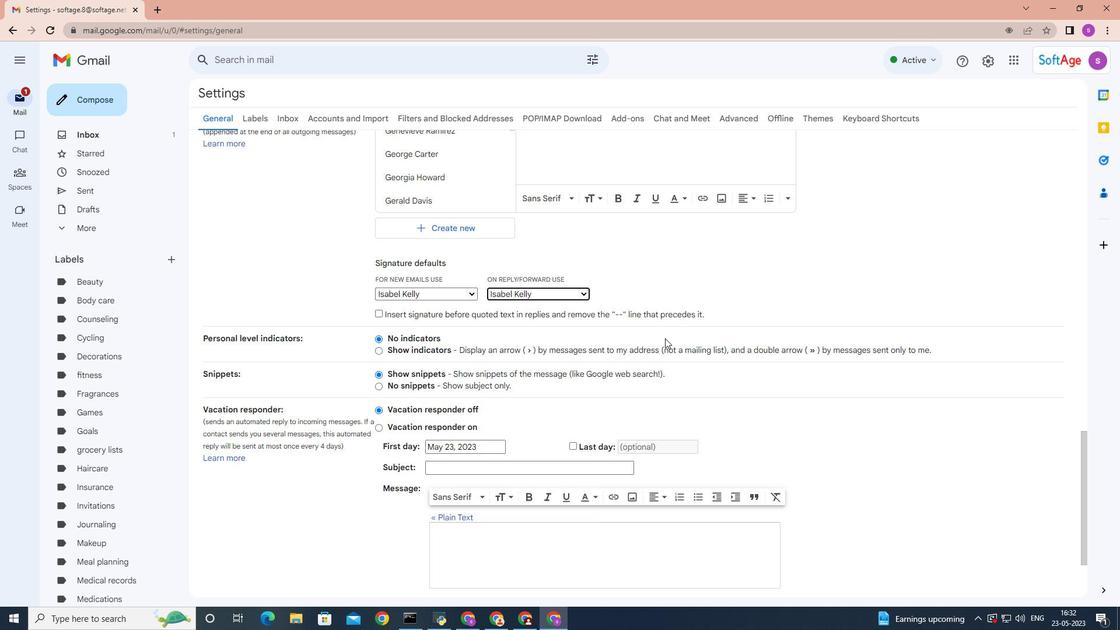 
Action: Mouse moved to (665, 338)
Screenshot: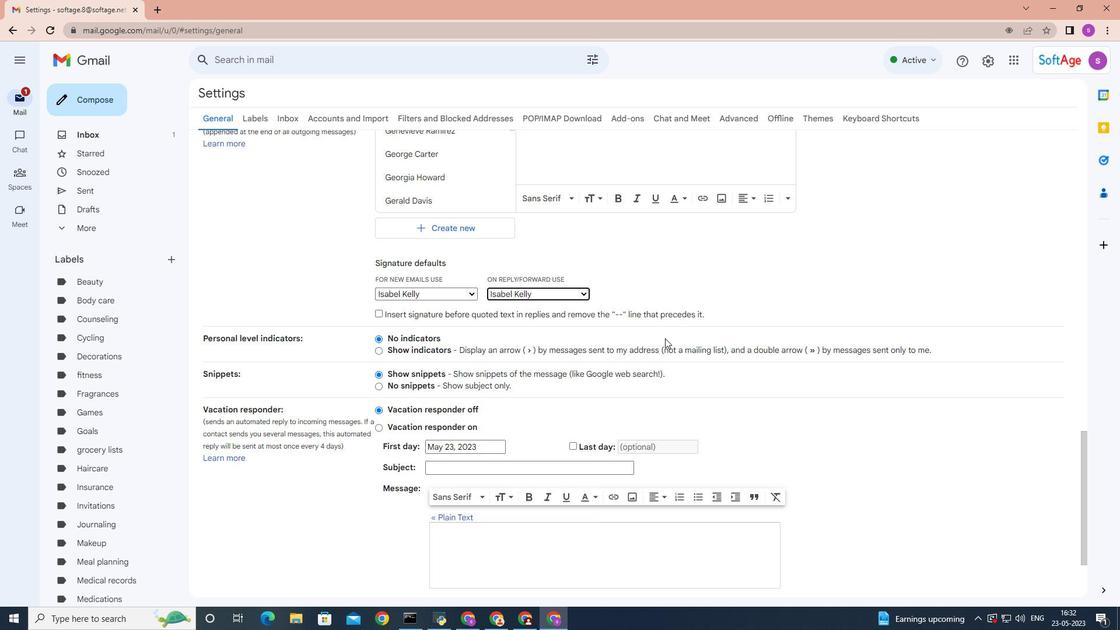 
Action: Mouse scrolled (665, 337) with delta (0, 0)
Screenshot: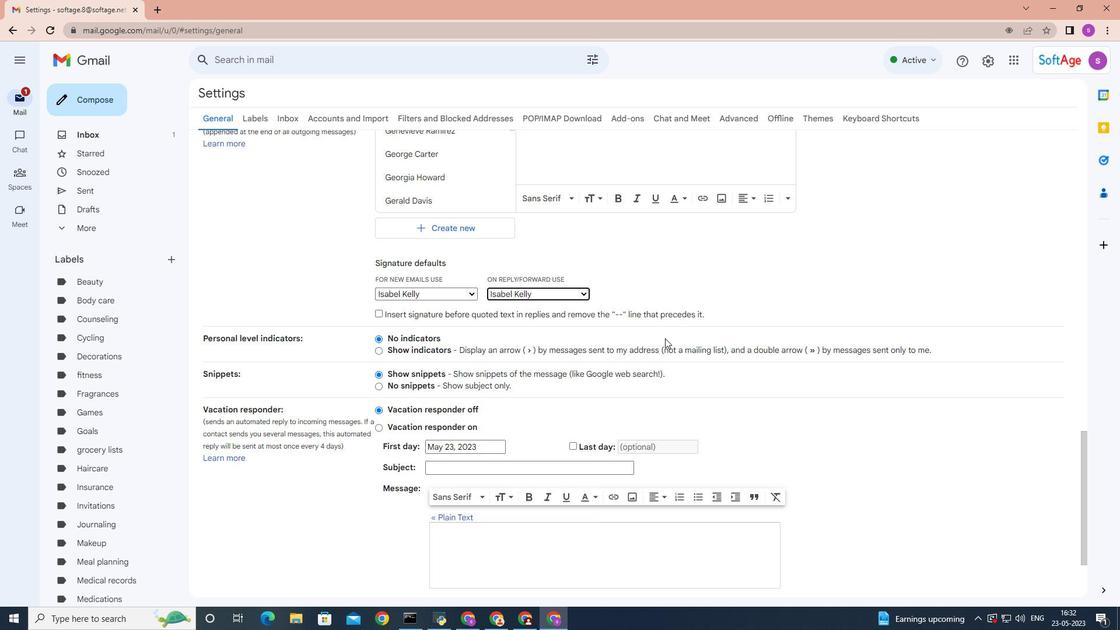 
Action: Mouse moved to (665, 338)
Screenshot: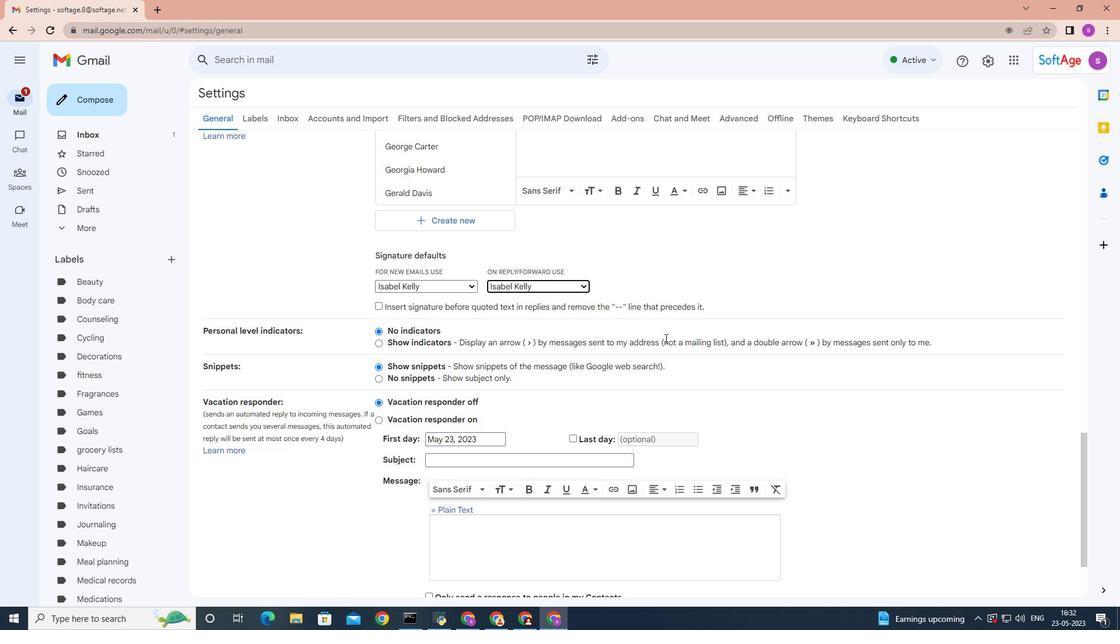 
Action: Mouse scrolled (665, 337) with delta (0, 0)
Screenshot: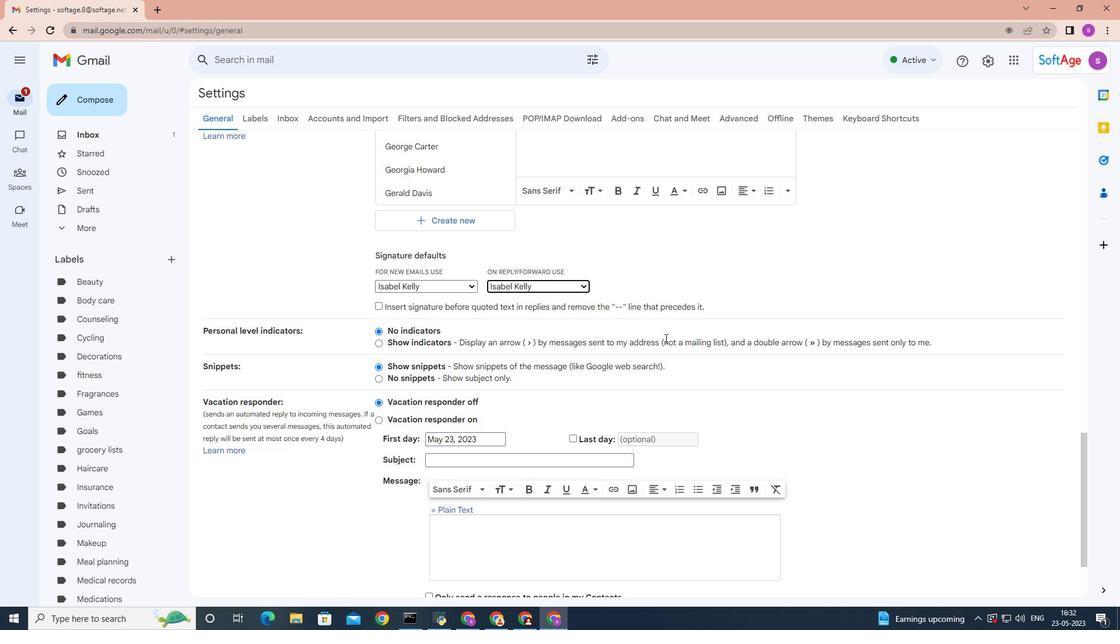 
Action: Mouse scrolled (665, 337) with delta (0, 0)
Screenshot: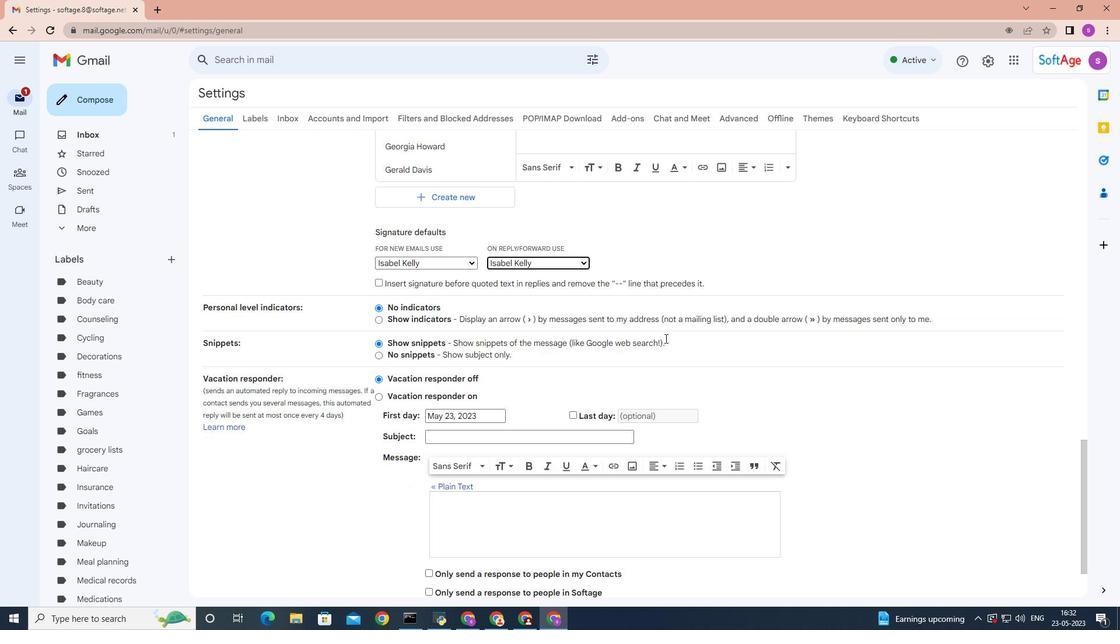 
Action: Mouse moved to (659, 331)
Screenshot: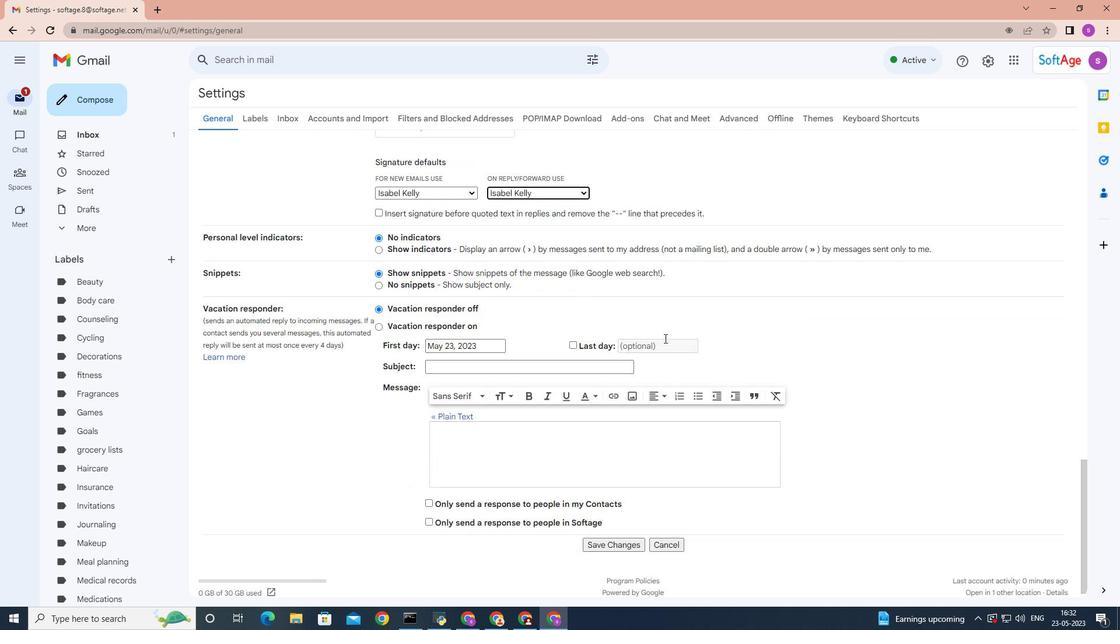 
Action: Mouse scrolled (660, 332) with delta (0, 0)
Screenshot: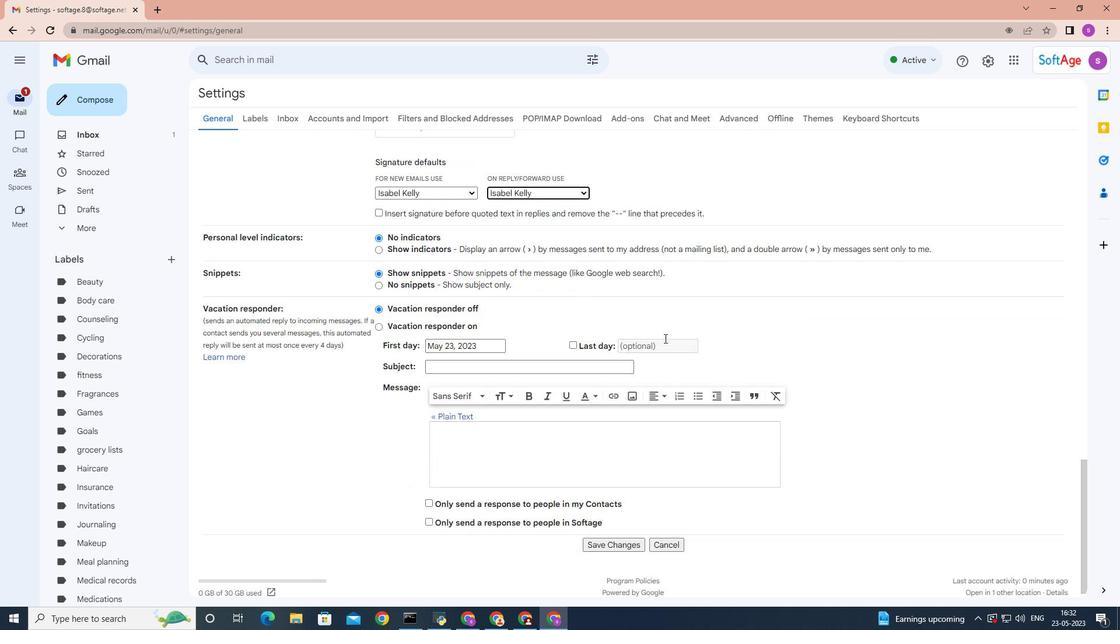 
Action: Mouse moved to (629, 531)
Screenshot: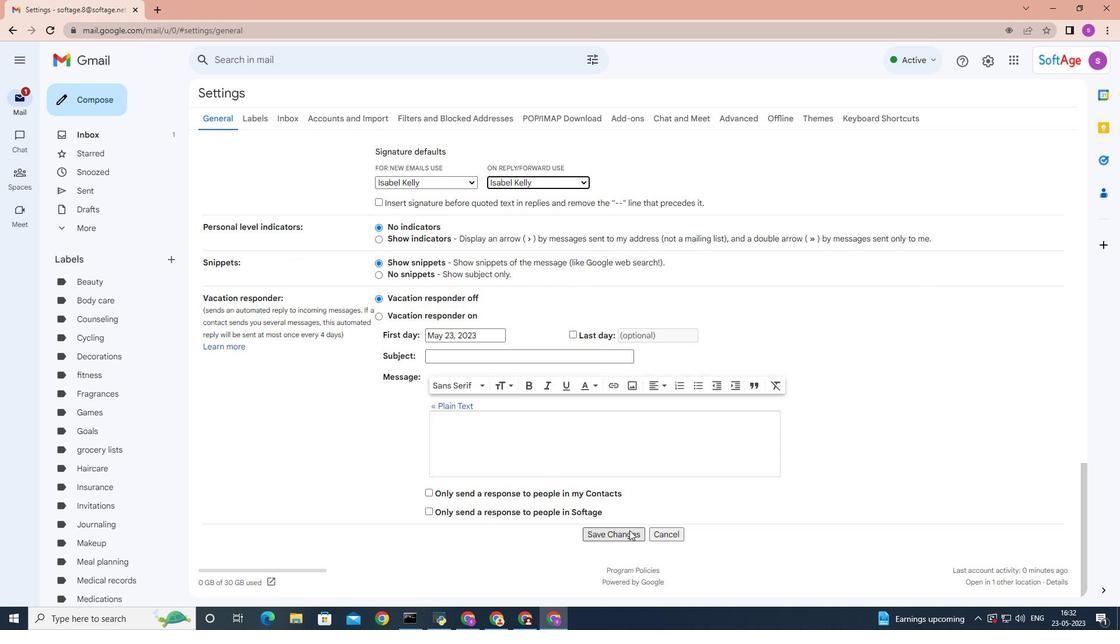 
Action: Mouse pressed left at (629, 531)
Screenshot: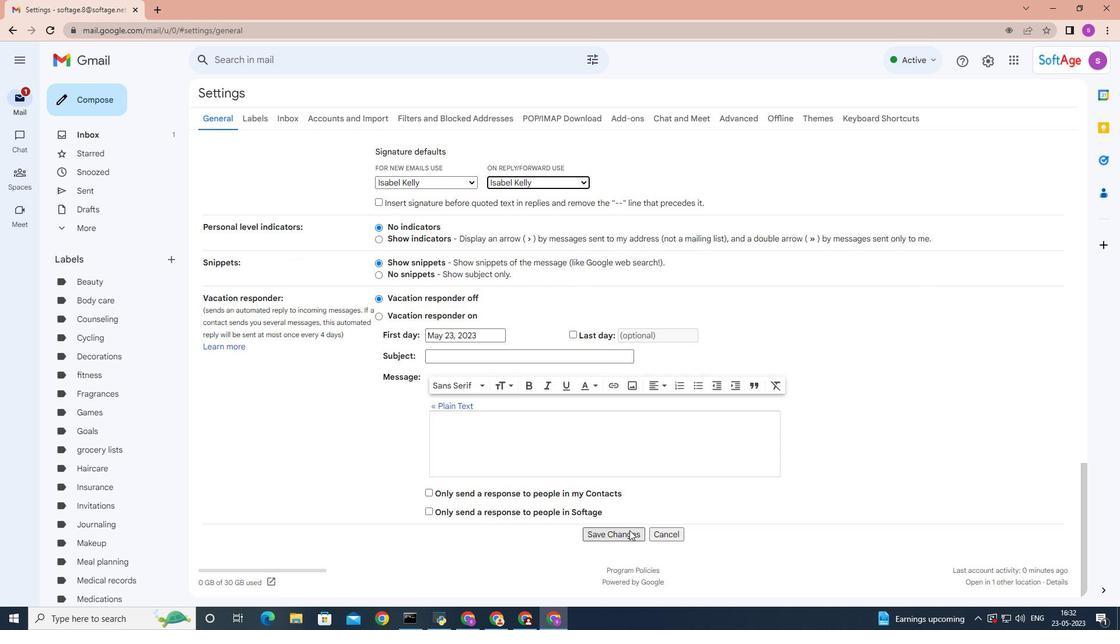 
Action: Mouse moved to (81, 102)
Screenshot: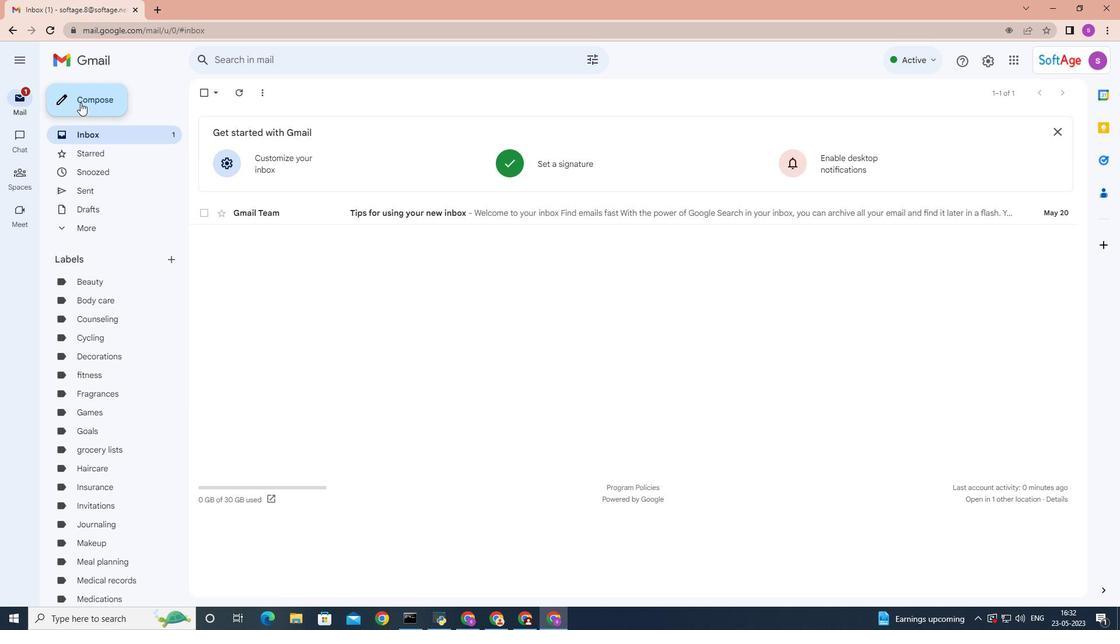 
Action: Mouse pressed left at (81, 102)
Screenshot: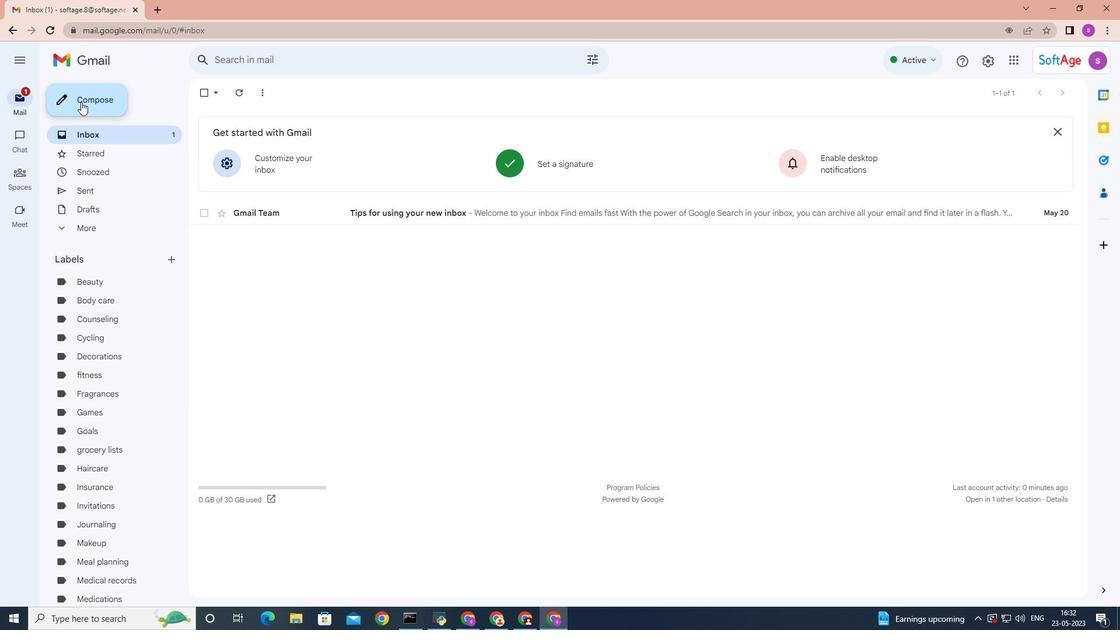 
Action: Mouse moved to (762, 305)
Screenshot: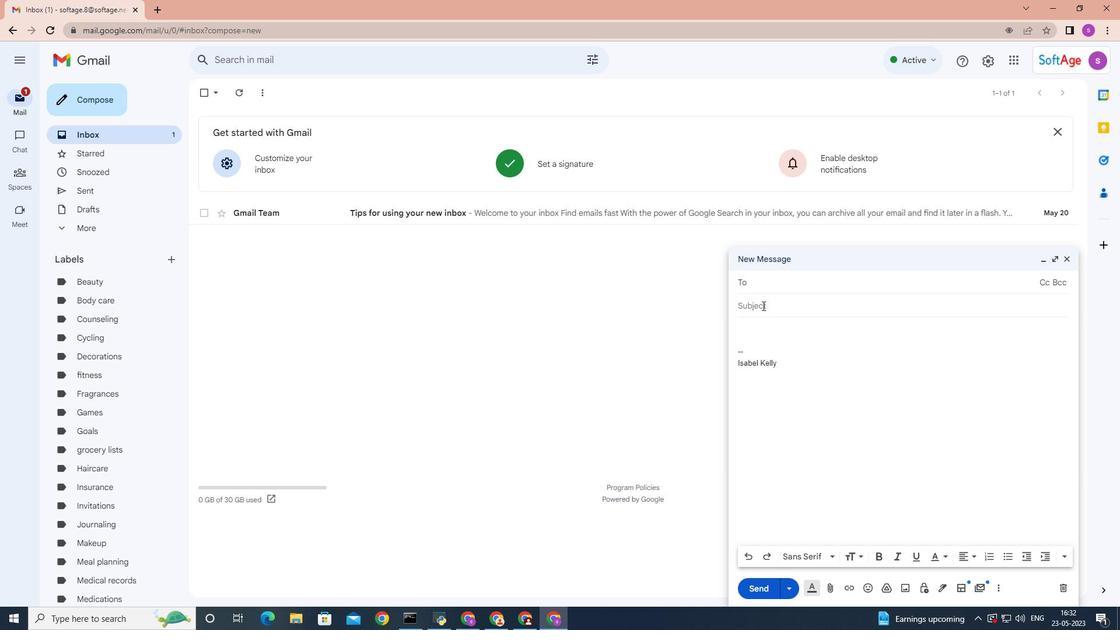 
Action: Mouse pressed left at (762, 305)
Screenshot: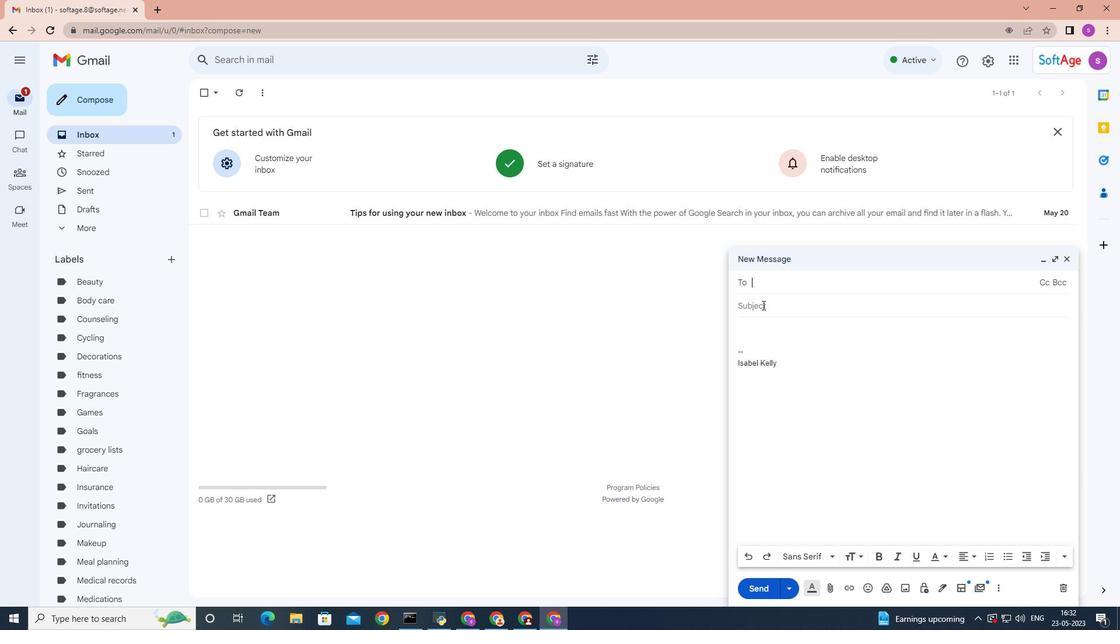 
Action: Key pressed <Key.shift>Thank<Key.space>you<Key.space>for<Key.space>a<Key.space>referral<Key.space>
Screenshot: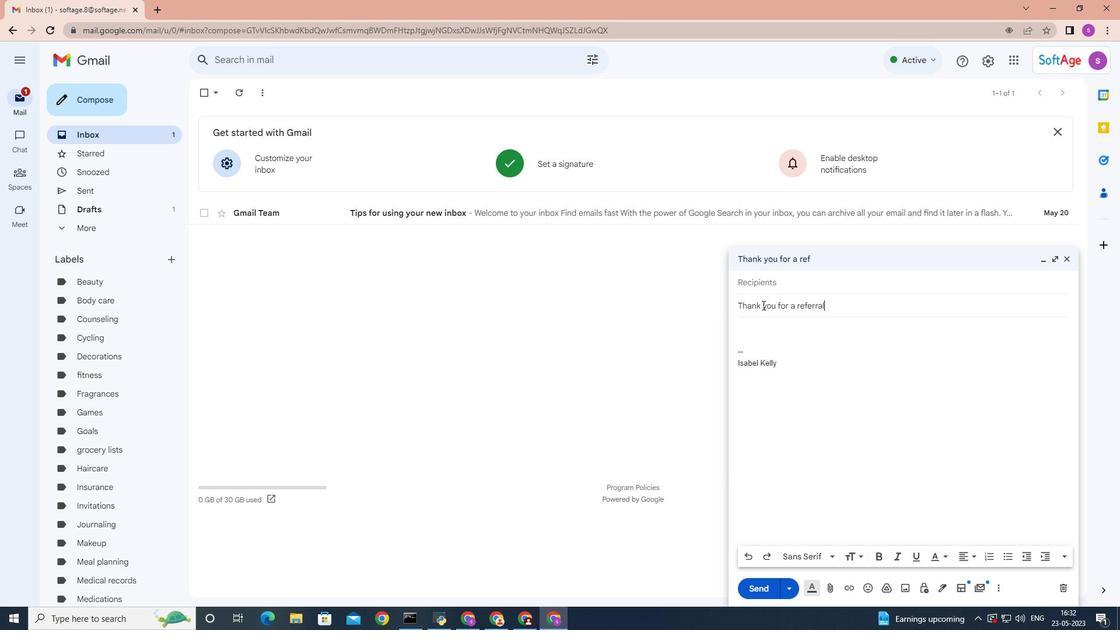 
Action: Mouse moved to (741, 321)
Screenshot: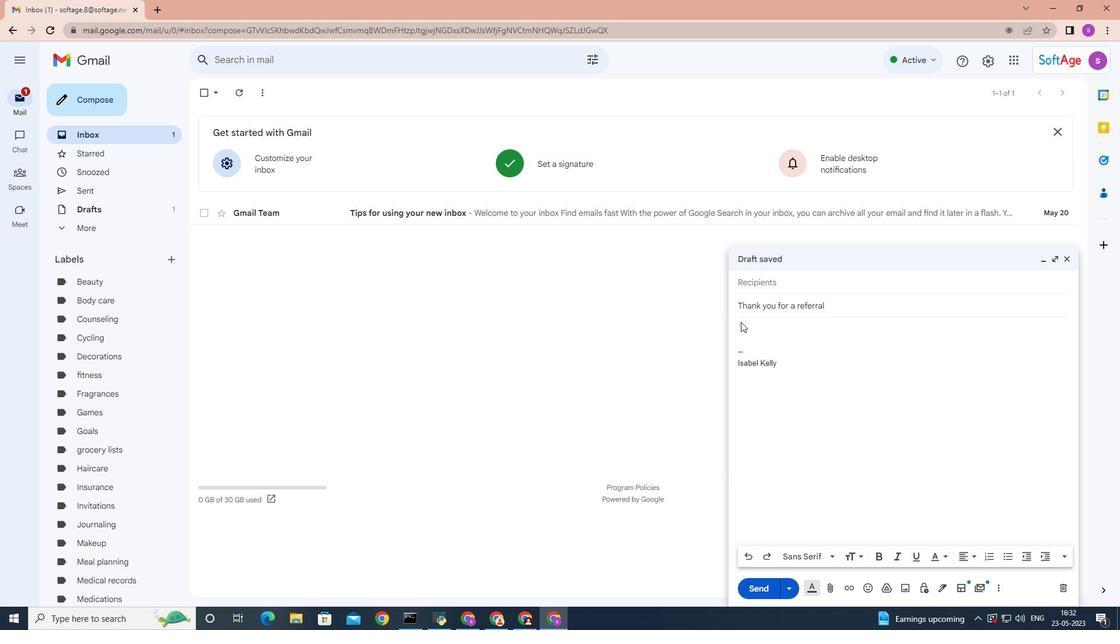
Action: Mouse pressed left at (741, 321)
Screenshot: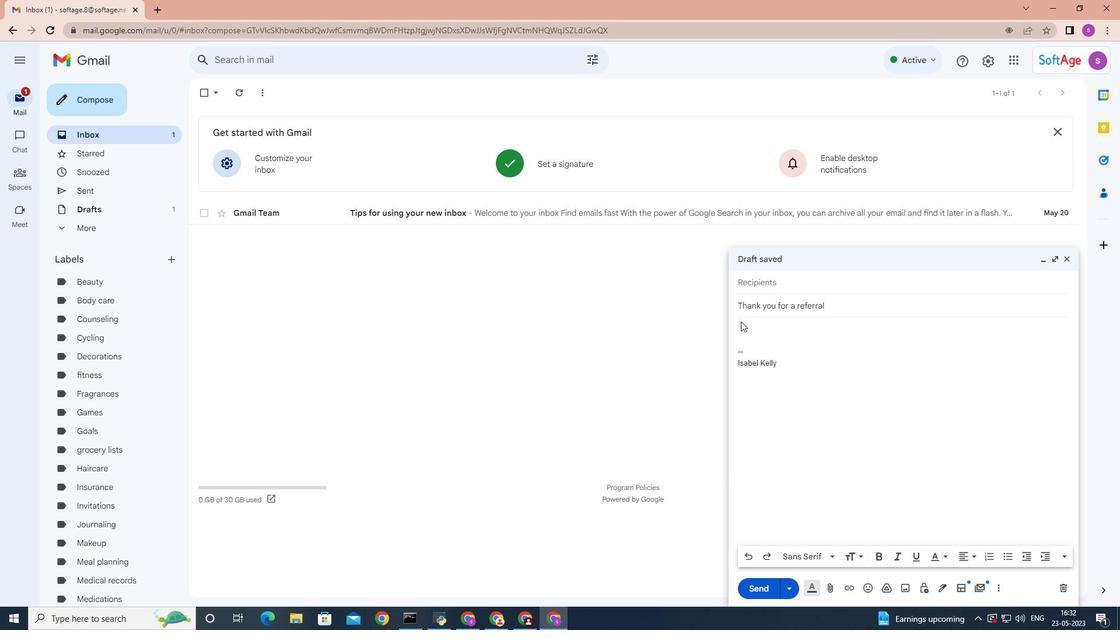 
Action: Key pressed please<Key.space>confirm<Key.space>if<Key.space>the<Key.space>new<Key.space>deadline<Key.space>is<Key.space>feasible<Key.space>for<Key.space>t<Key.backspace>you<Key.space>
Screenshot: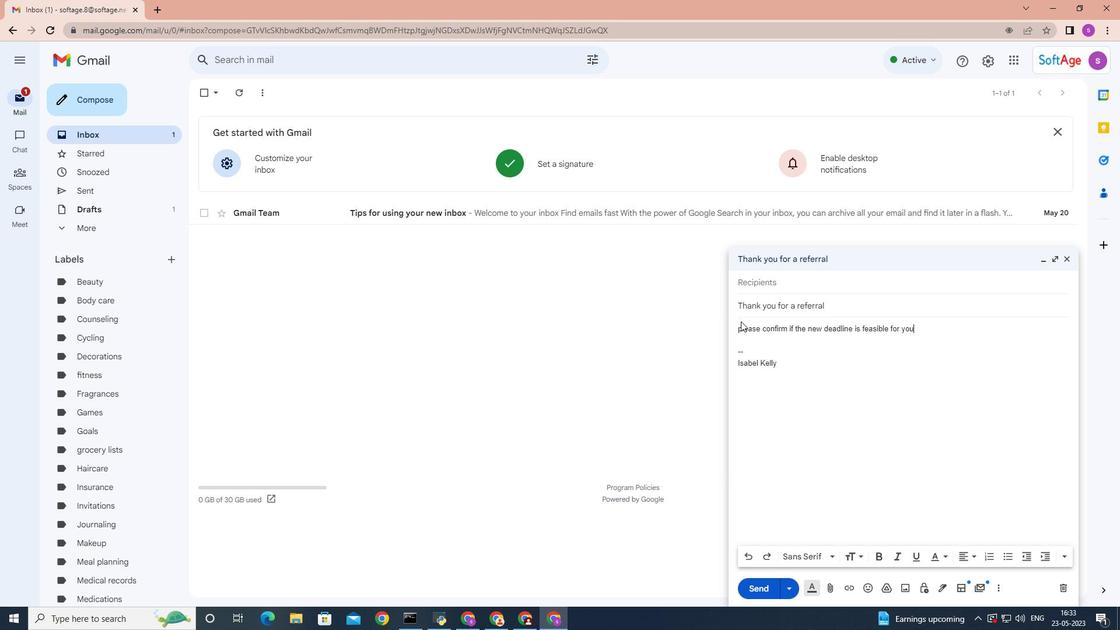 
Action: Mouse moved to (1119, 123)
Screenshot: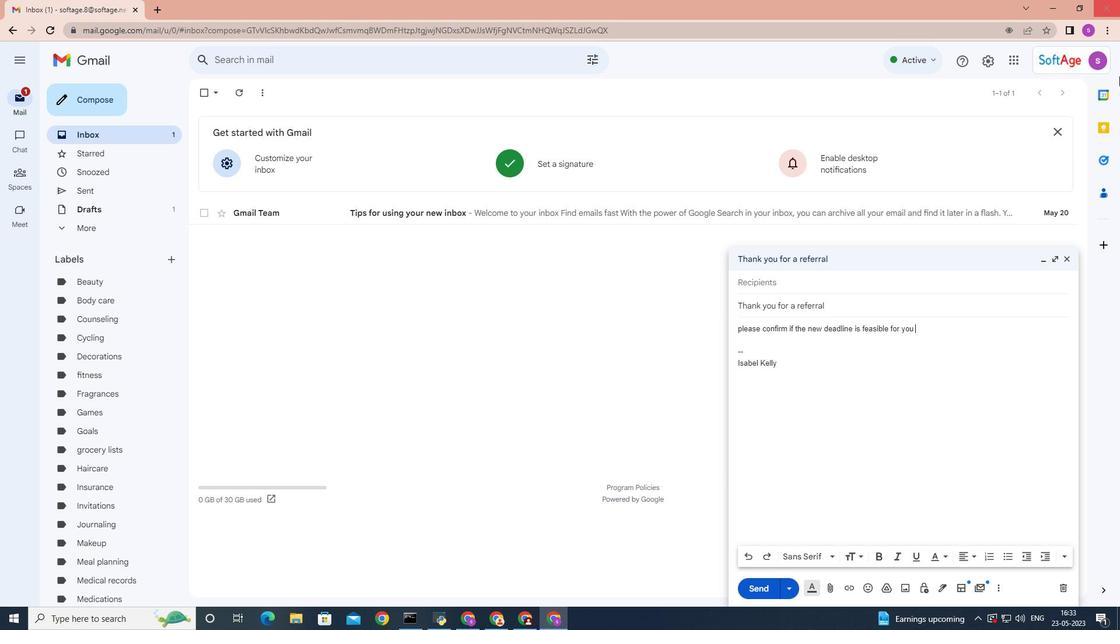 
Action: Key pressed .
Screenshot: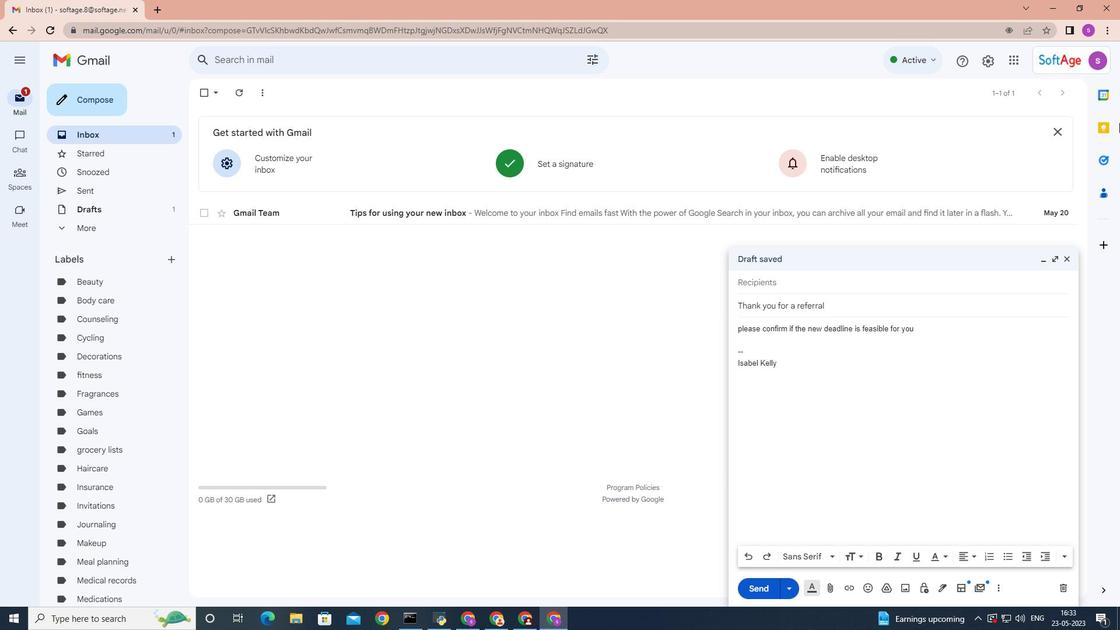 
Action: Mouse moved to (774, 283)
Screenshot: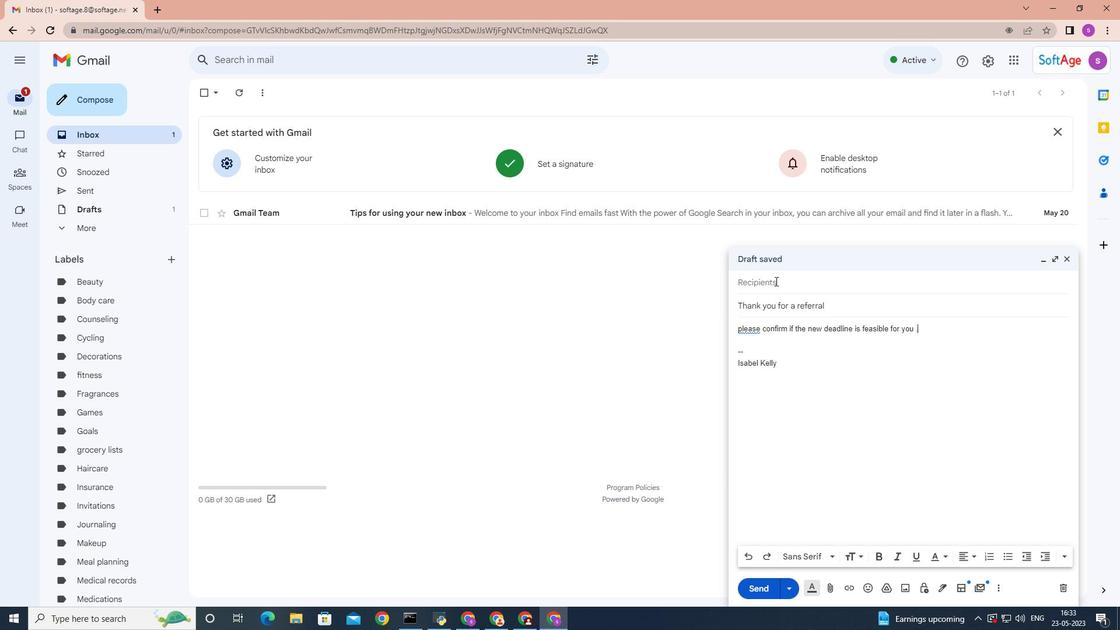 
Action: Mouse pressed left at (774, 283)
Screenshot: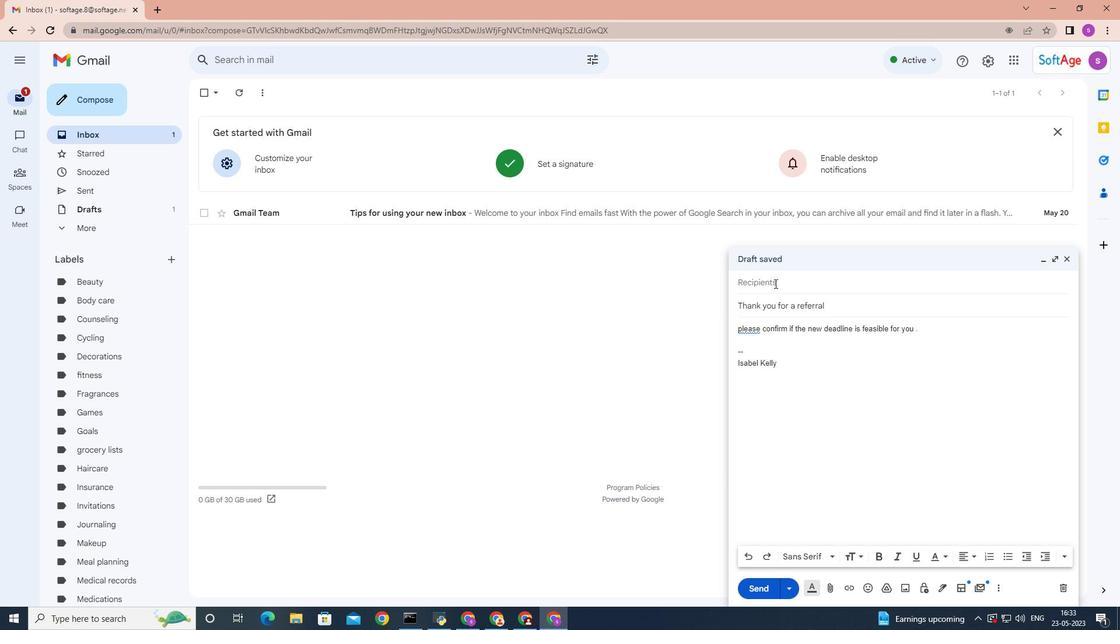 
Action: Mouse moved to (769, 283)
Screenshot: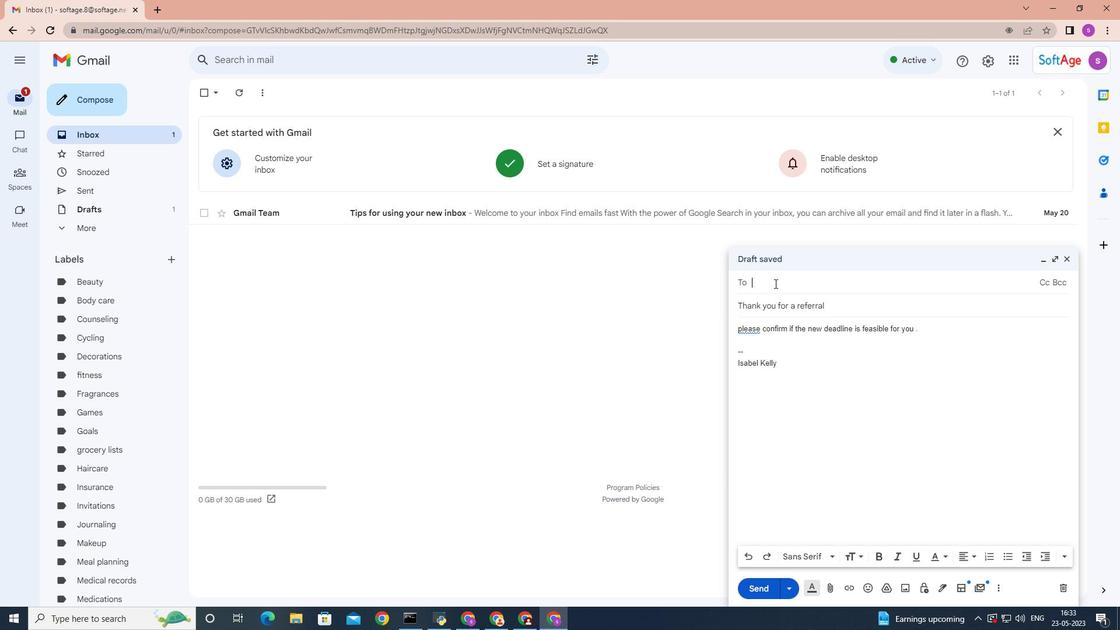 
Action: Key pressed <Key.shift>Softage.9
Screenshot: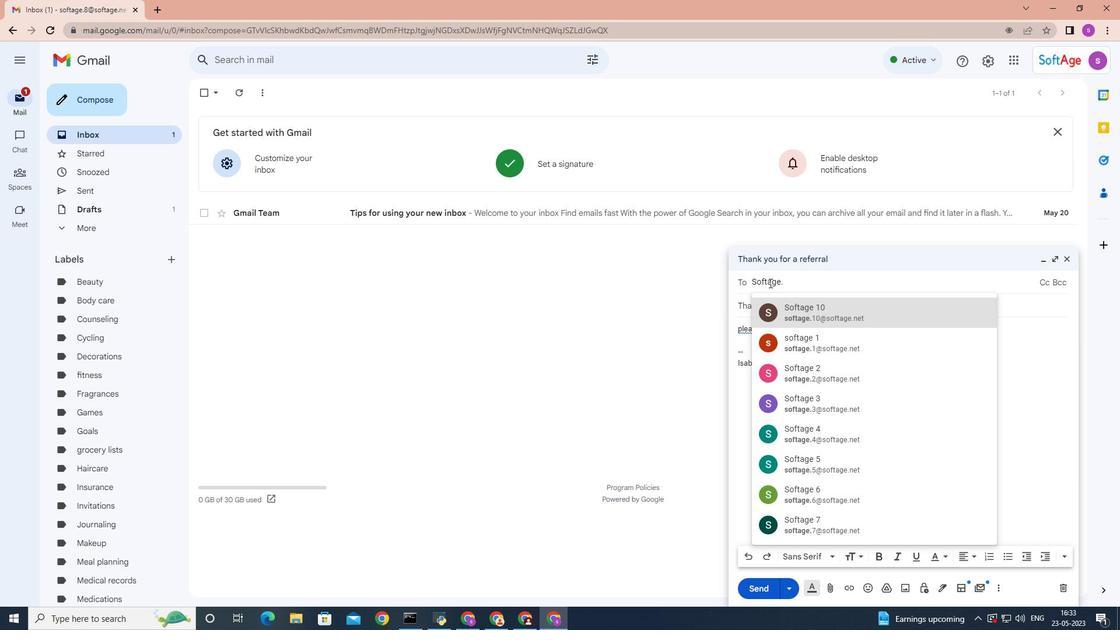 
Action: Mouse moved to (791, 318)
Screenshot: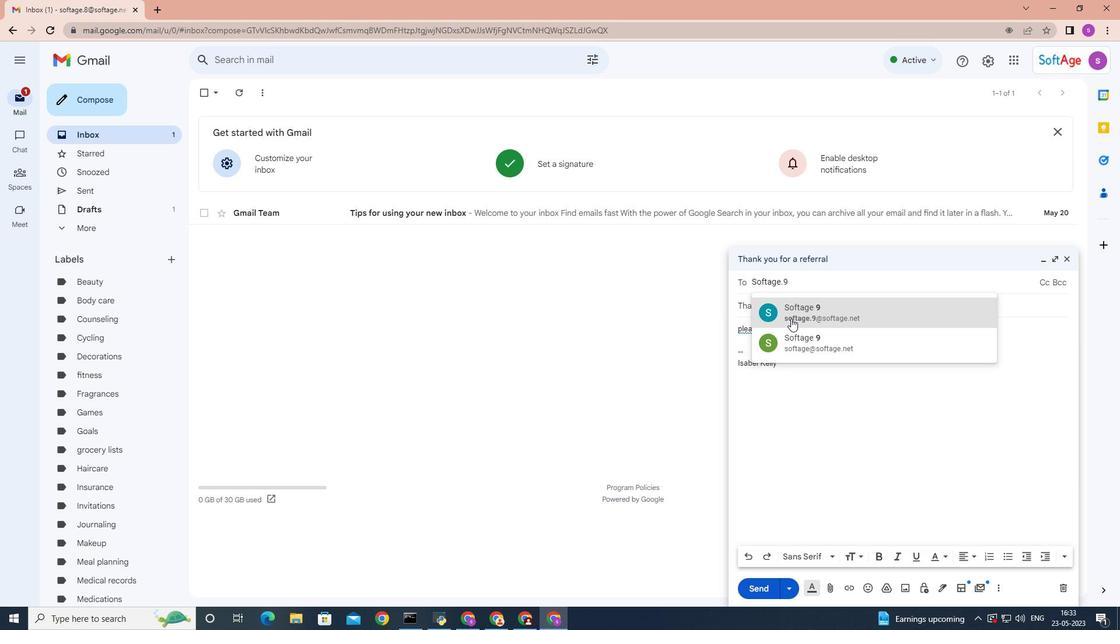
Action: Mouse pressed left at (791, 318)
Screenshot: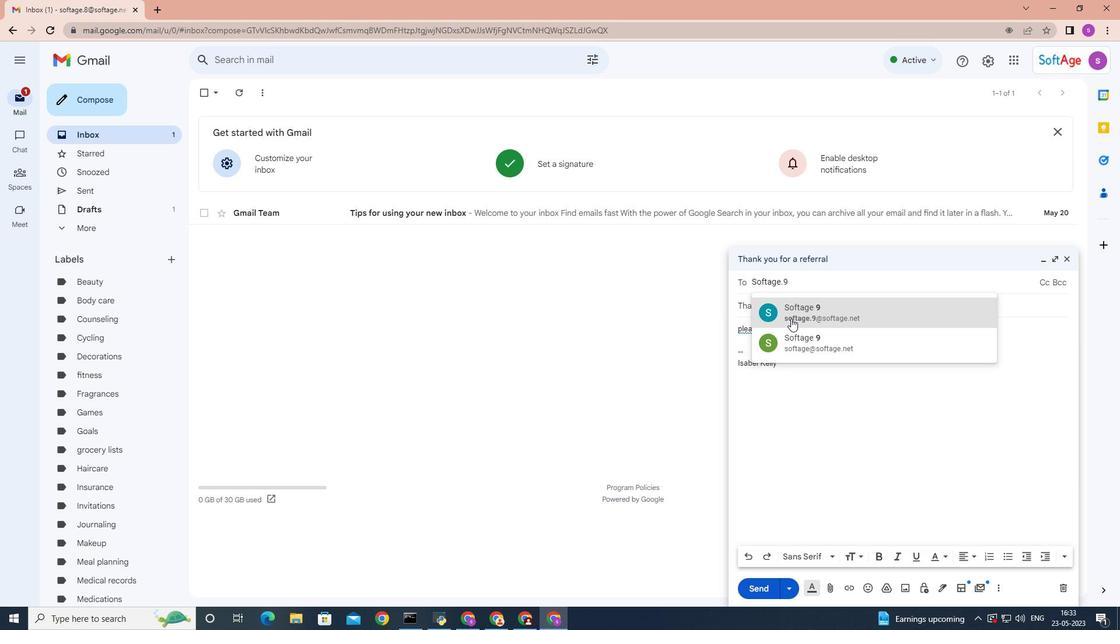 
Action: Mouse moved to (924, 341)
Screenshot: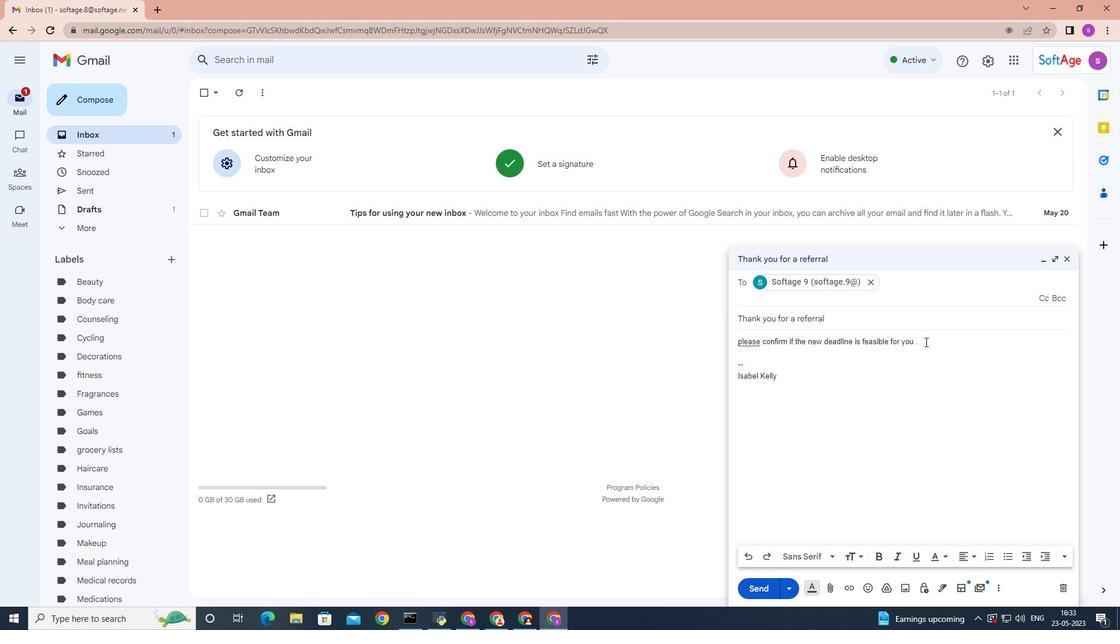 
Action: Mouse pressed left at (924, 341)
Screenshot: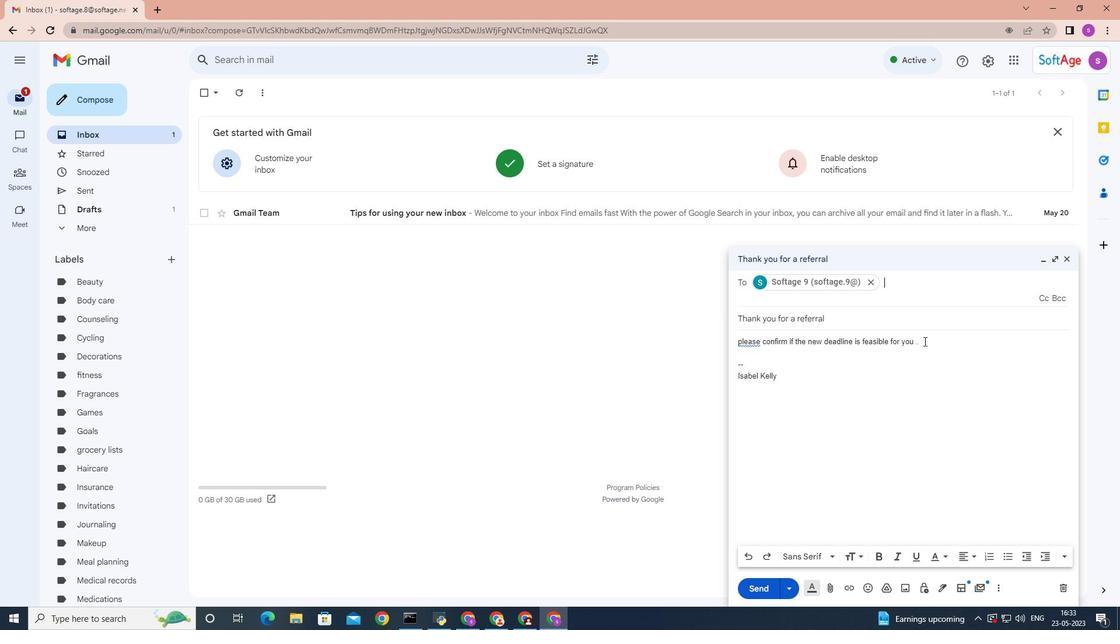 
Action: Mouse moved to (918, 322)
Screenshot: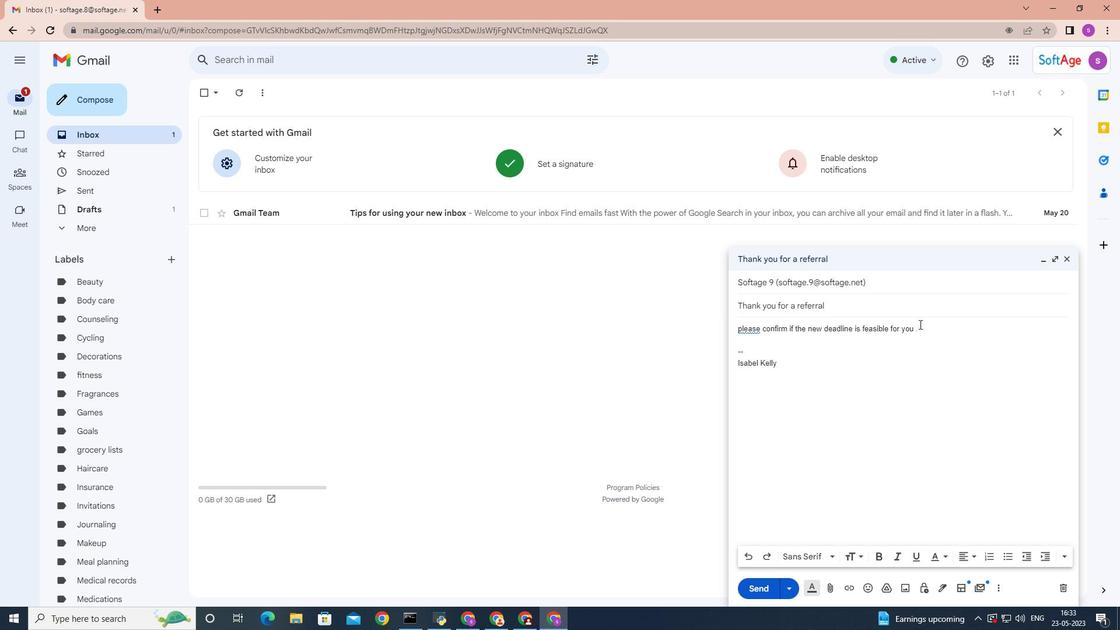 
Action: Mouse pressed left at (918, 322)
Screenshot: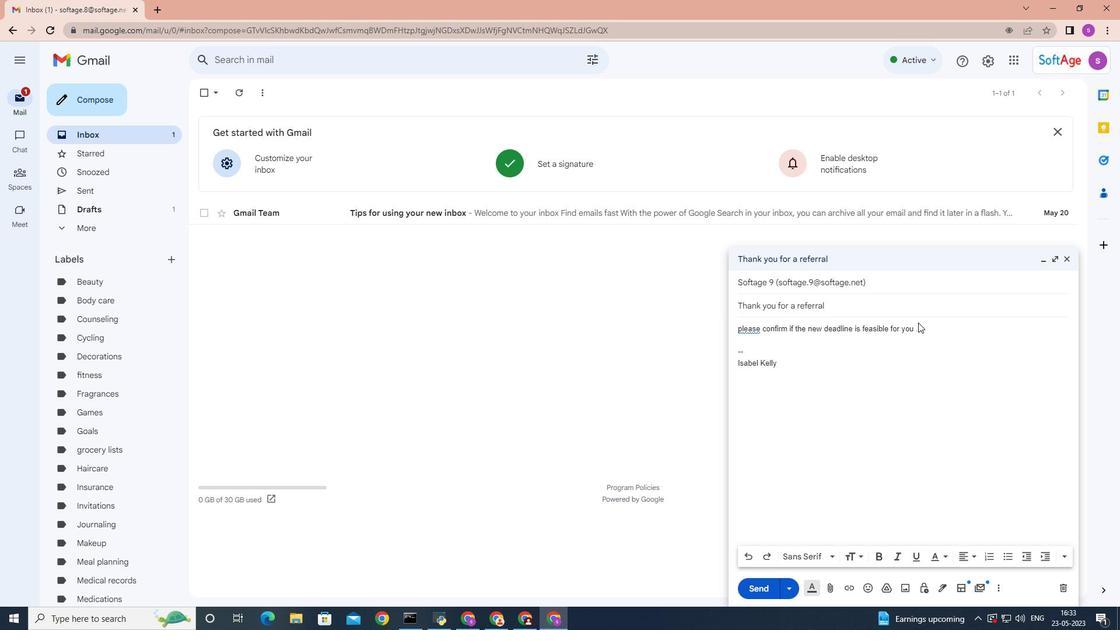 
Action: Mouse moved to (919, 329)
Screenshot: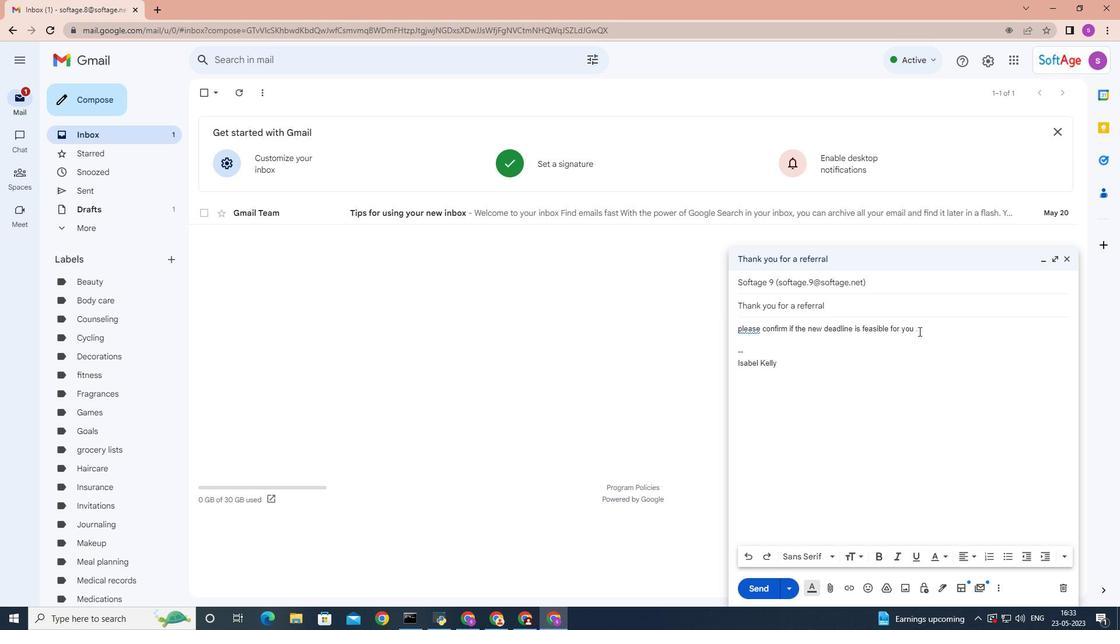 
Action: Mouse pressed left at (919, 329)
Screenshot: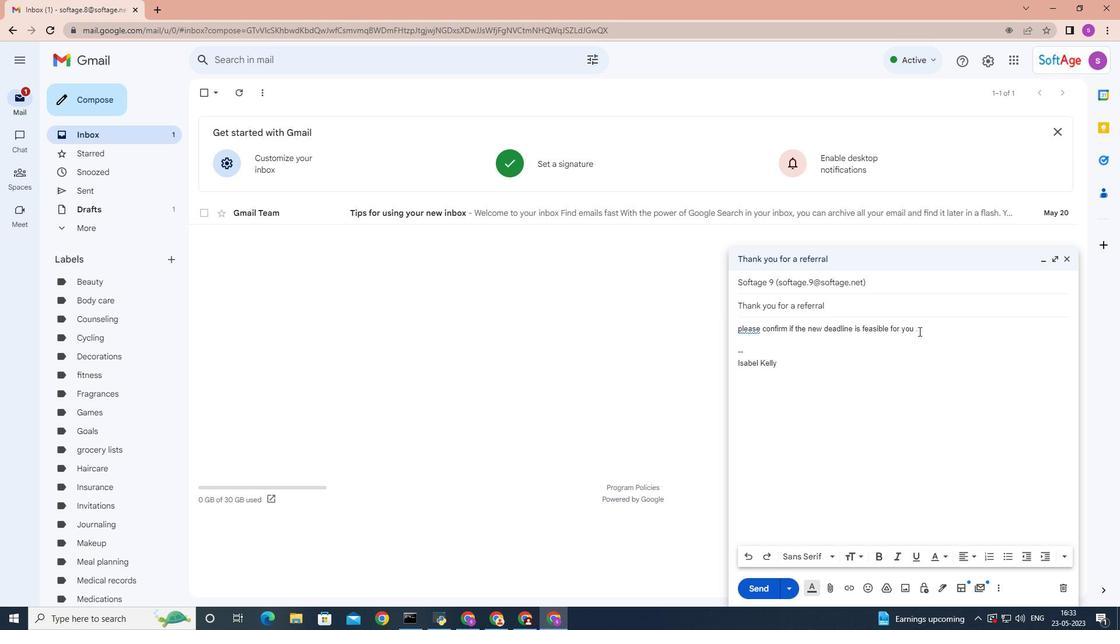 
Action: Mouse moved to (993, 563)
Screenshot: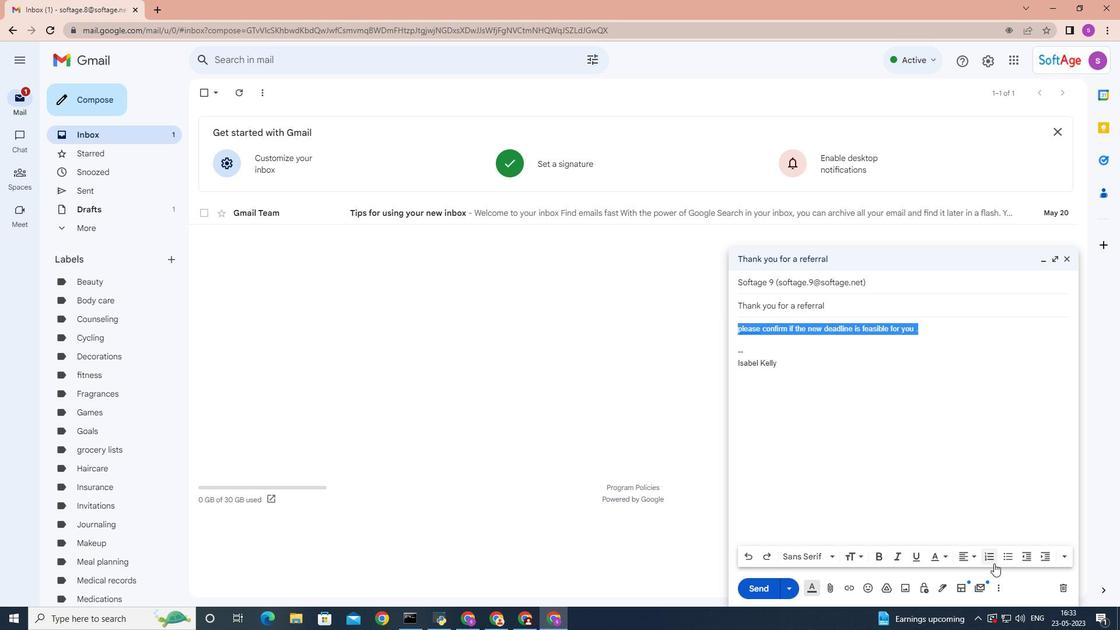 
Action: Mouse pressed left at (993, 563)
Screenshot: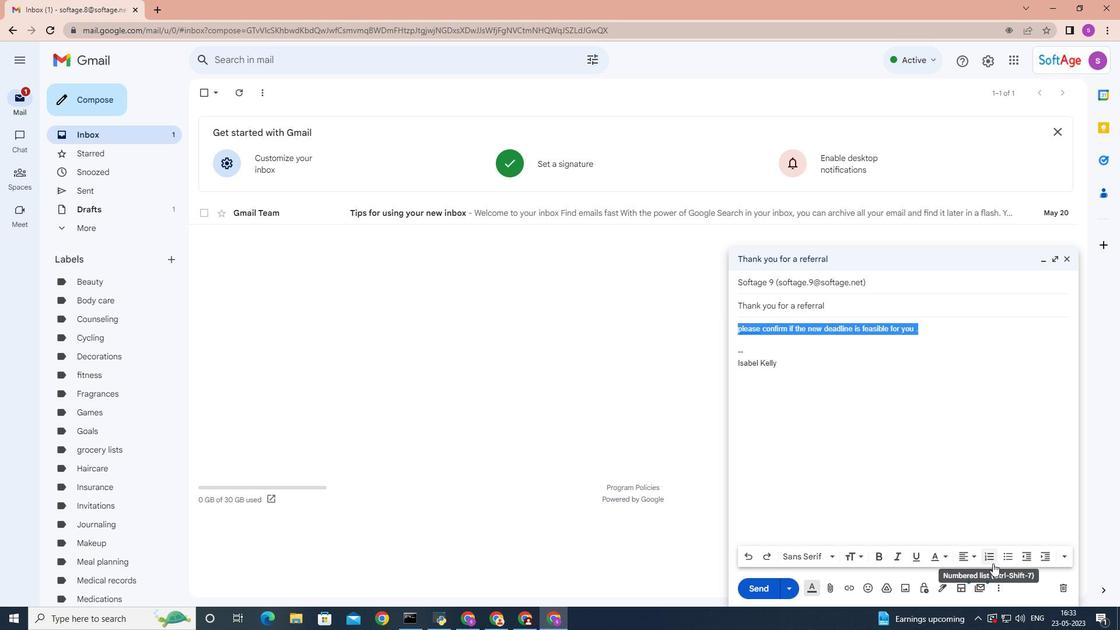 
Action: Mouse moved to (828, 552)
Screenshot: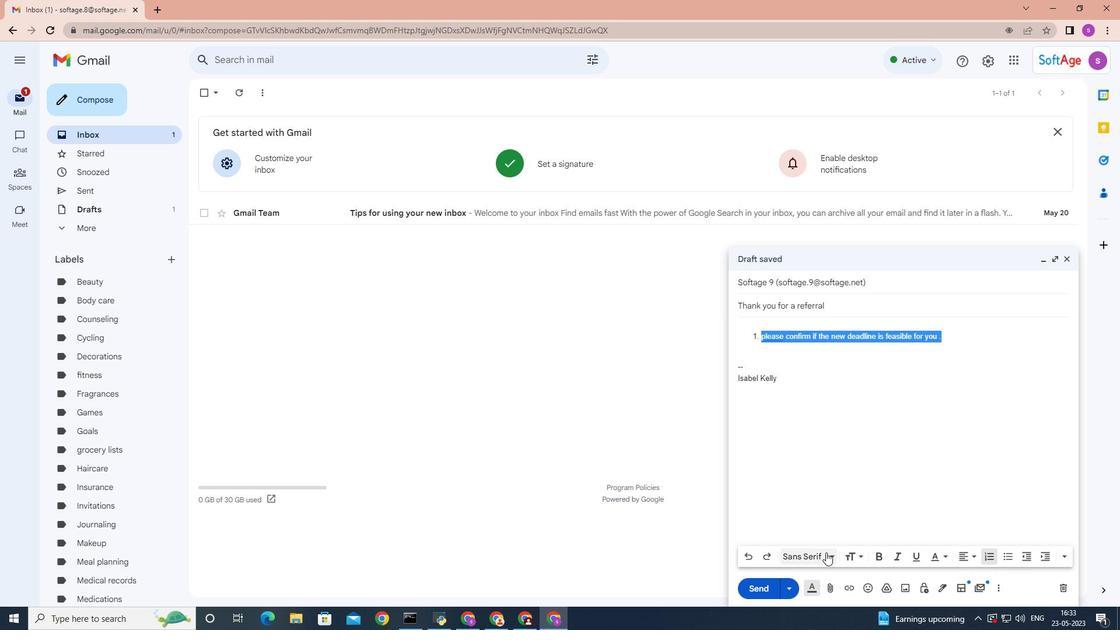 
Action: Mouse pressed left at (828, 552)
Screenshot: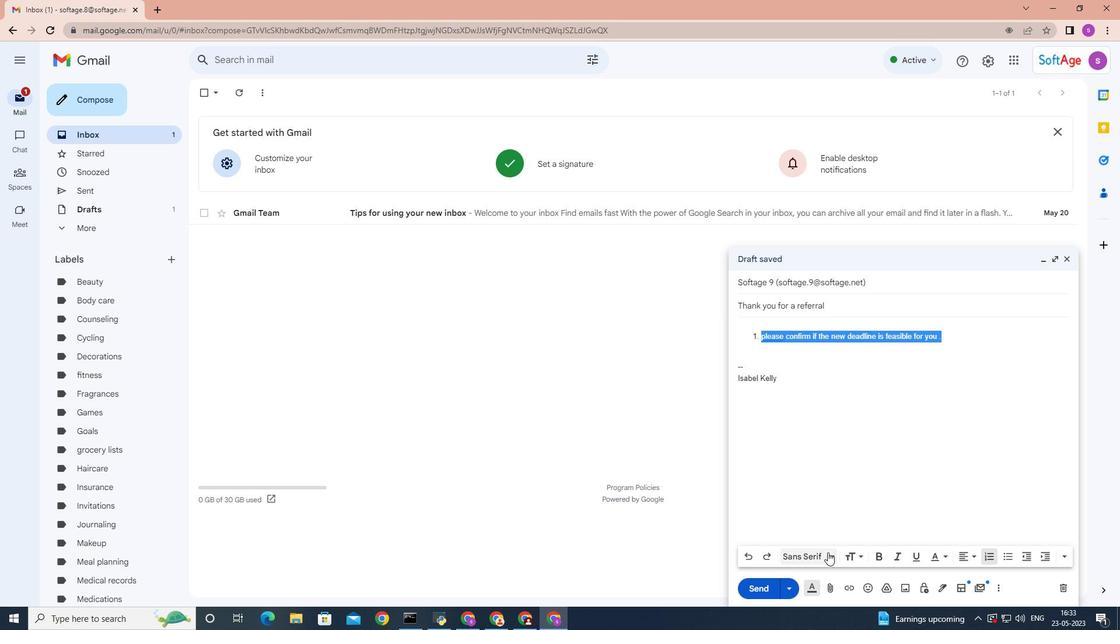 
Action: Mouse moved to (846, 410)
Screenshot: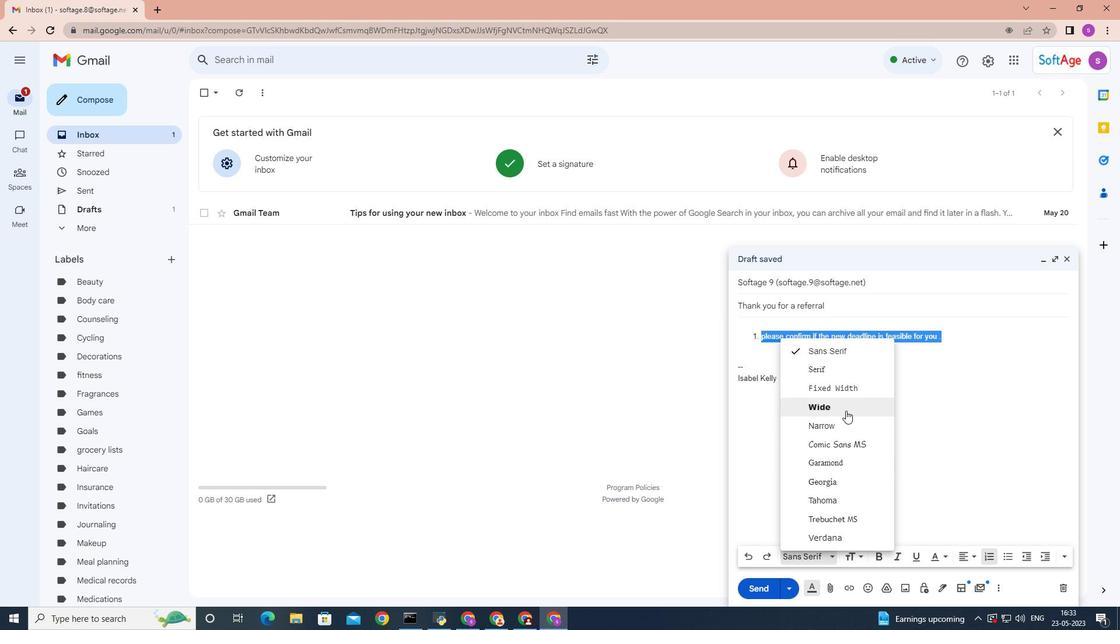 
Action: Mouse pressed left at (846, 410)
Screenshot: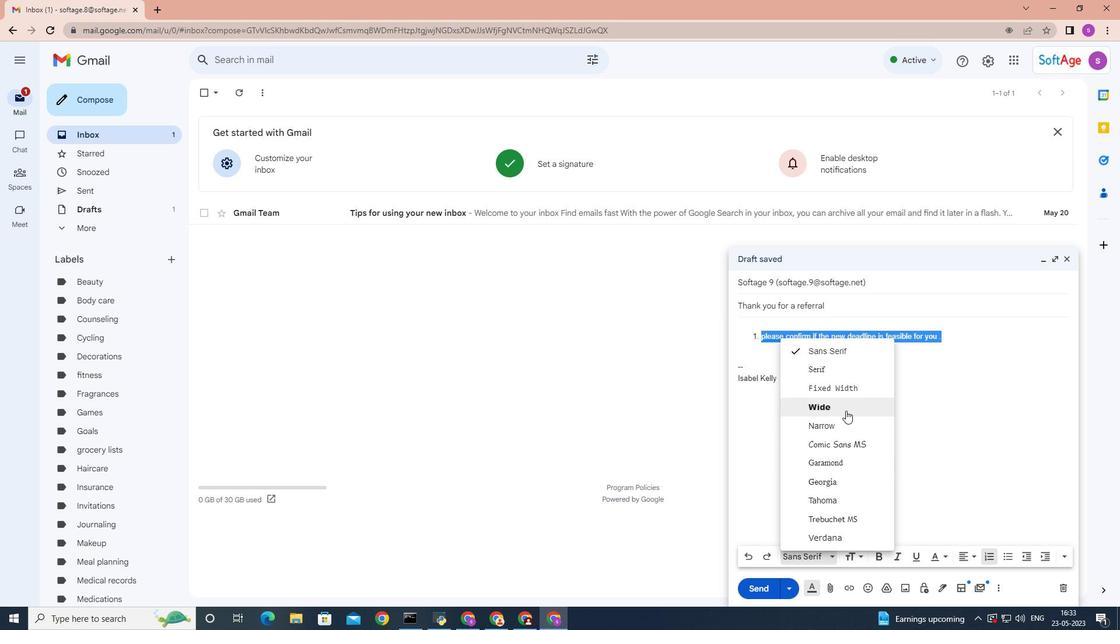 
Action: Mouse moved to (1060, 554)
Screenshot: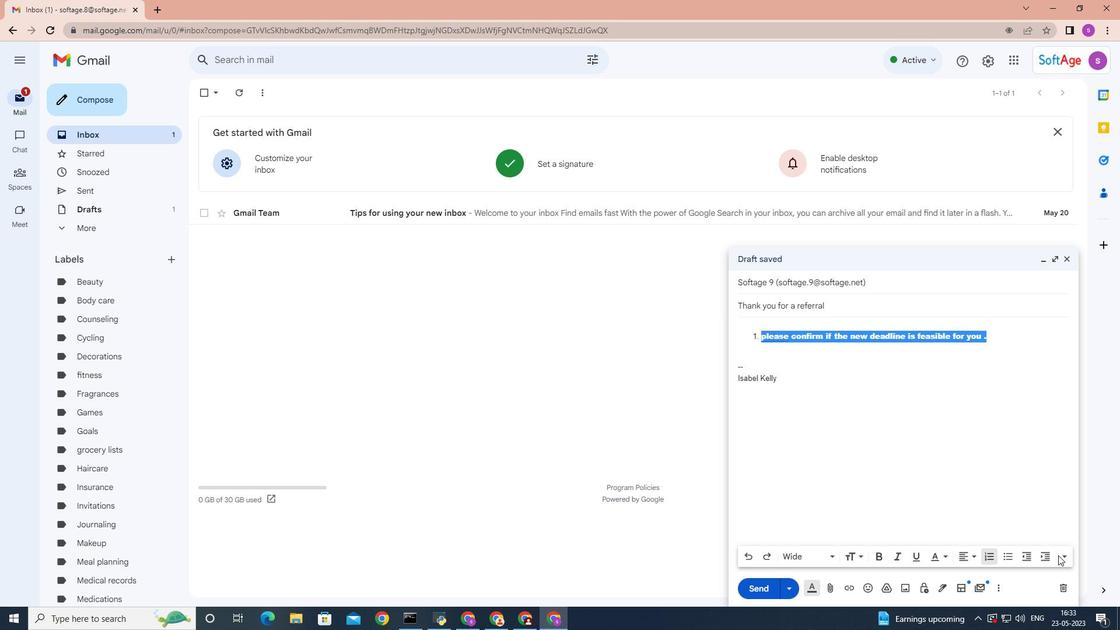 
Action: Mouse pressed left at (1060, 554)
Screenshot: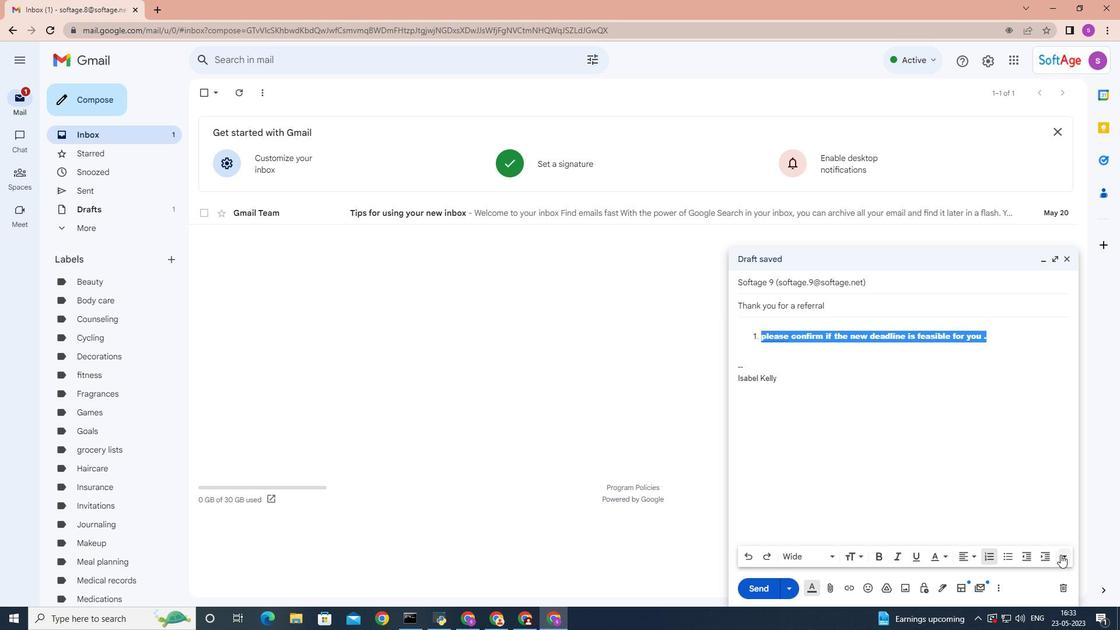 
Action: Mouse moved to (1069, 519)
Screenshot: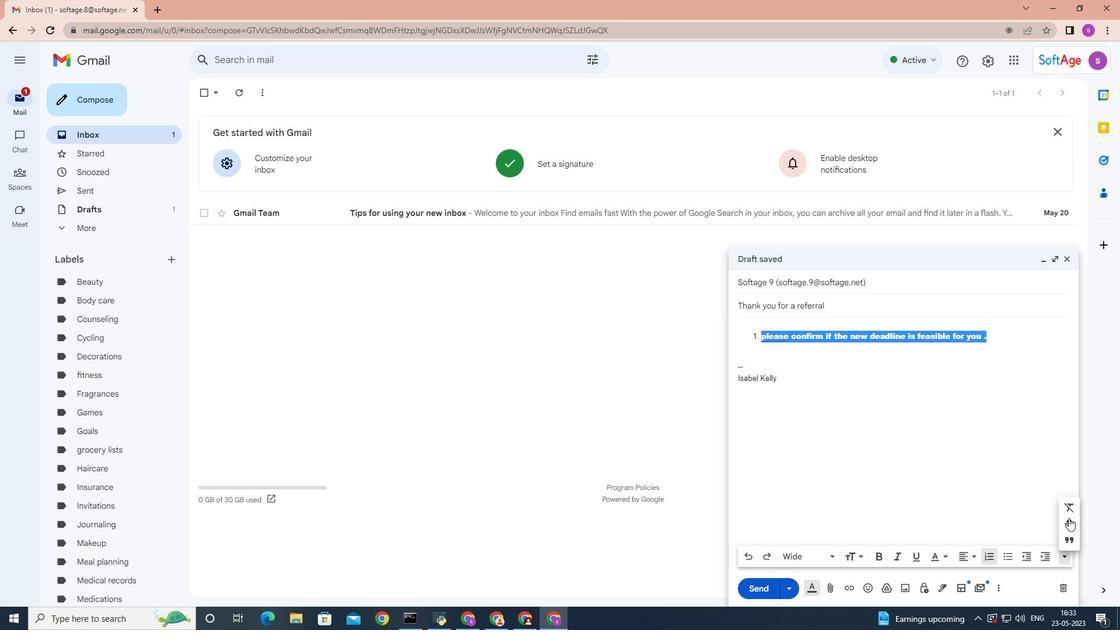 
Action: Mouse pressed left at (1069, 519)
Screenshot: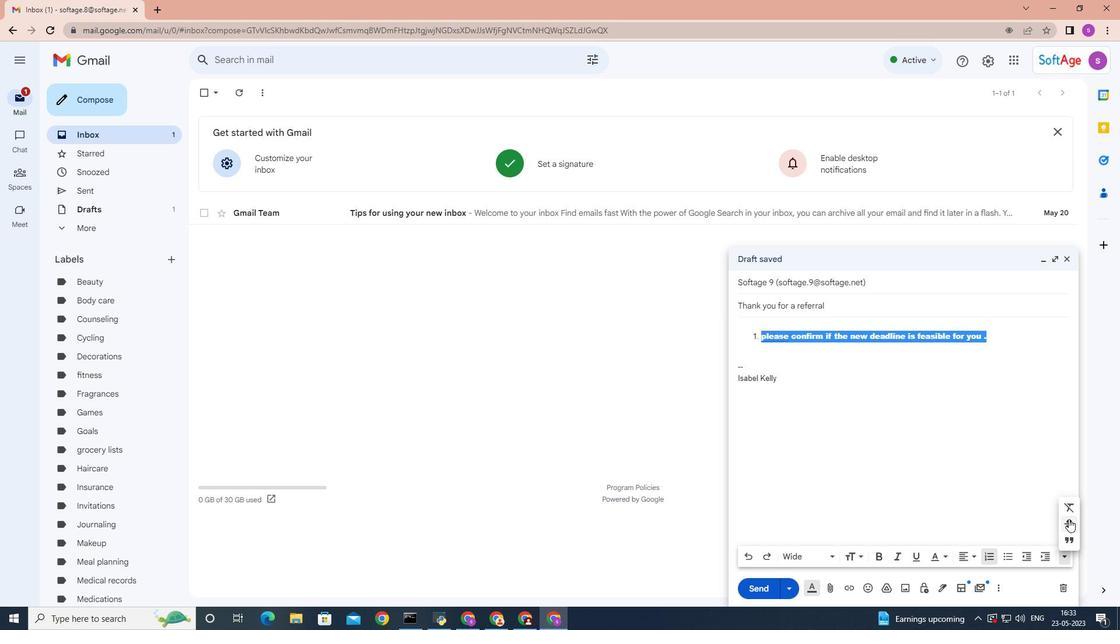 
Action: Mouse moved to (996, 556)
Screenshot: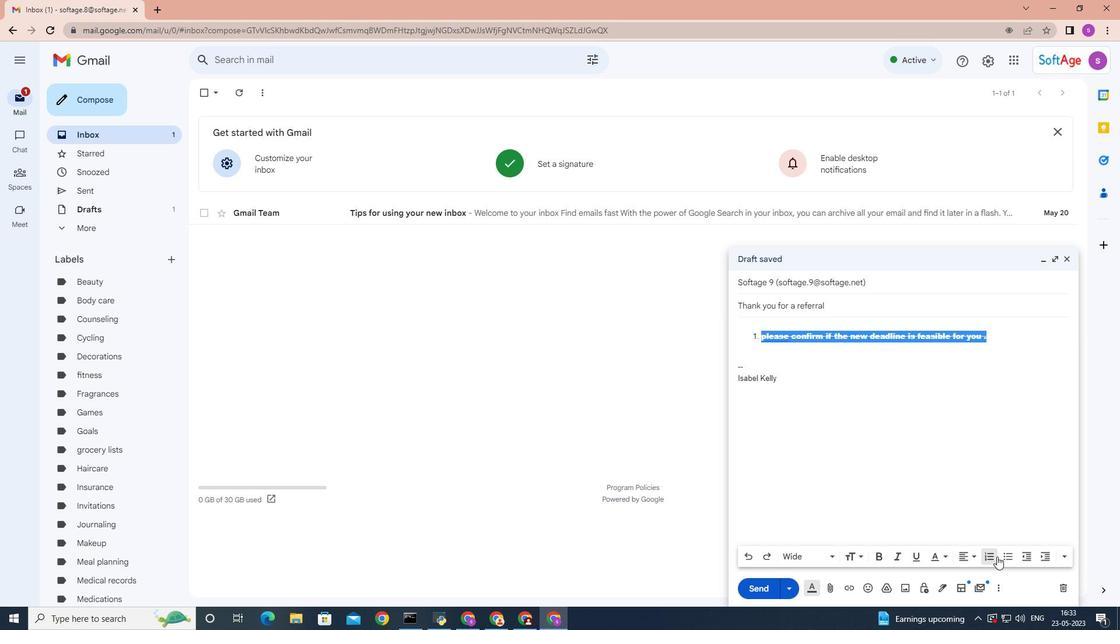 
Action: Mouse pressed left at (996, 556)
Screenshot: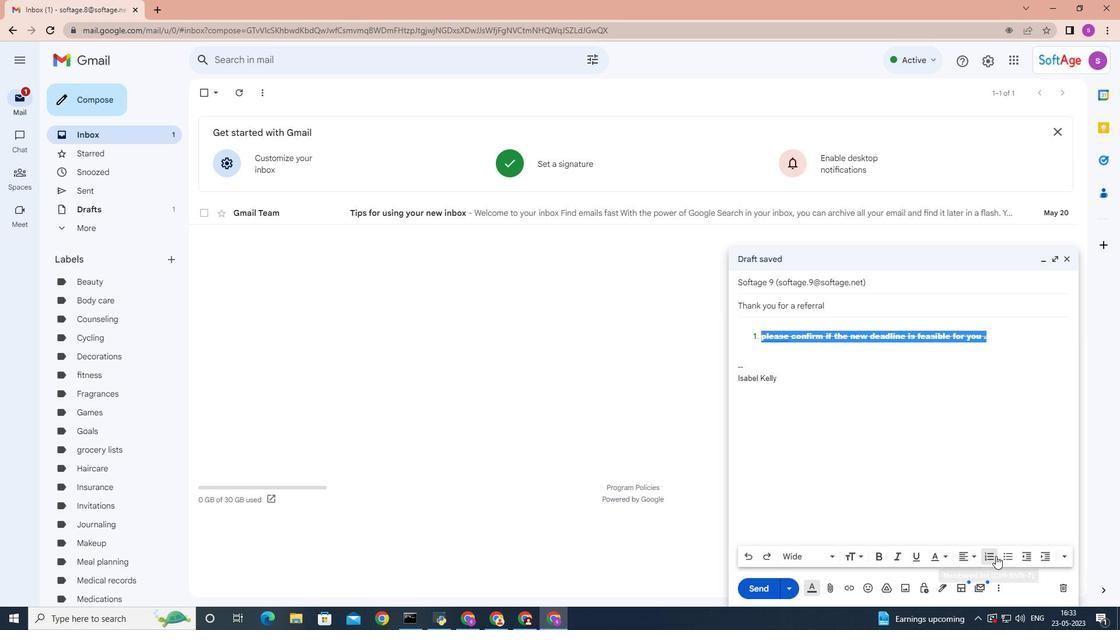 
Action: Mouse moved to (829, 554)
Screenshot: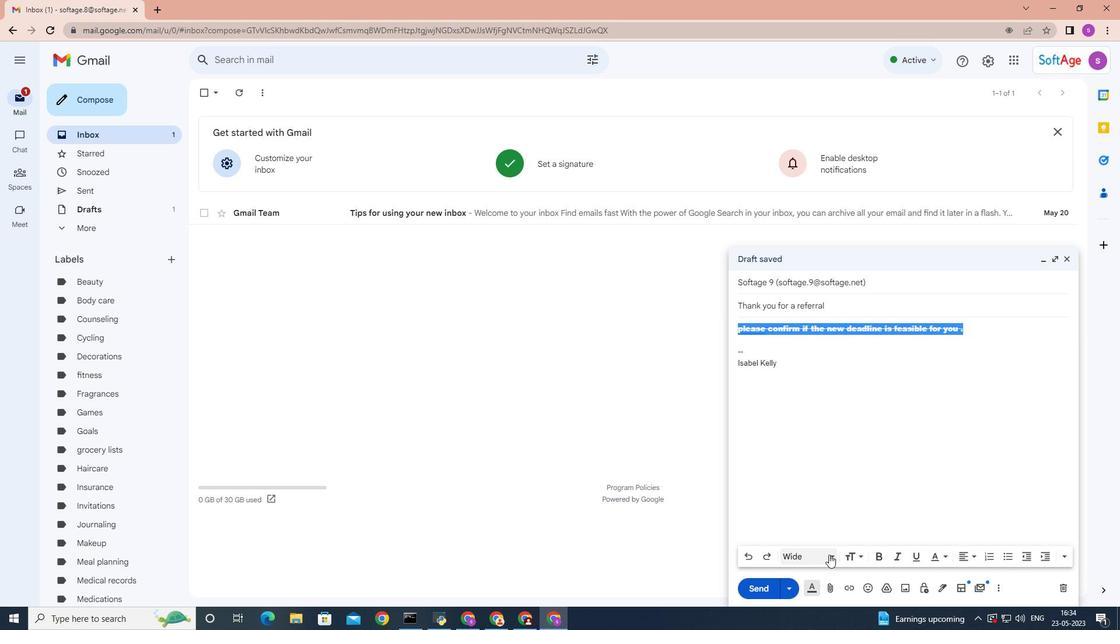 
Action: Mouse pressed left at (829, 554)
Screenshot: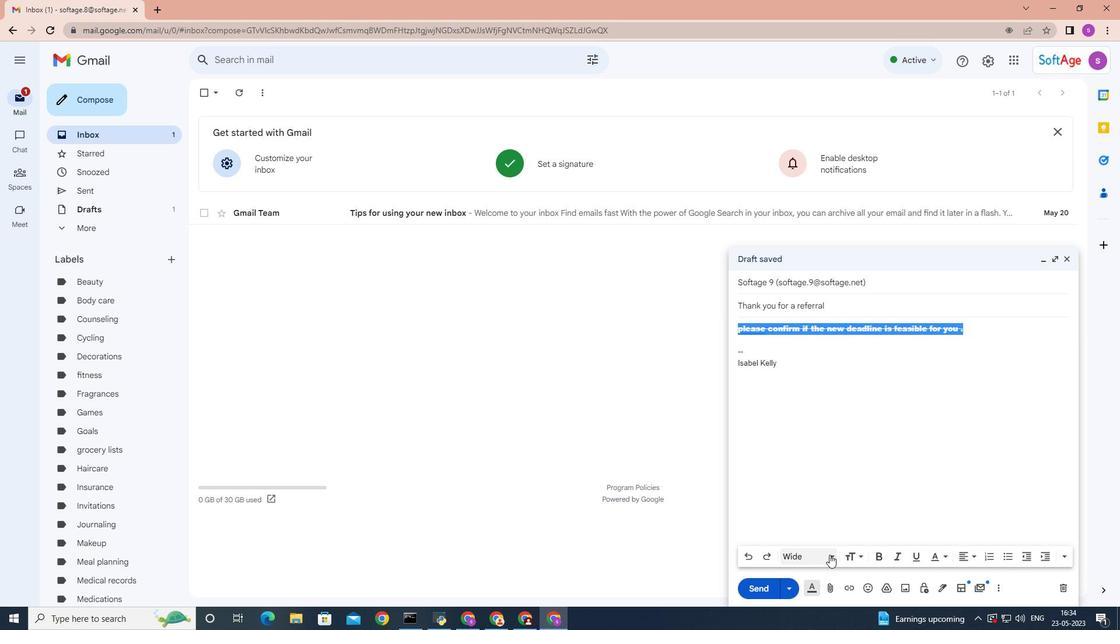 
Action: Mouse moved to (846, 351)
Screenshot: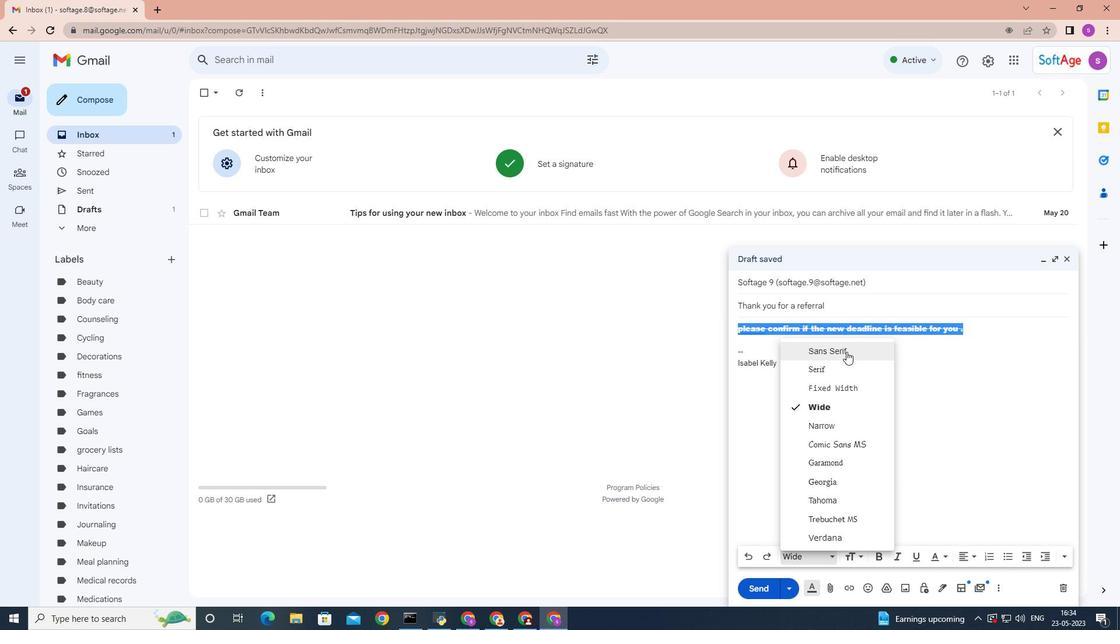
Action: Mouse pressed left at (846, 351)
Screenshot: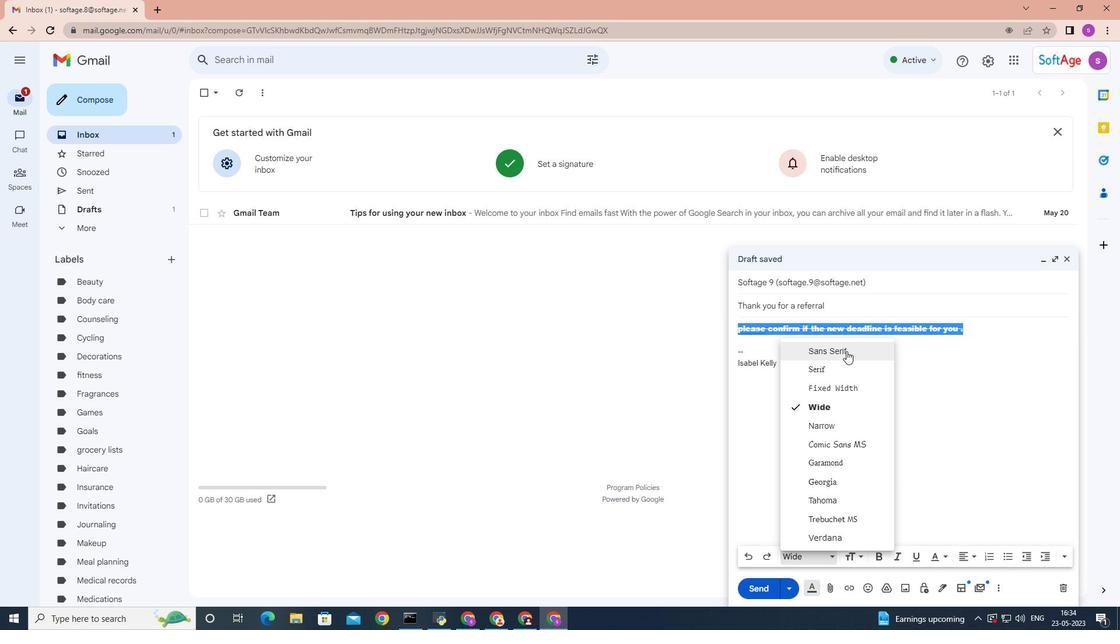 
Action: Mouse moved to (1067, 557)
Screenshot: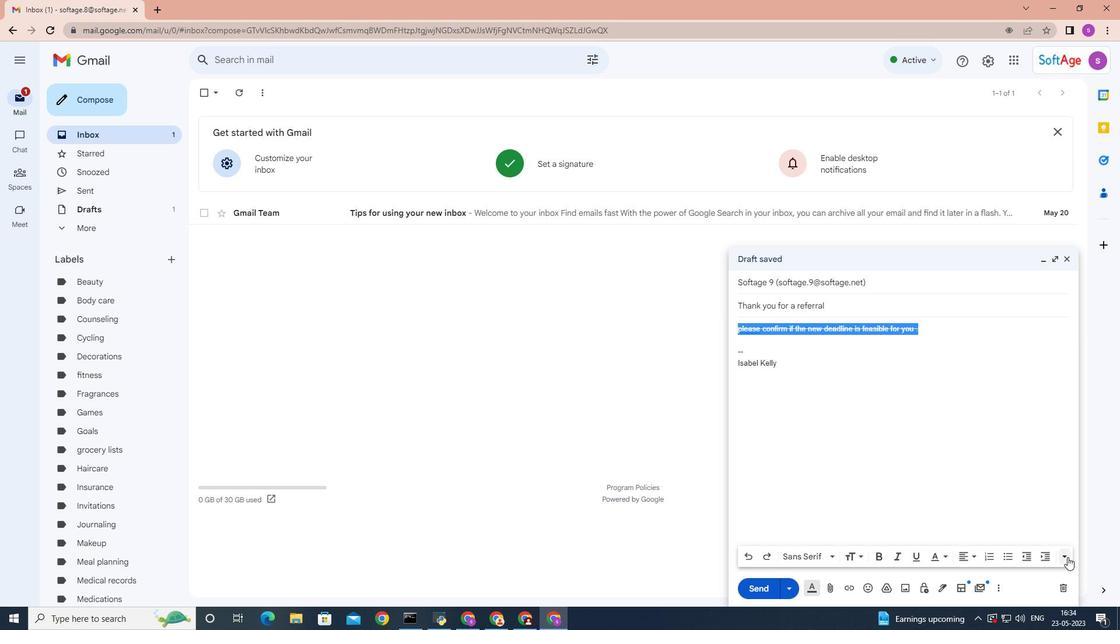 
Action: Mouse pressed left at (1067, 557)
Screenshot: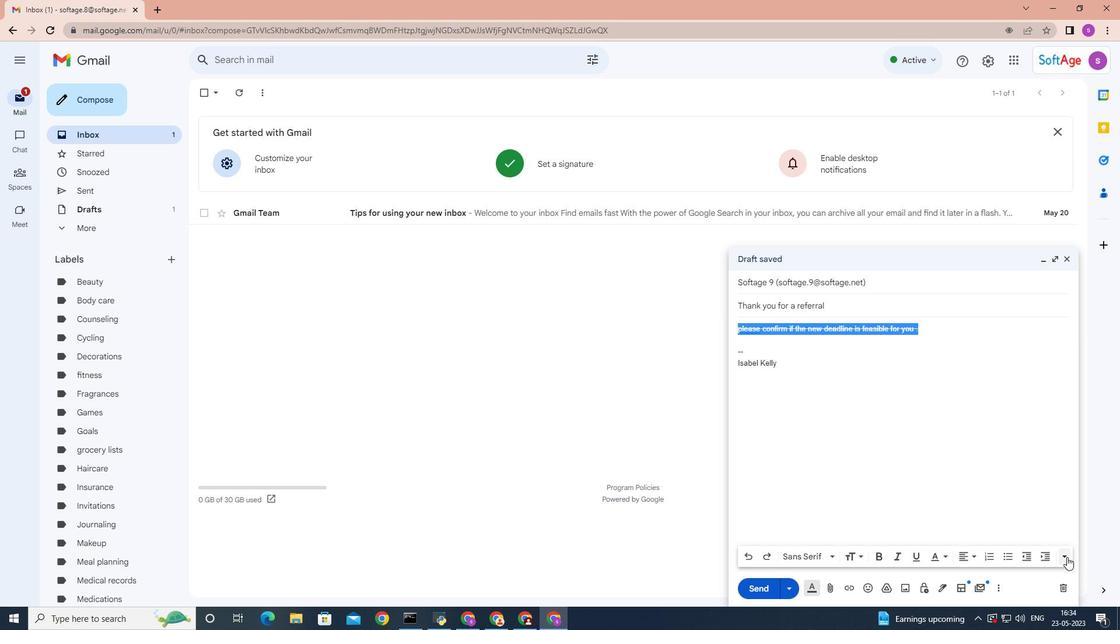
Action: Mouse moved to (1069, 524)
Screenshot: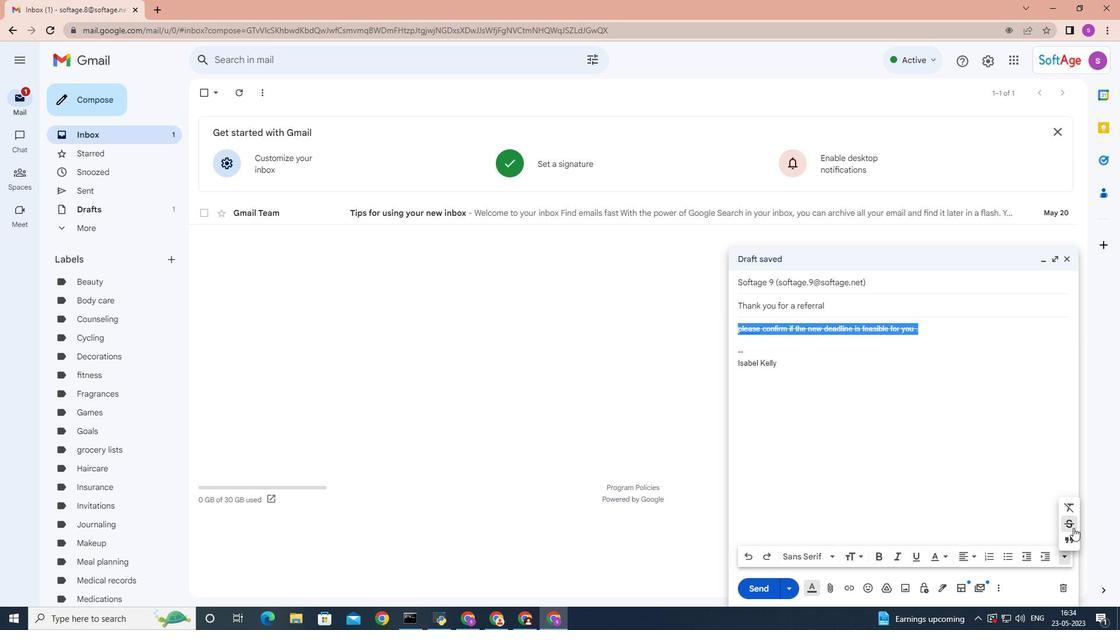
Action: Mouse pressed left at (1069, 524)
Screenshot: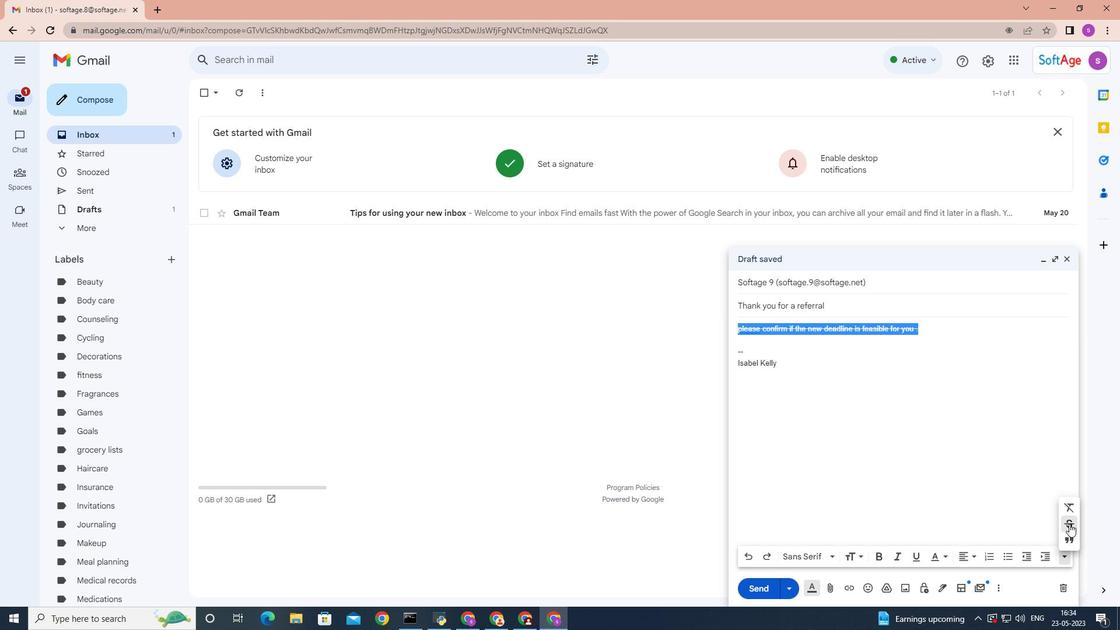 
Action: Mouse moved to (763, 588)
Screenshot: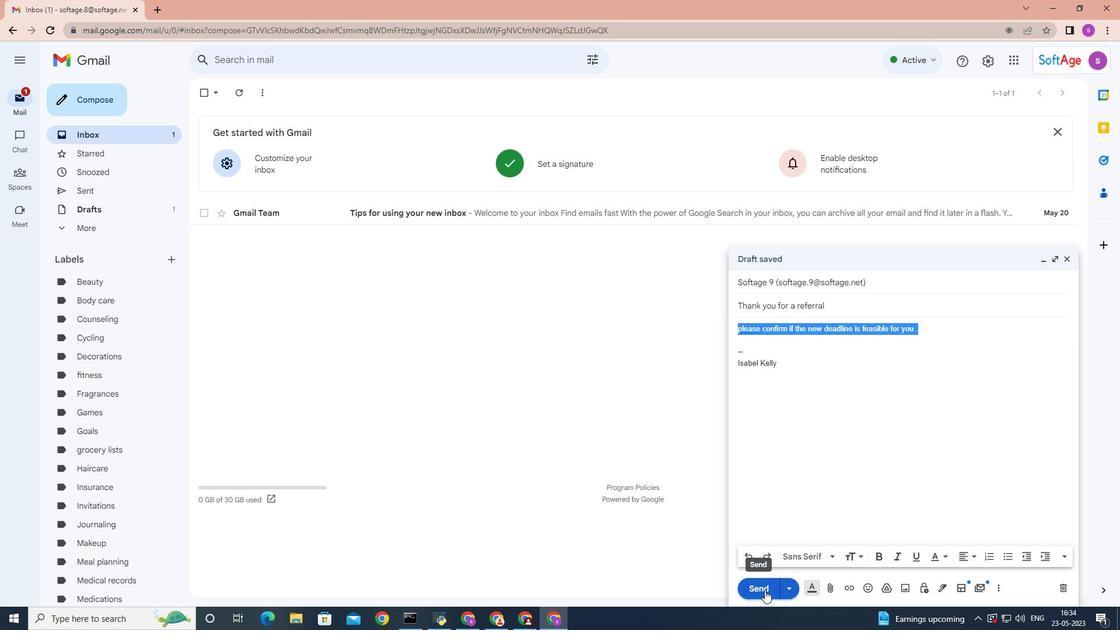 
Action: Mouse pressed left at (763, 588)
Screenshot: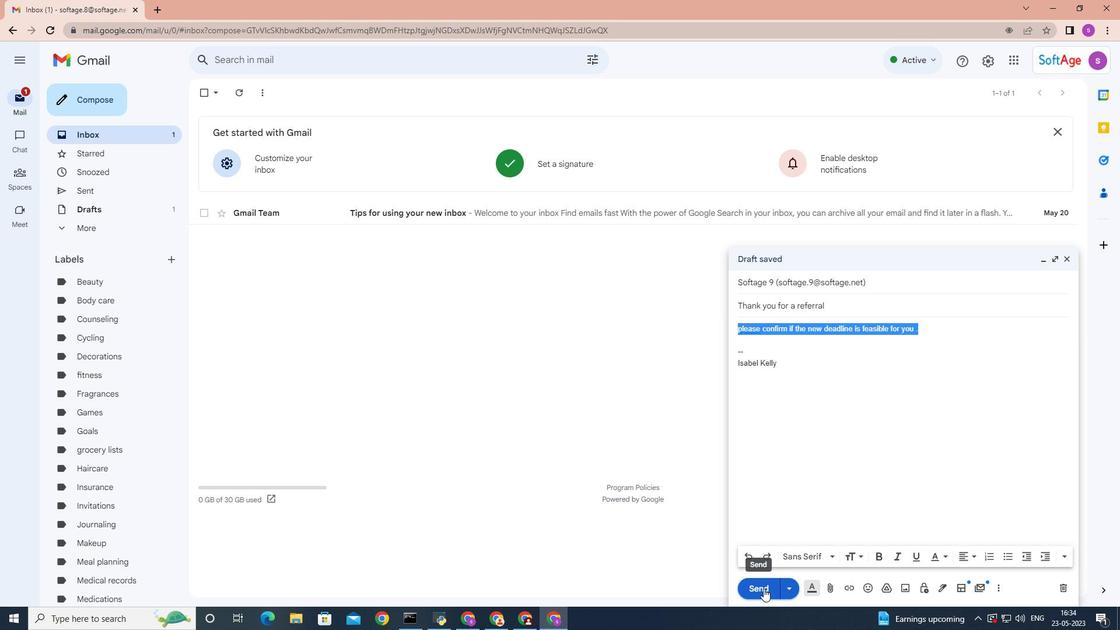 
Action: Mouse moved to (154, 194)
Screenshot: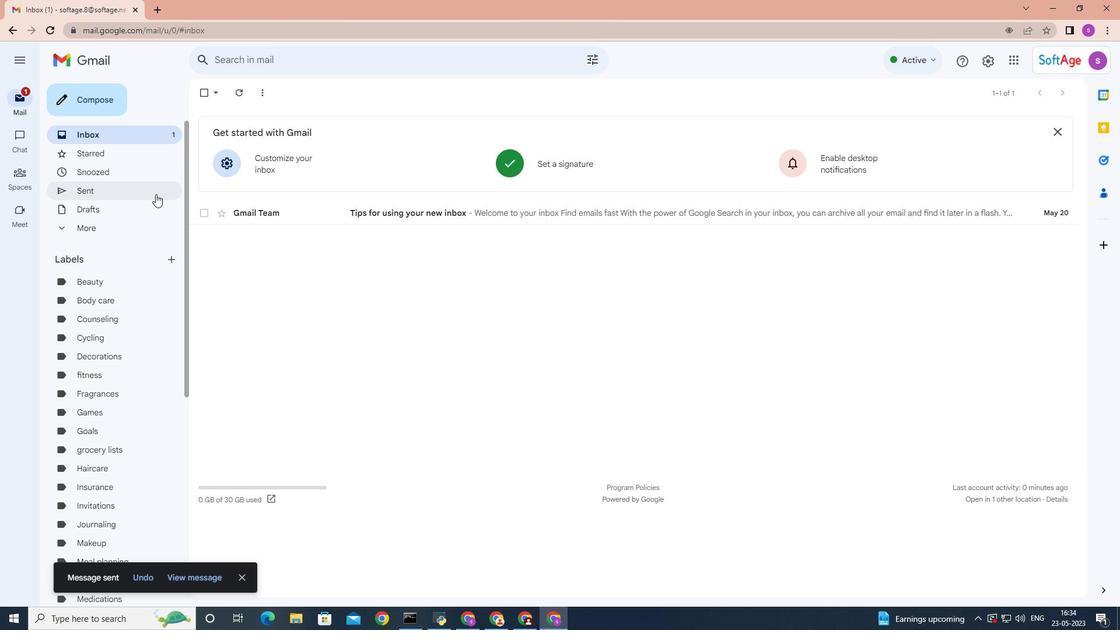 
Action: Mouse pressed left at (154, 194)
Screenshot: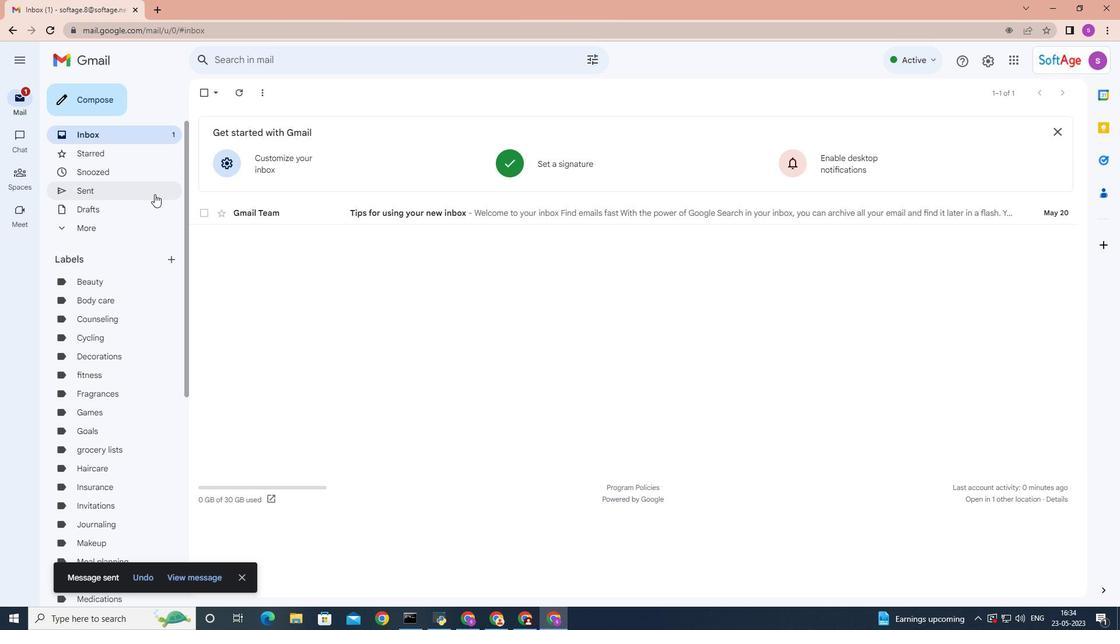 
Action: Mouse moved to (234, 150)
Screenshot: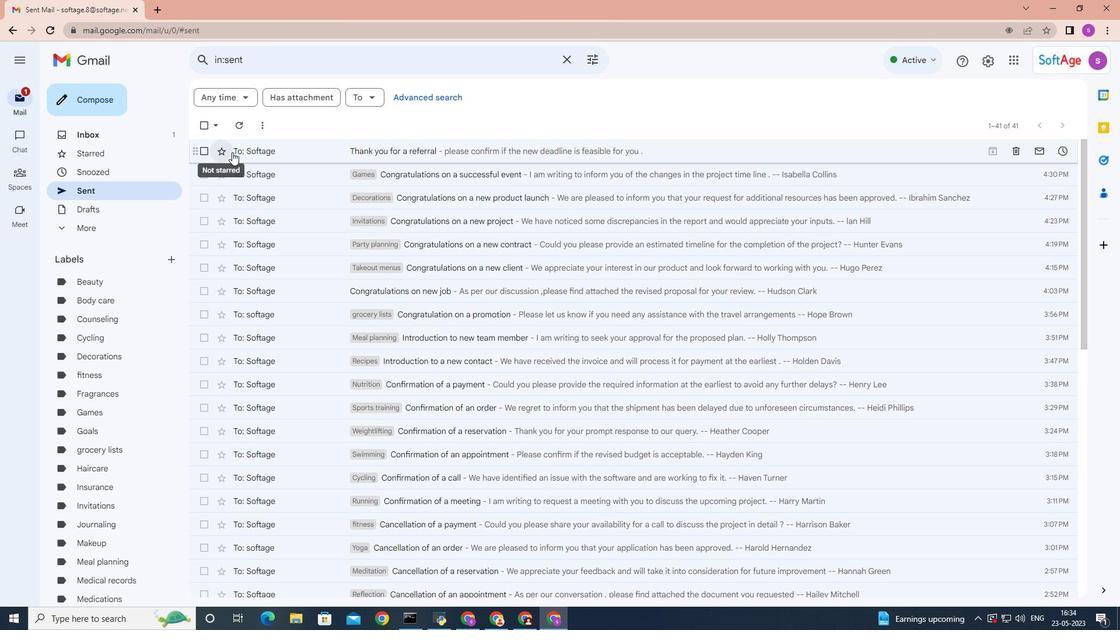 
Action: Mouse pressed right at (234, 150)
Screenshot: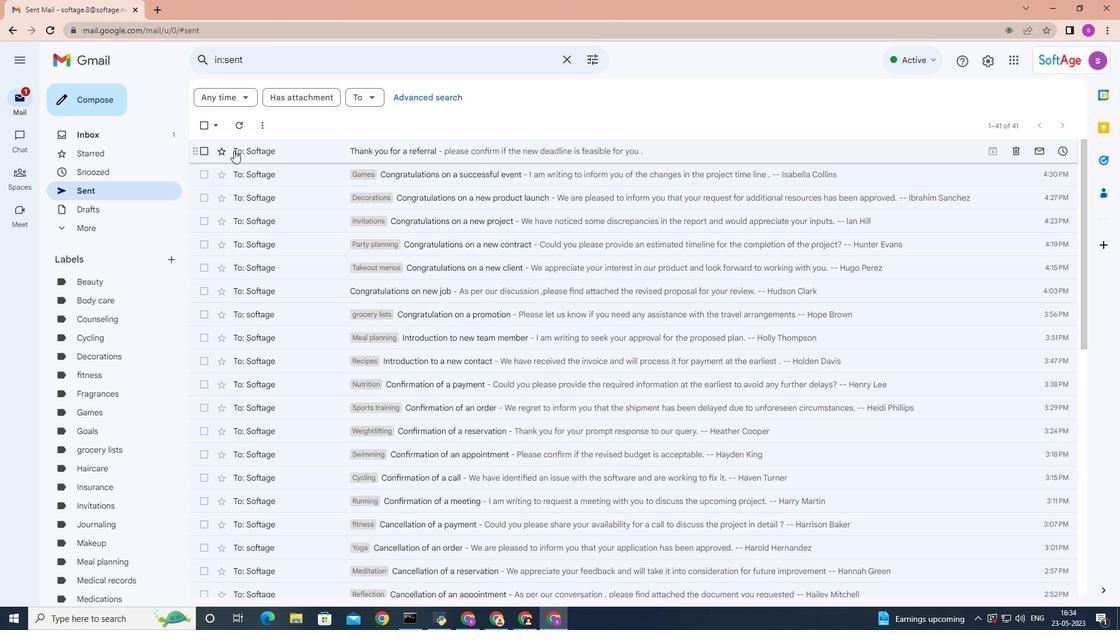 
Action: Mouse moved to (398, 389)
Screenshot: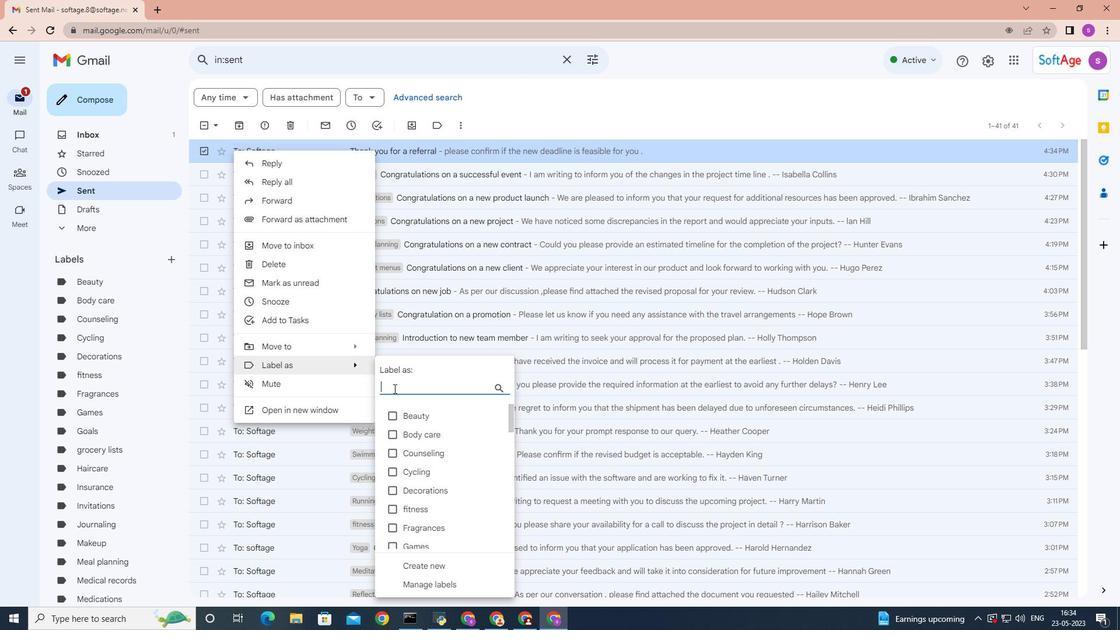 
Action: Key pressed <Key.shift>Gifts
Screenshot: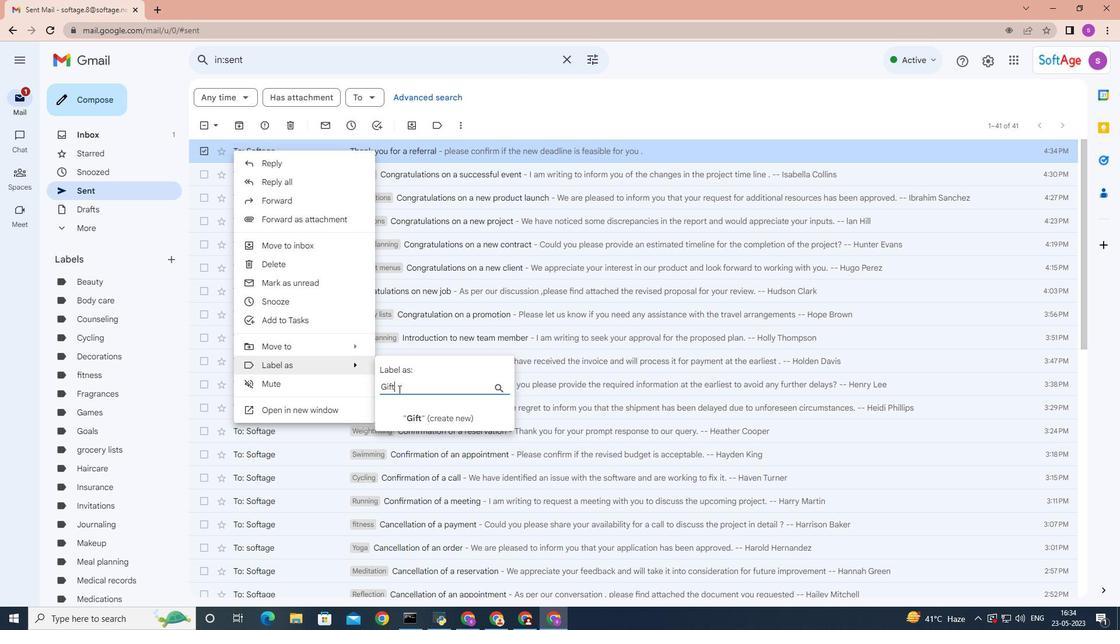 
Action: Mouse moved to (418, 422)
Screenshot: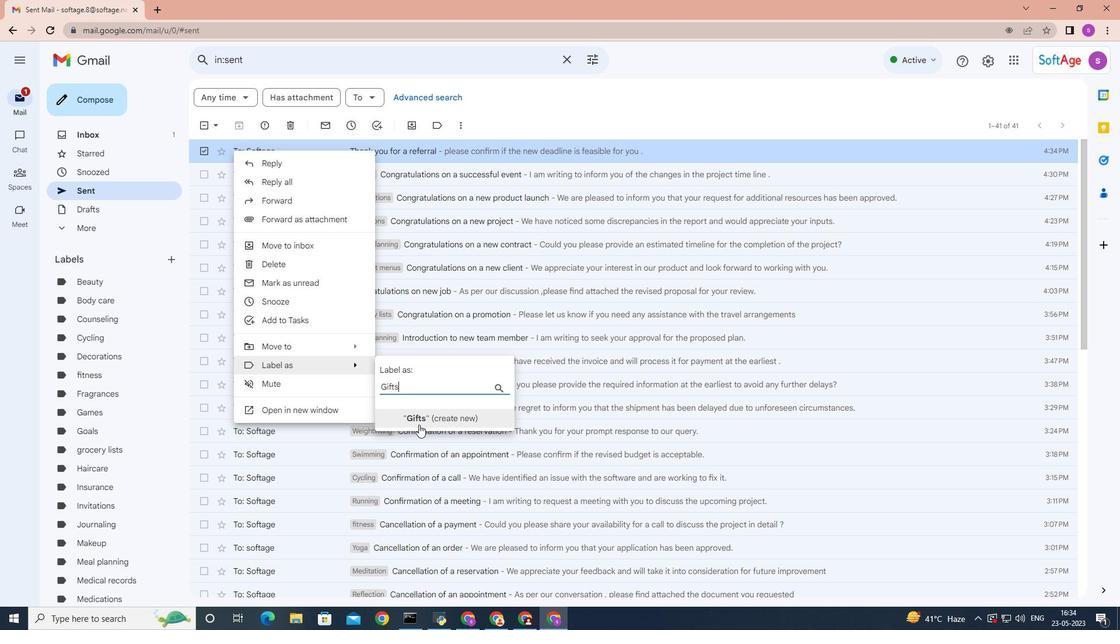 
Action: Mouse pressed left at (418, 422)
Screenshot: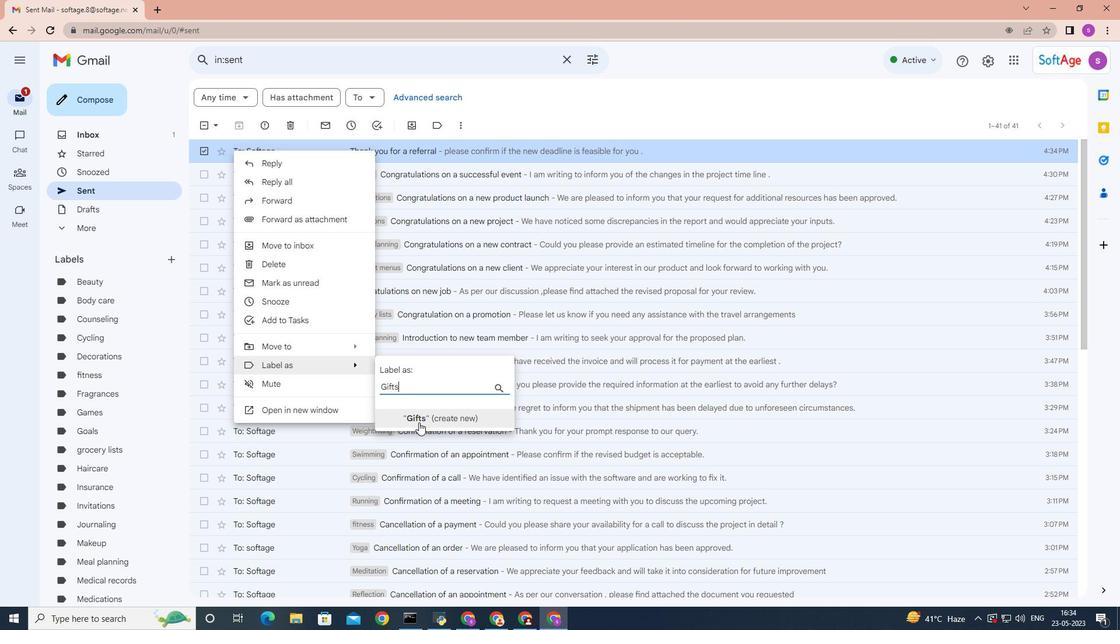 
Action: Mouse moved to (663, 367)
Screenshot: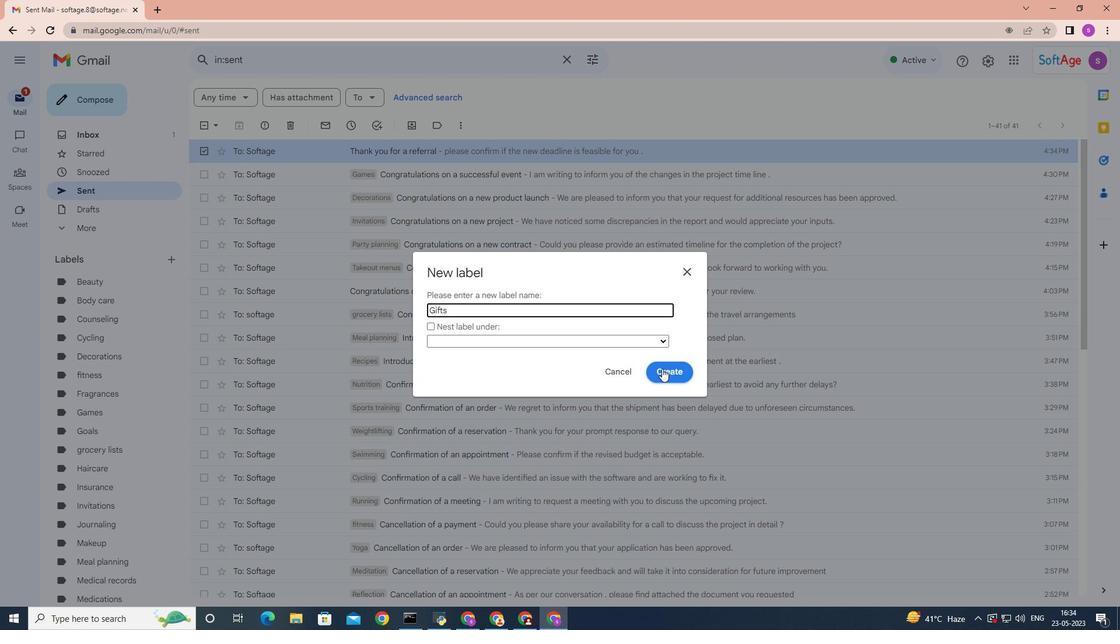 
Action: Mouse pressed left at (663, 367)
Screenshot: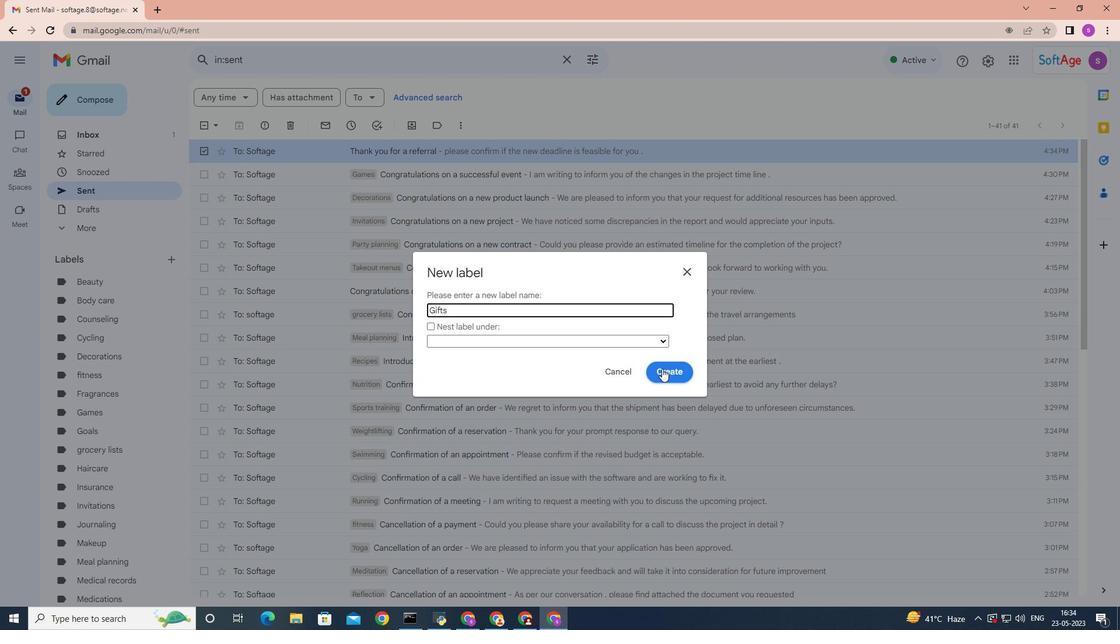 
